 Task: Find connections with filter location Mogi-Gaucu with filter topic #SEOwith filter profile language French with filter current company Yüksel Proje with filter school Anil Neerukonda Institute Of Technology & Sciences with filter industry Religious Institutions with filter service category Financial Accounting with filter keywords title Women's Shelter Jobs
Action: Mouse moved to (649, 133)
Screenshot: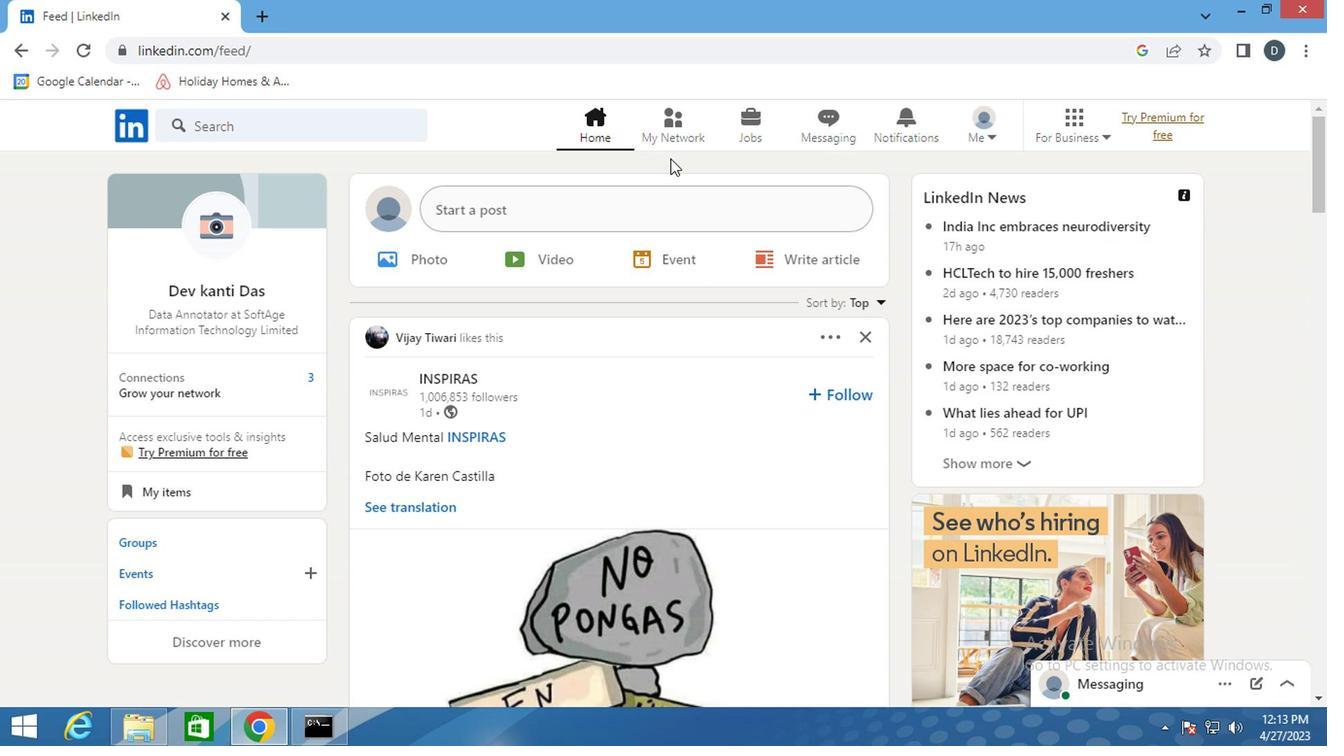 
Action: Mouse pressed left at (649, 133)
Screenshot: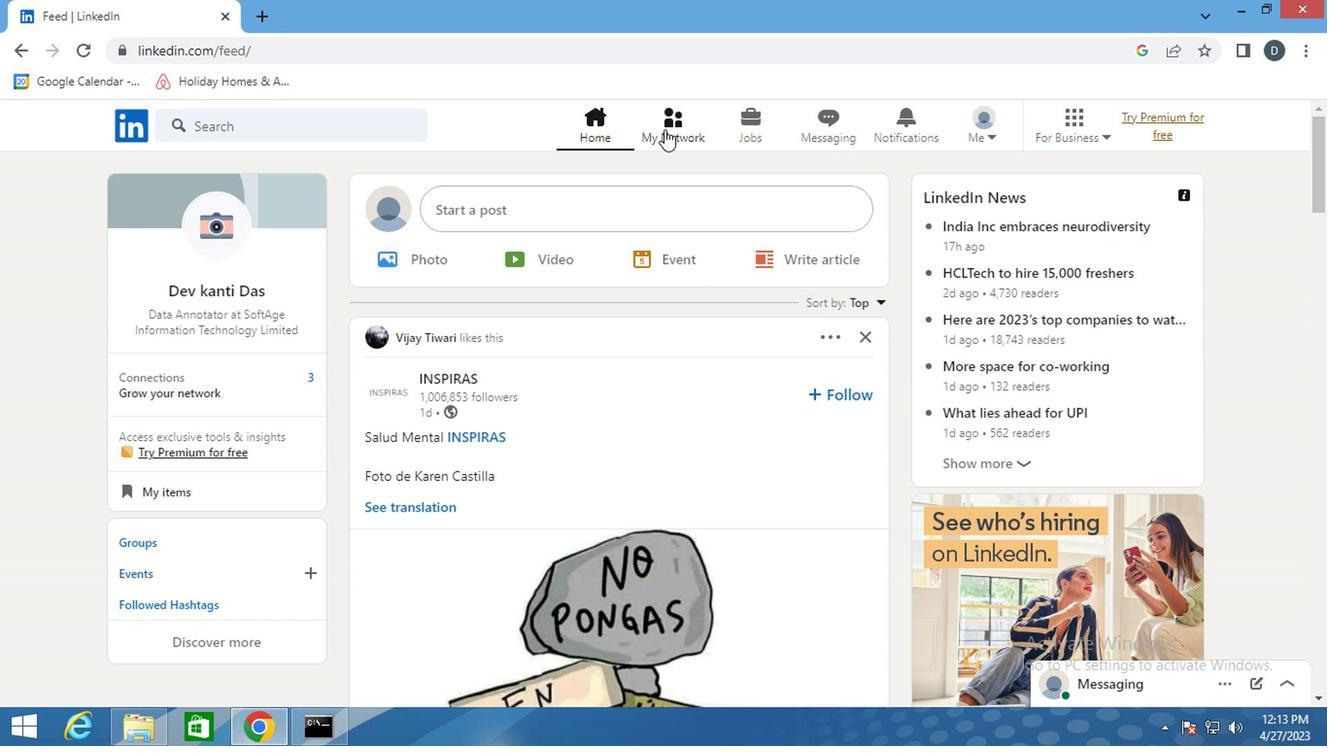 
Action: Mouse moved to (282, 244)
Screenshot: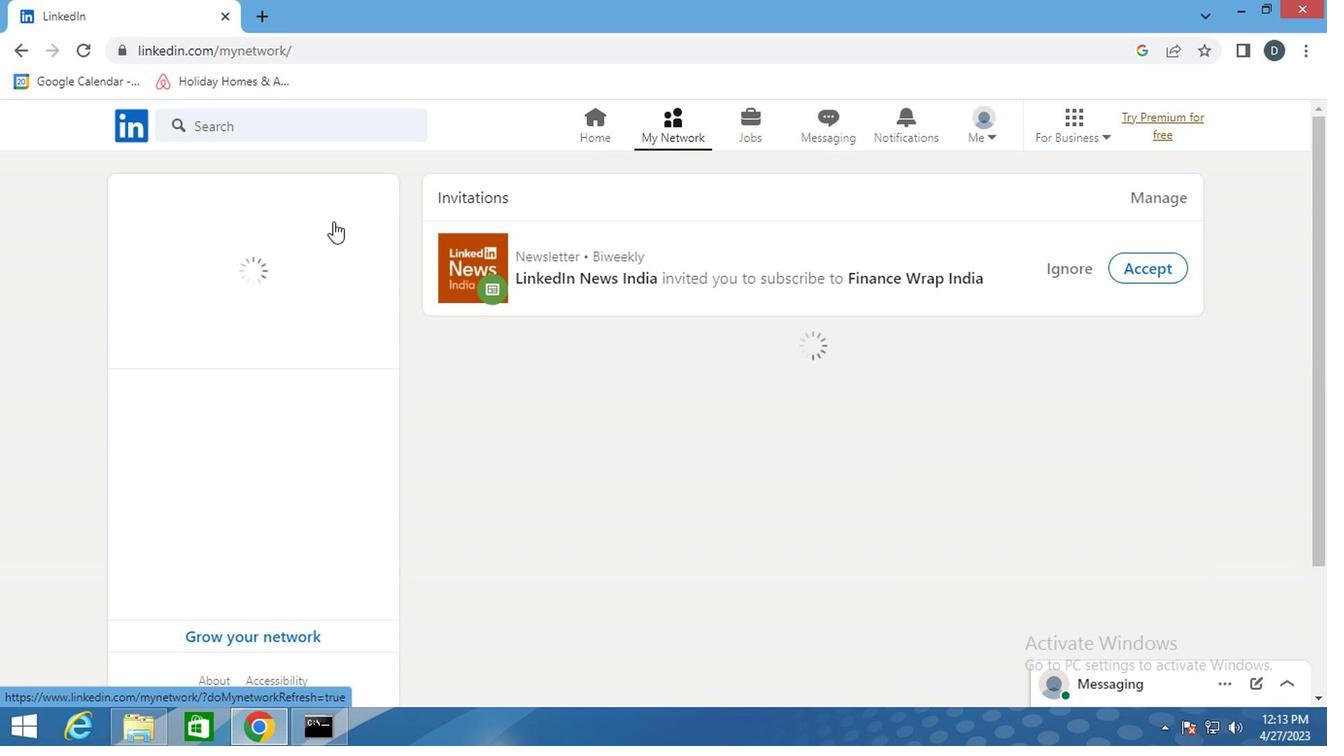
Action: Mouse pressed left at (282, 244)
Screenshot: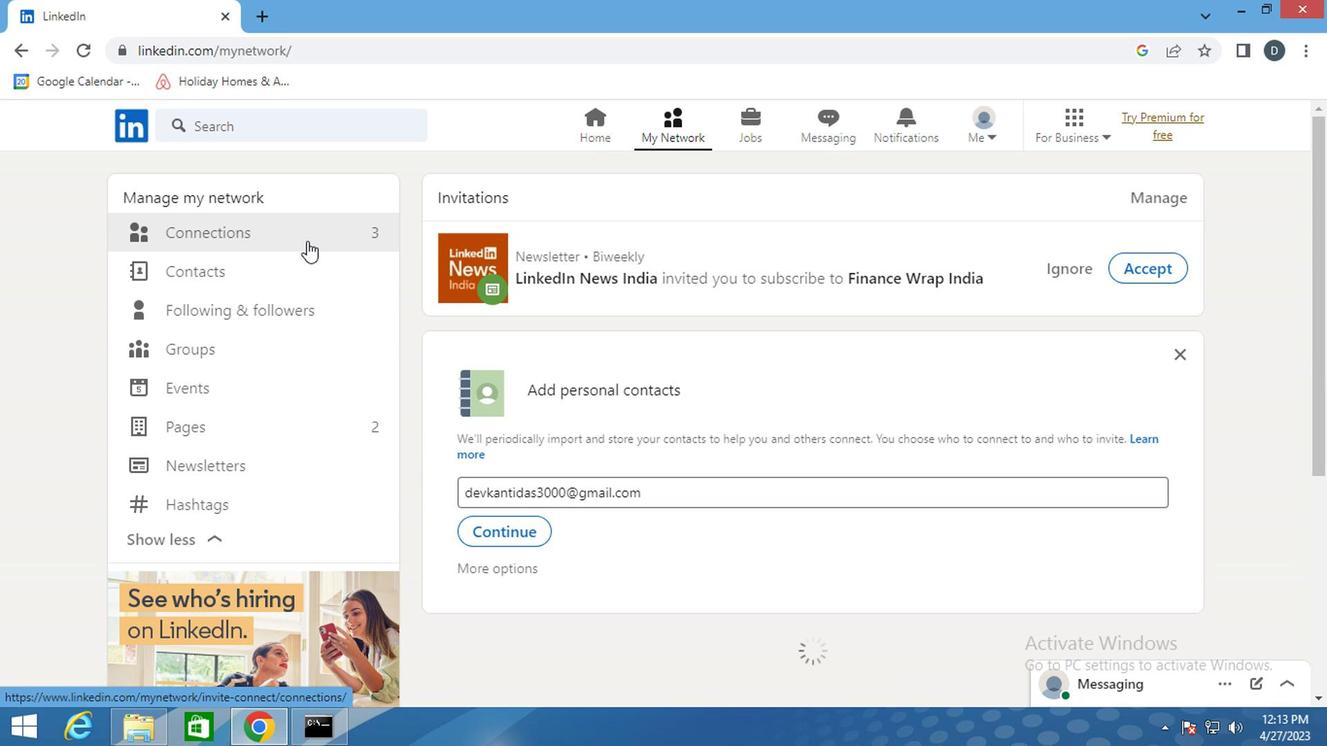 
Action: Mouse pressed left at (282, 244)
Screenshot: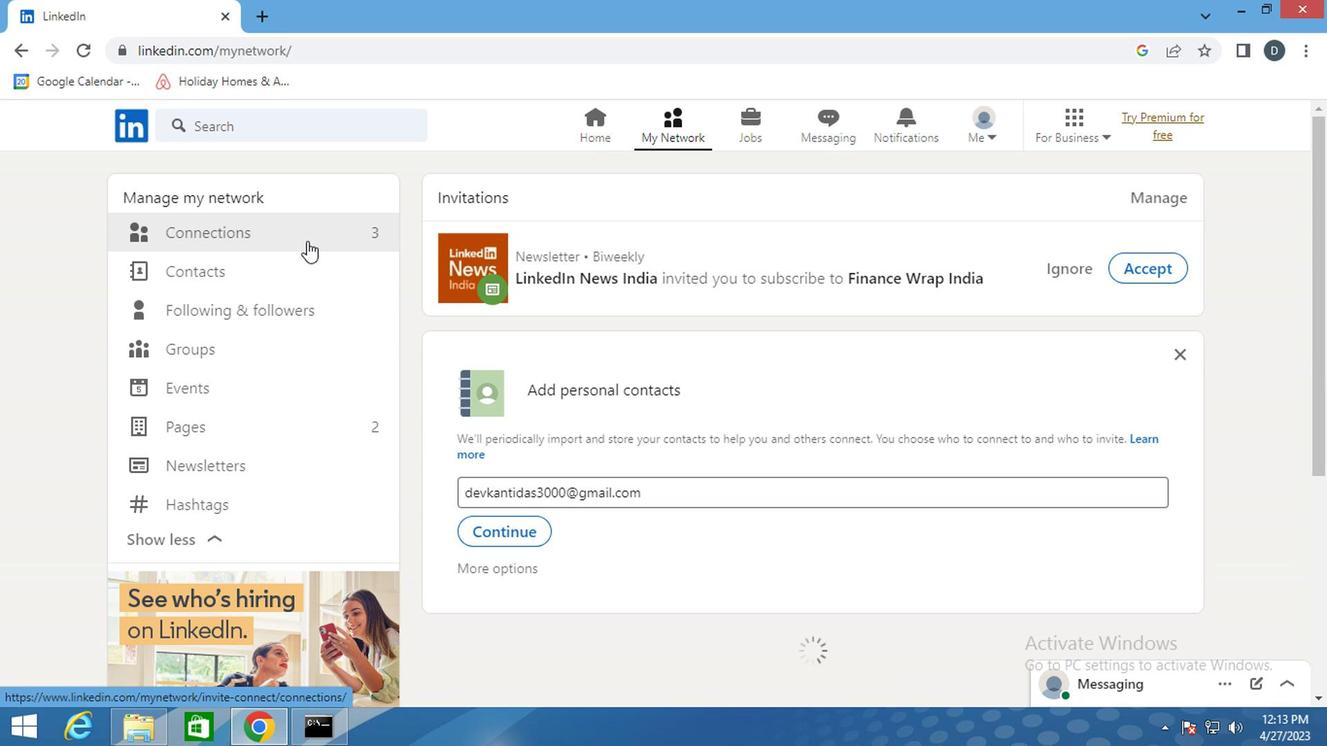 
Action: Mouse moved to (770, 240)
Screenshot: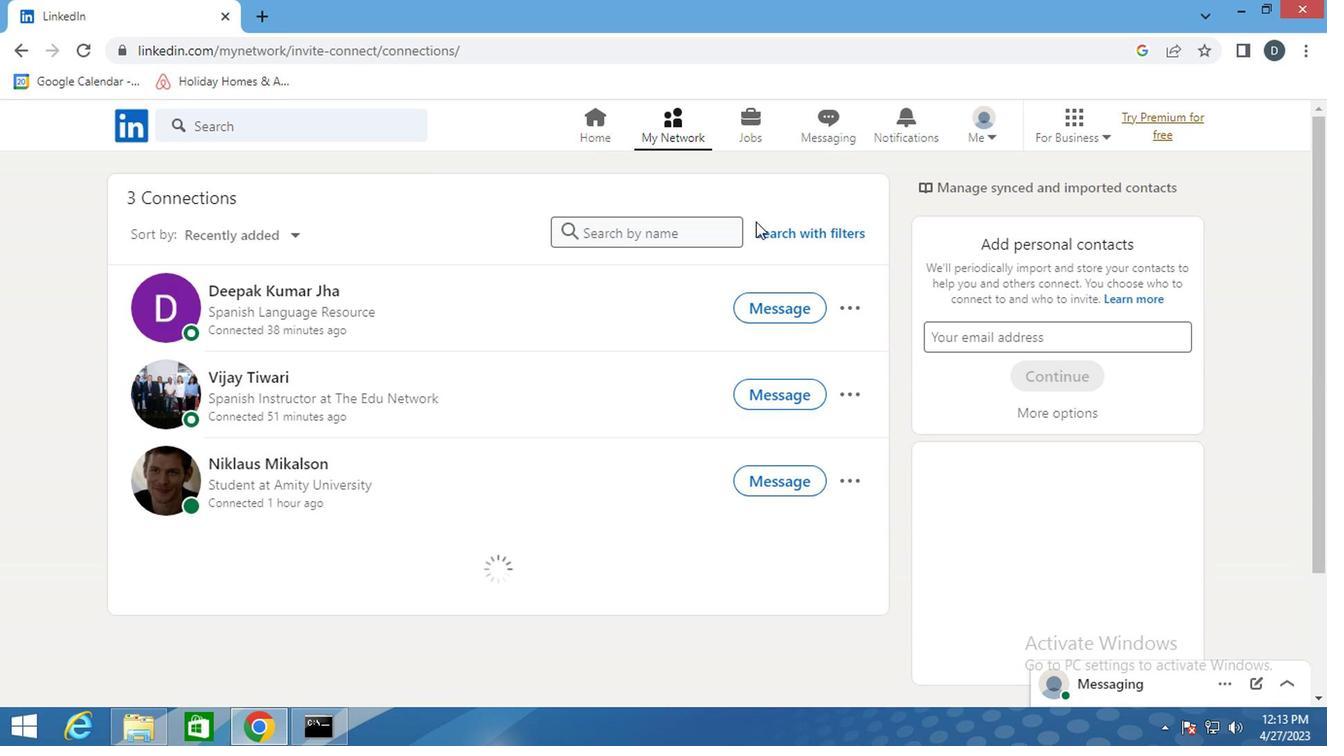 
Action: Mouse pressed left at (770, 240)
Screenshot: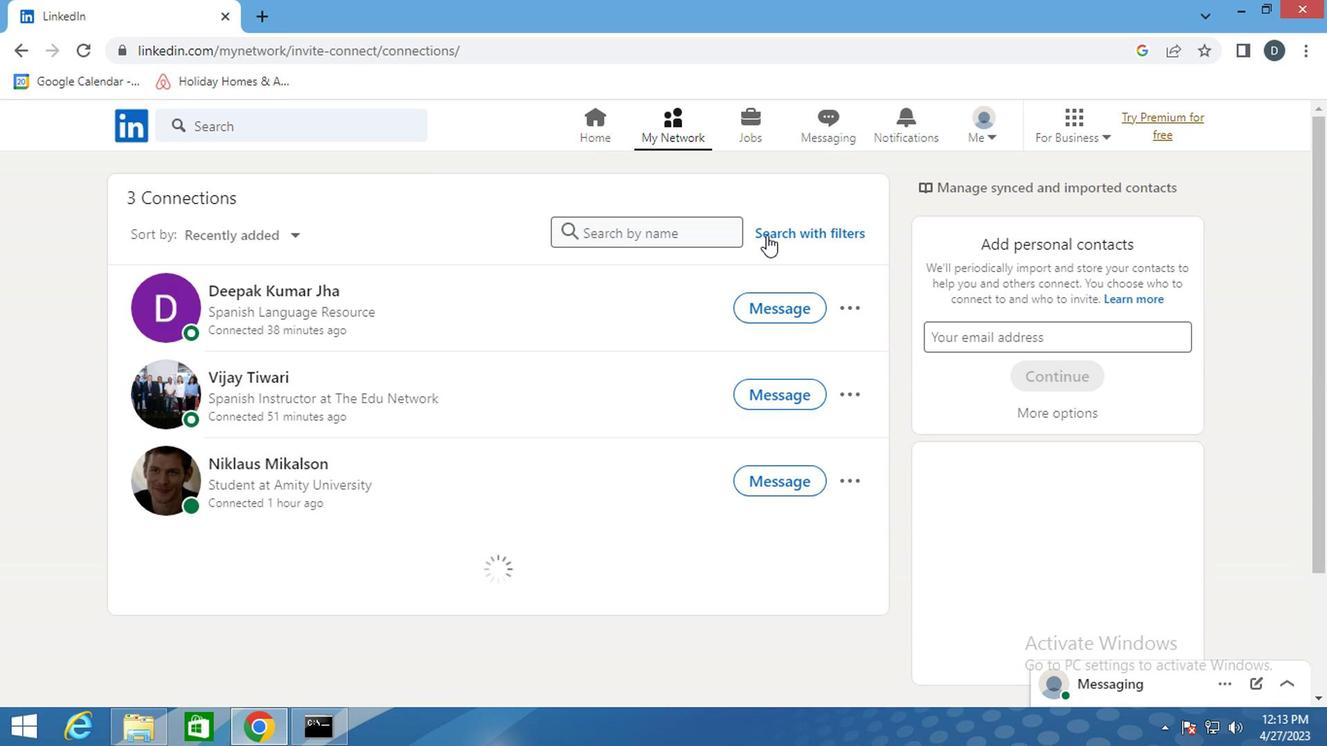
Action: Mouse moved to (714, 179)
Screenshot: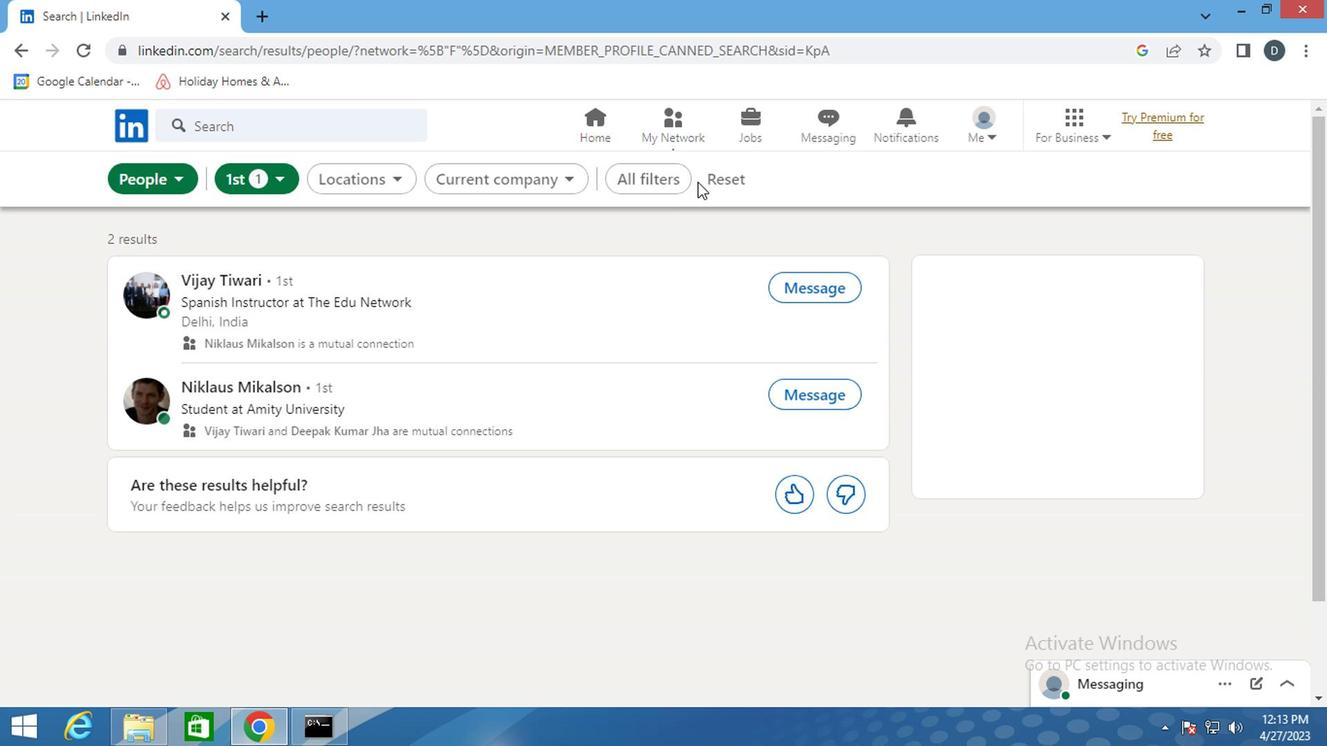 
Action: Mouse pressed left at (714, 179)
Screenshot: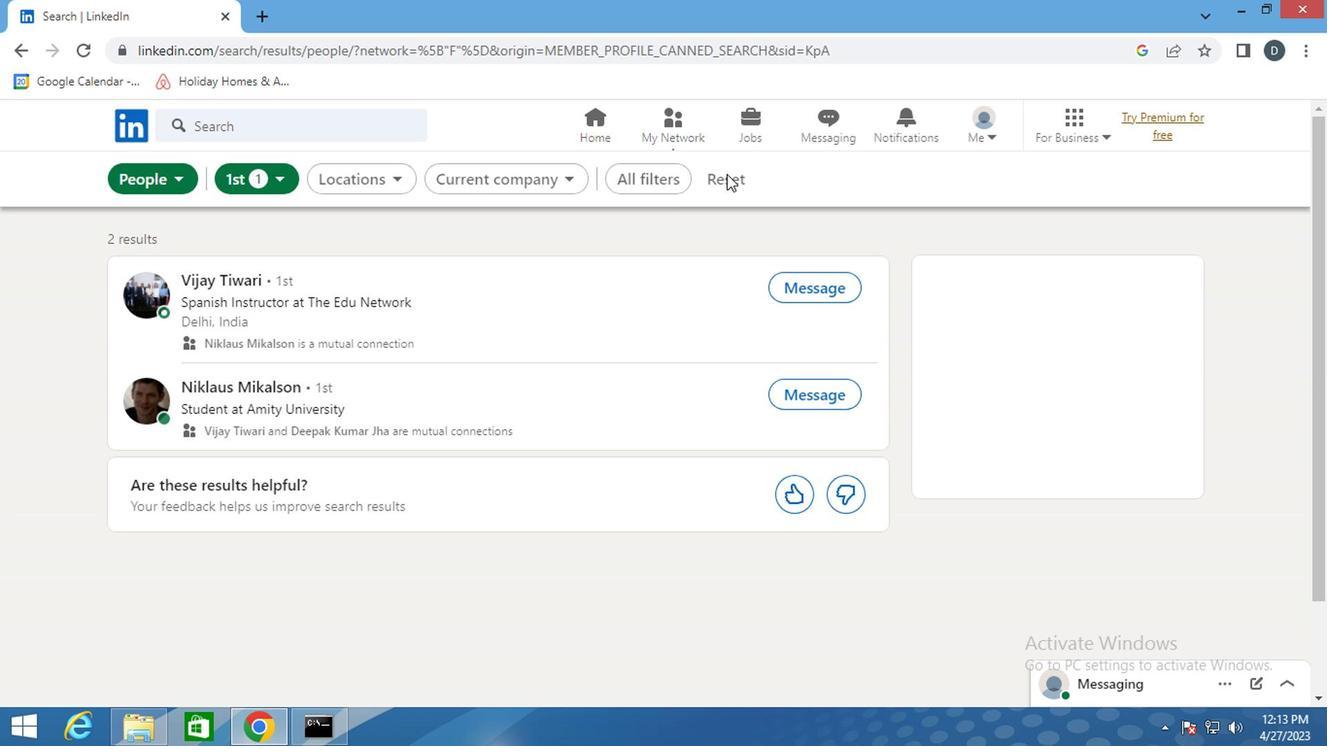 
Action: Mouse moved to (698, 187)
Screenshot: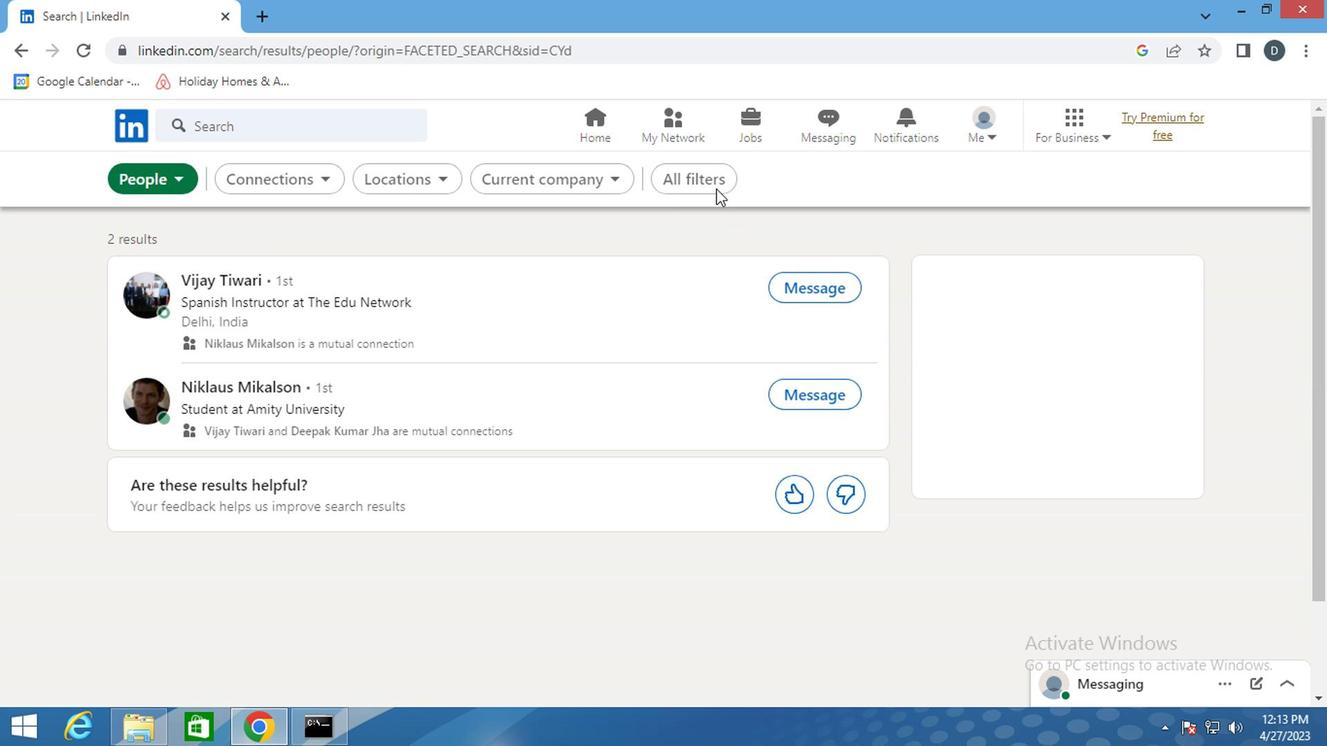 
Action: Mouse pressed left at (698, 187)
Screenshot: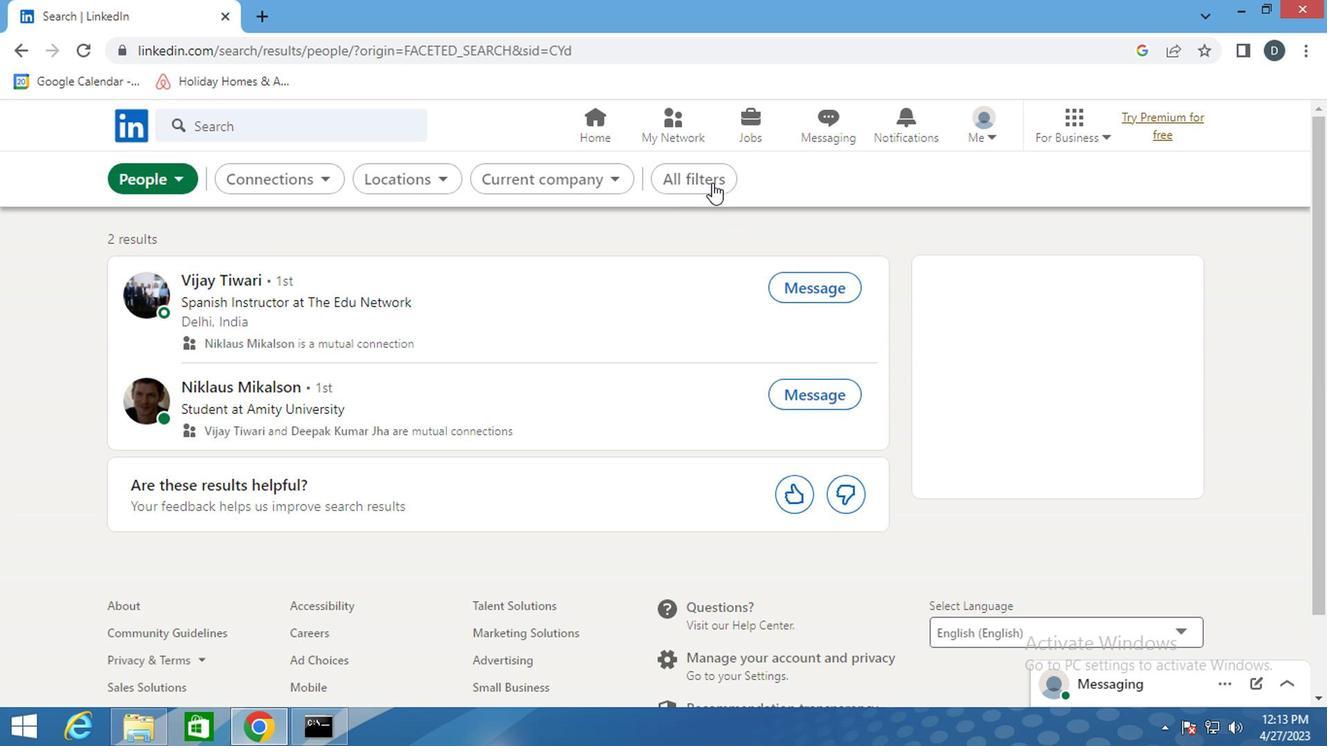 
Action: Mouse moved to (1000, 385)
Screenshot: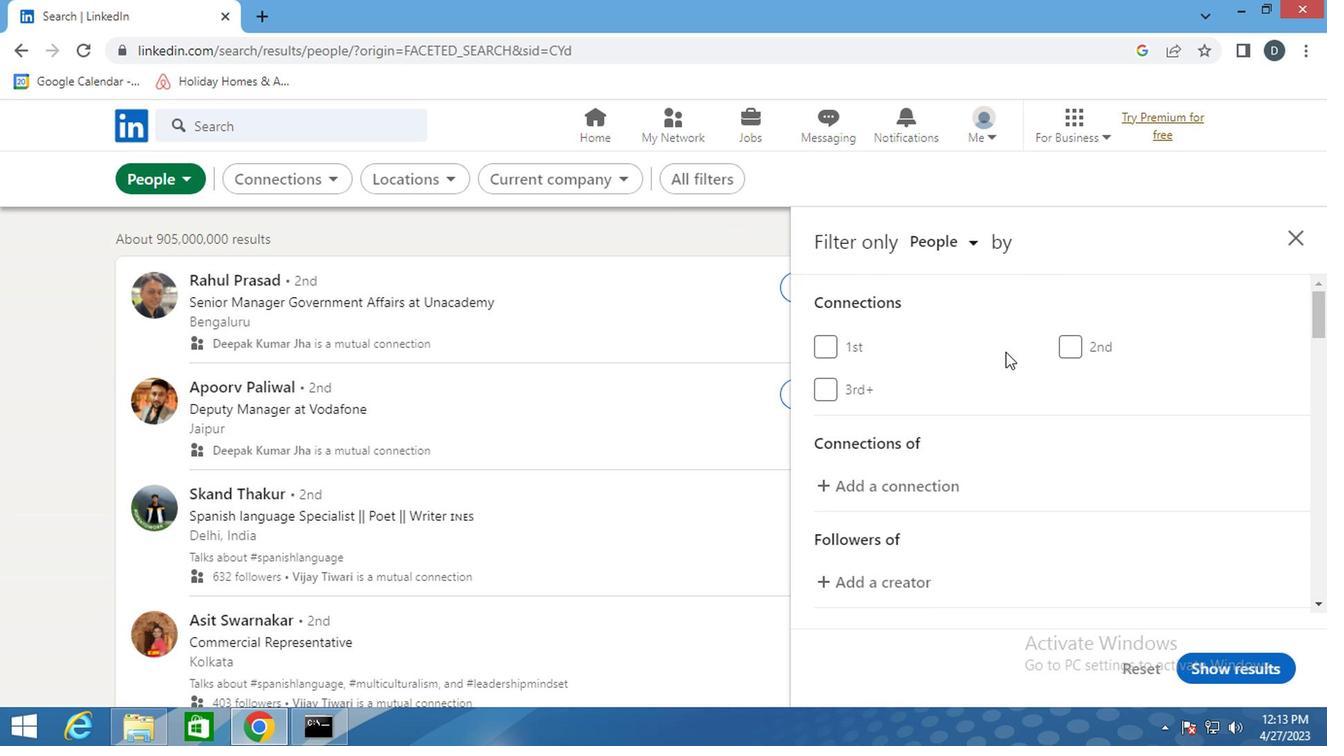 
Action: Mouse scrolled (1000, 384) with delta (0, 0)
Screenshot: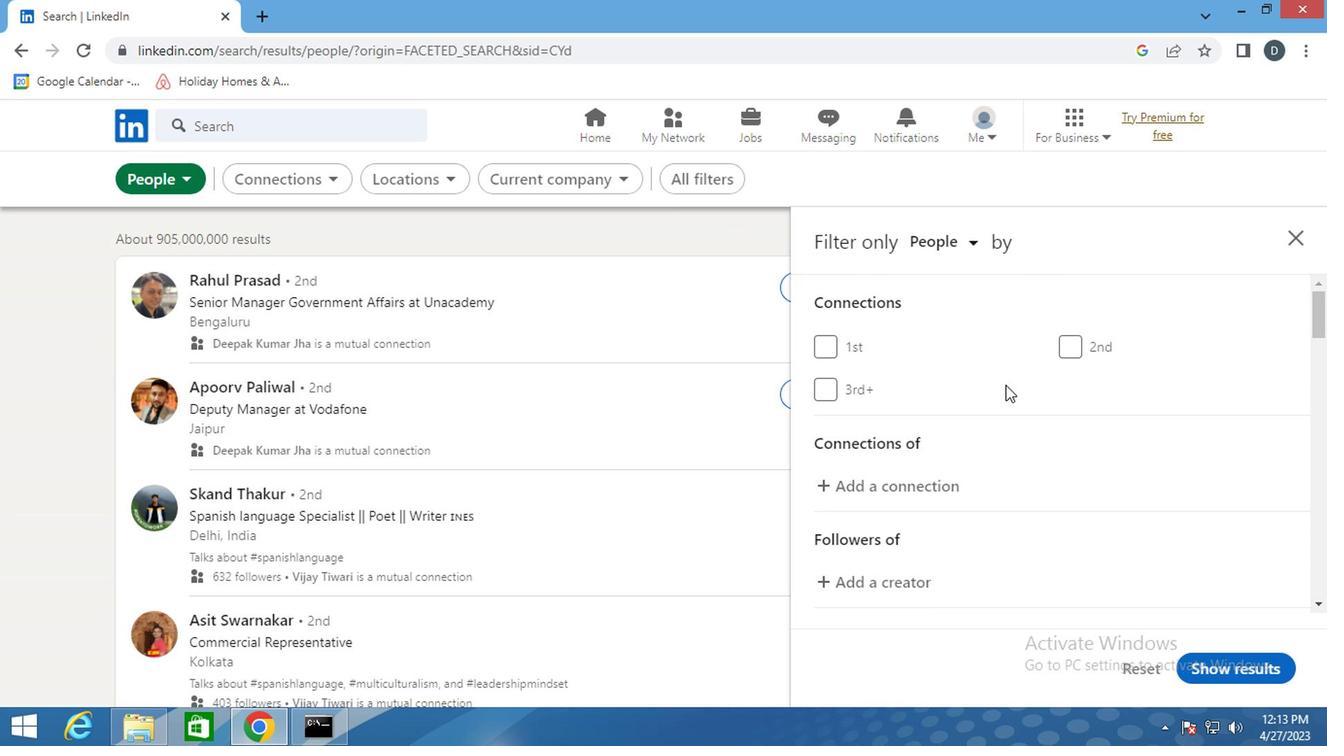 
Action: Mouse scrolled (1000, 384) with delta (0, 0)
Screenshot: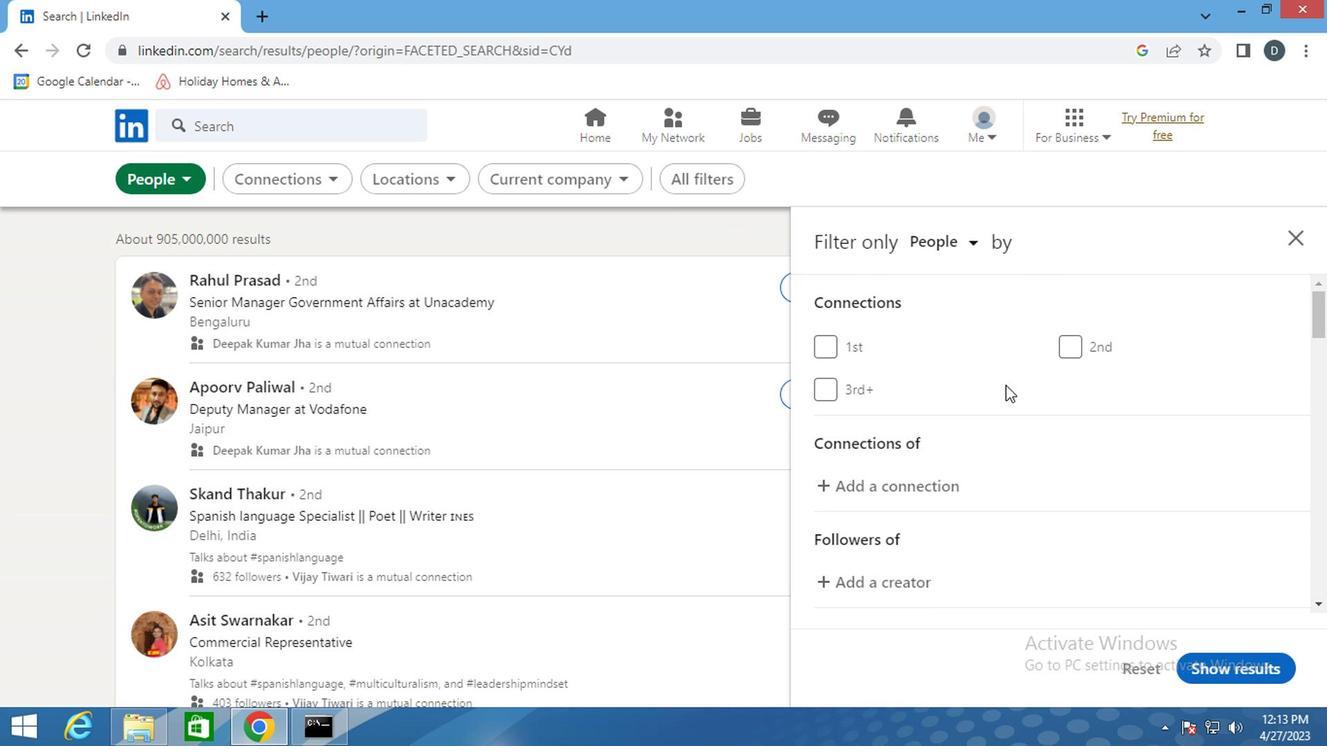 
Action: Mouse moved to (1012, 407)
Screenshot: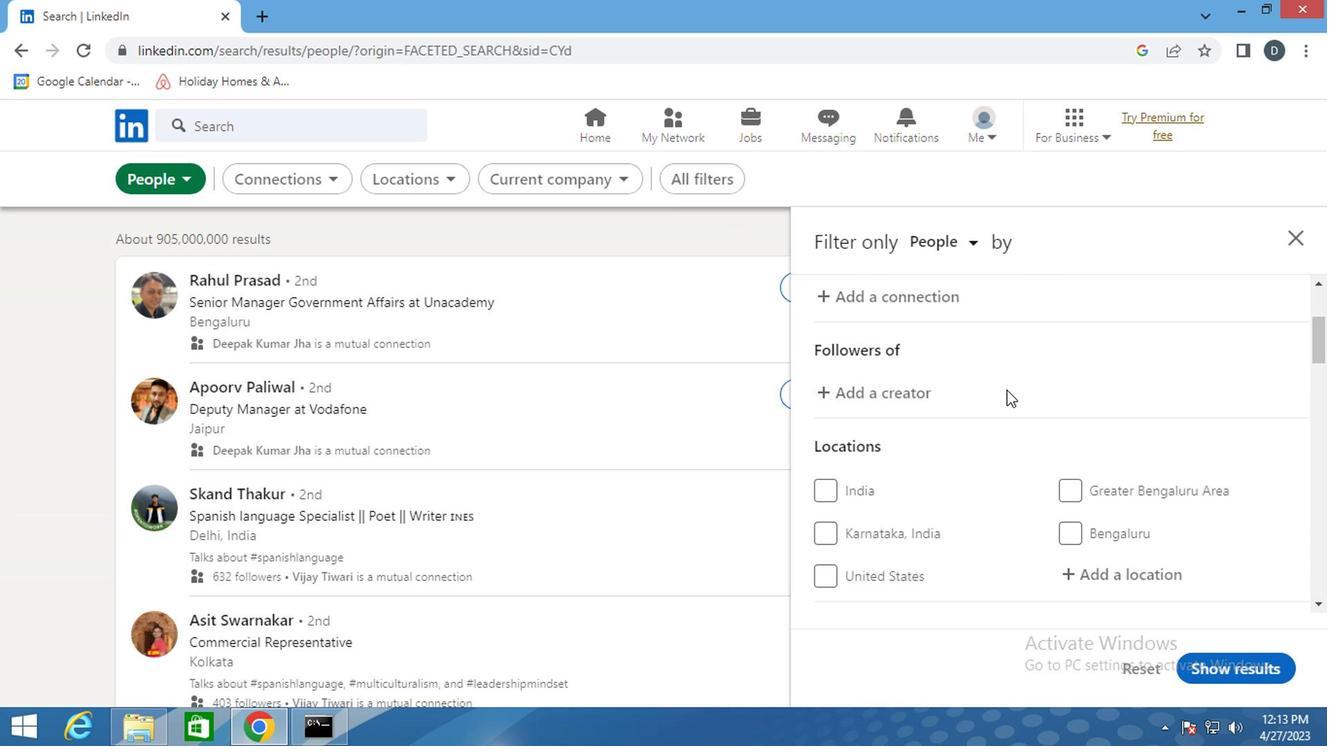 
Action: Mouse scrolled (1012, 407) with delta (0, 0)
Screenshot: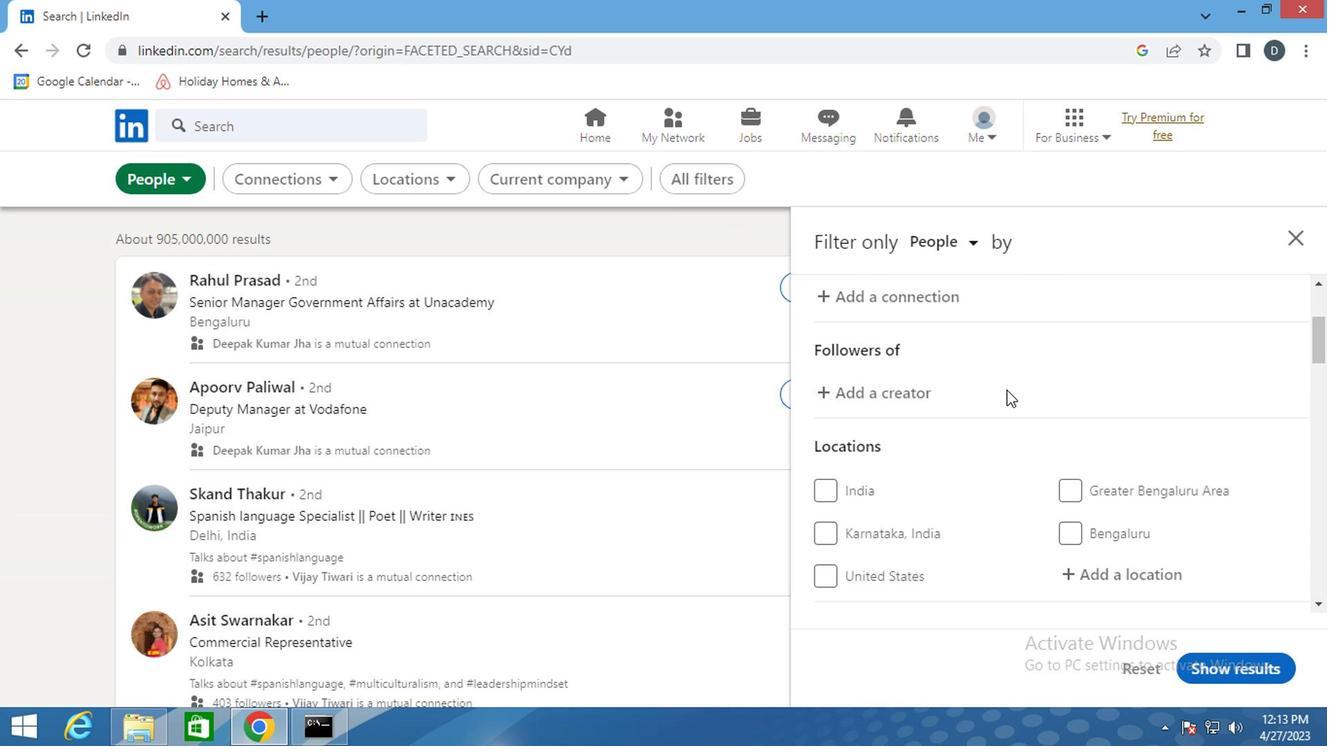 
Action: Mouse moved to (1099, 461)
Screenshot: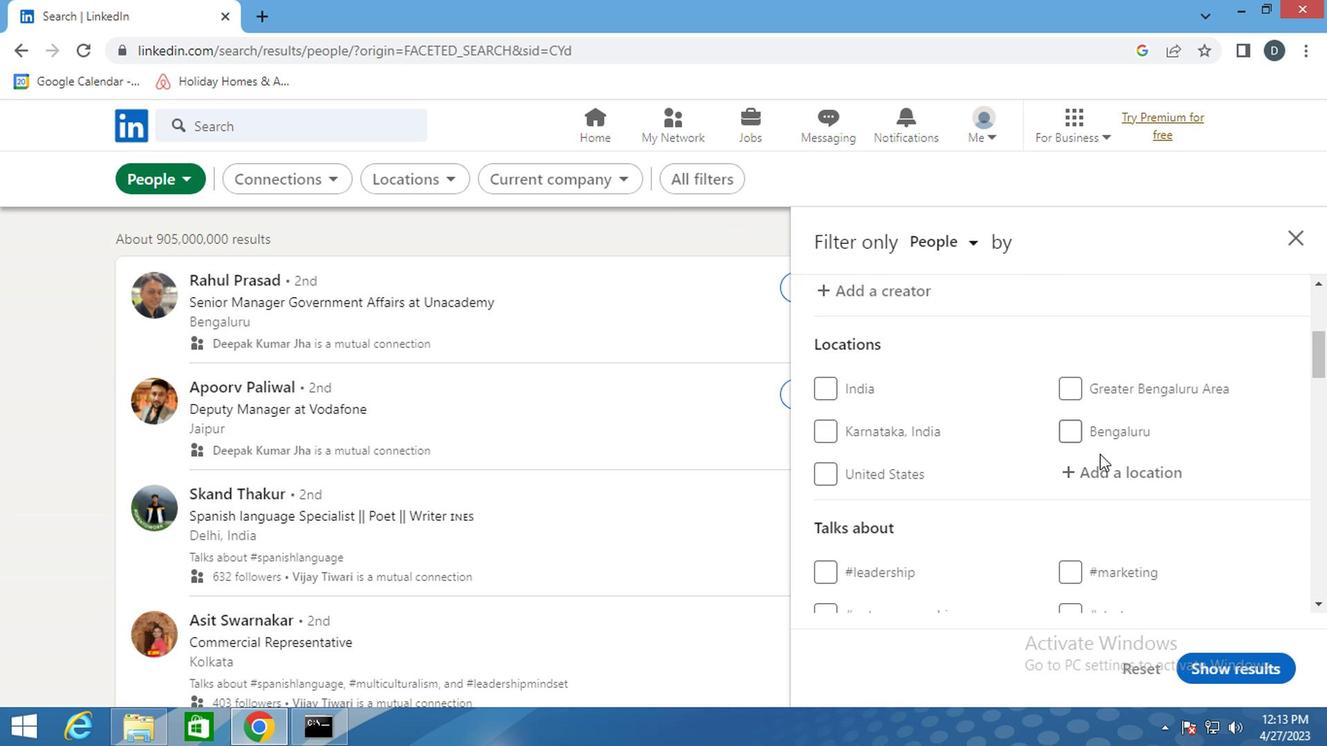 
Action: Mouse pressed left at (1099, 461)
Screenshot: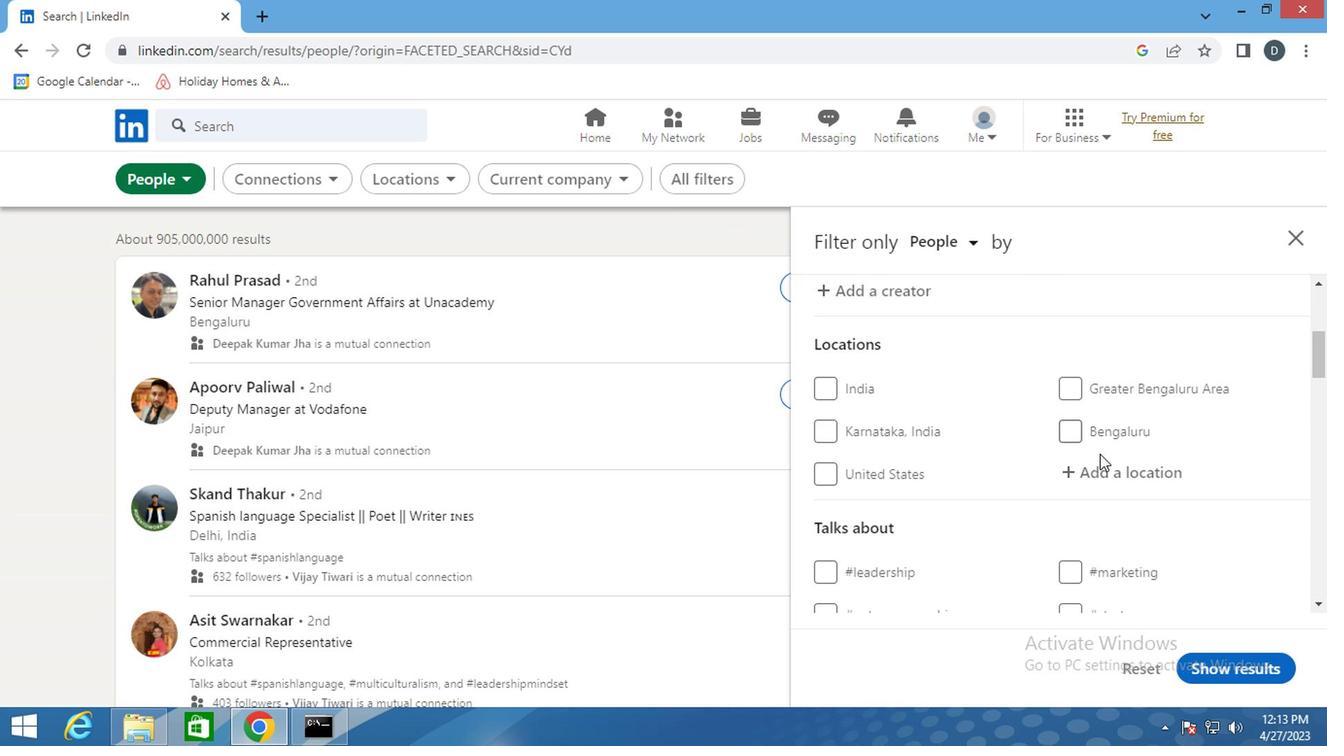 
Action: Mouse moved to (1099, 461)
Screenshot: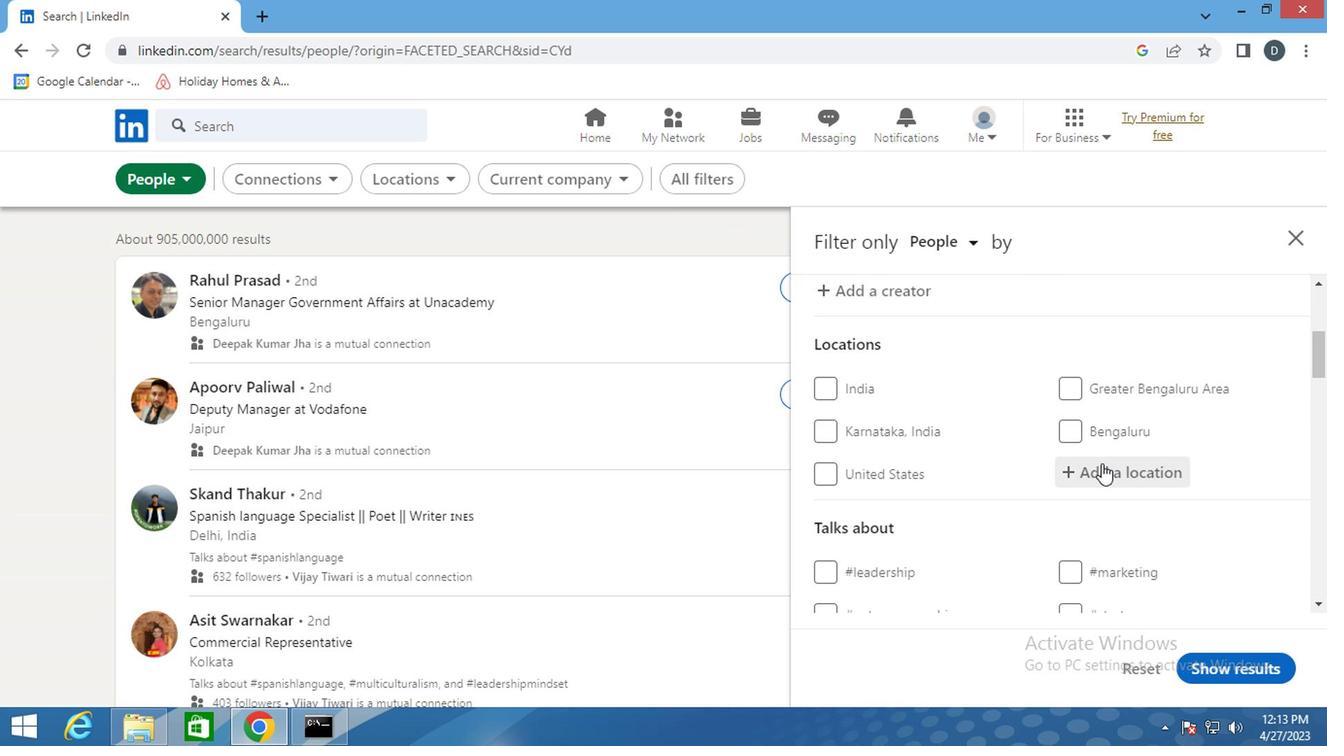 
Action: Key pressed <Key.shift_r>Mogi<Key.space><Key.shift>GA
Screenshot: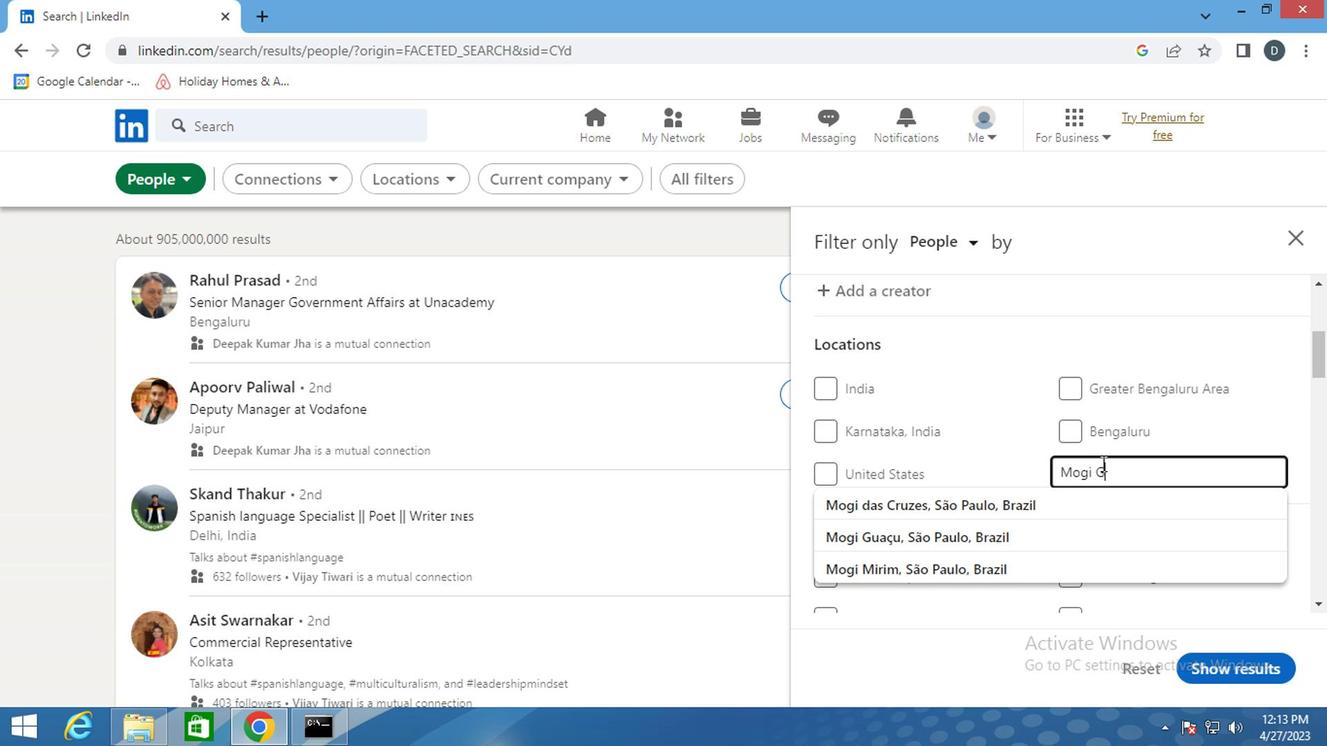 
Action: Mouse moved to (1079, 465)
Screenshot: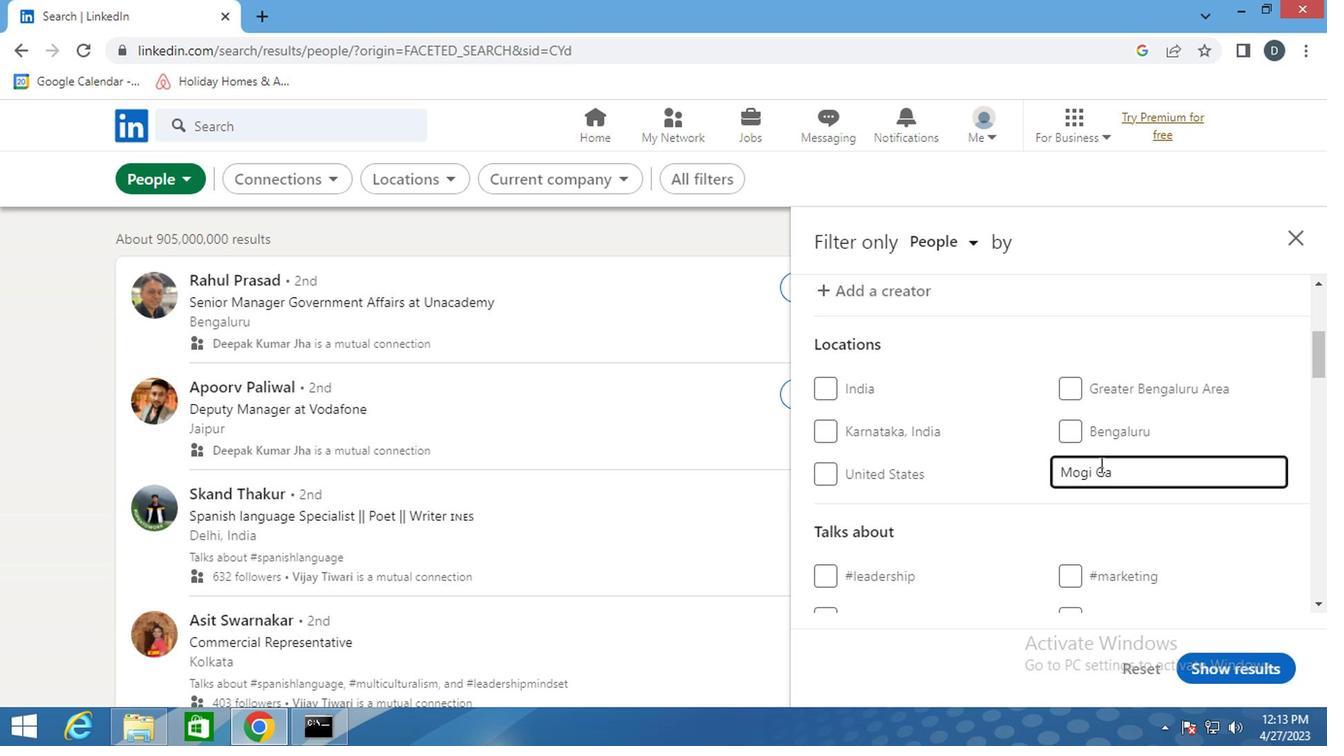 
Action: Key pressed UCU
Screenshot: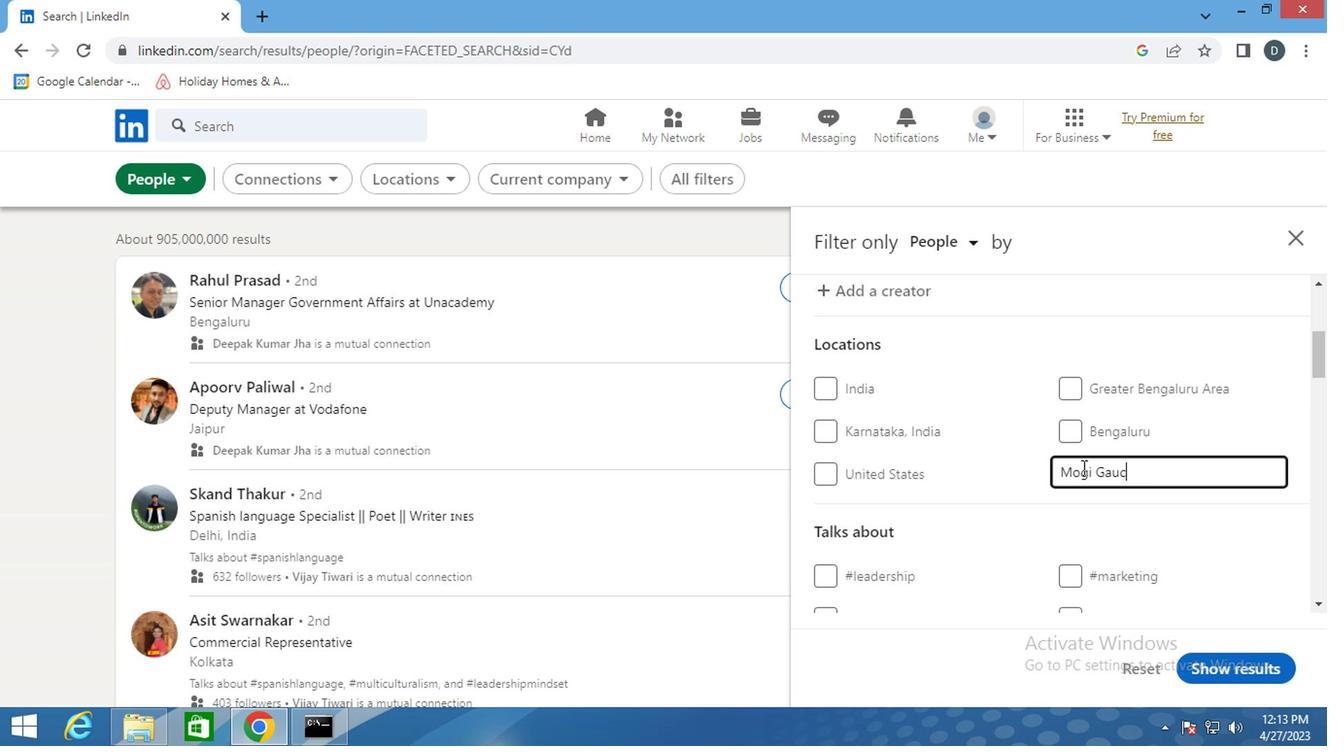 
Action: Mouse moved to (1079, 466)
Screenshot: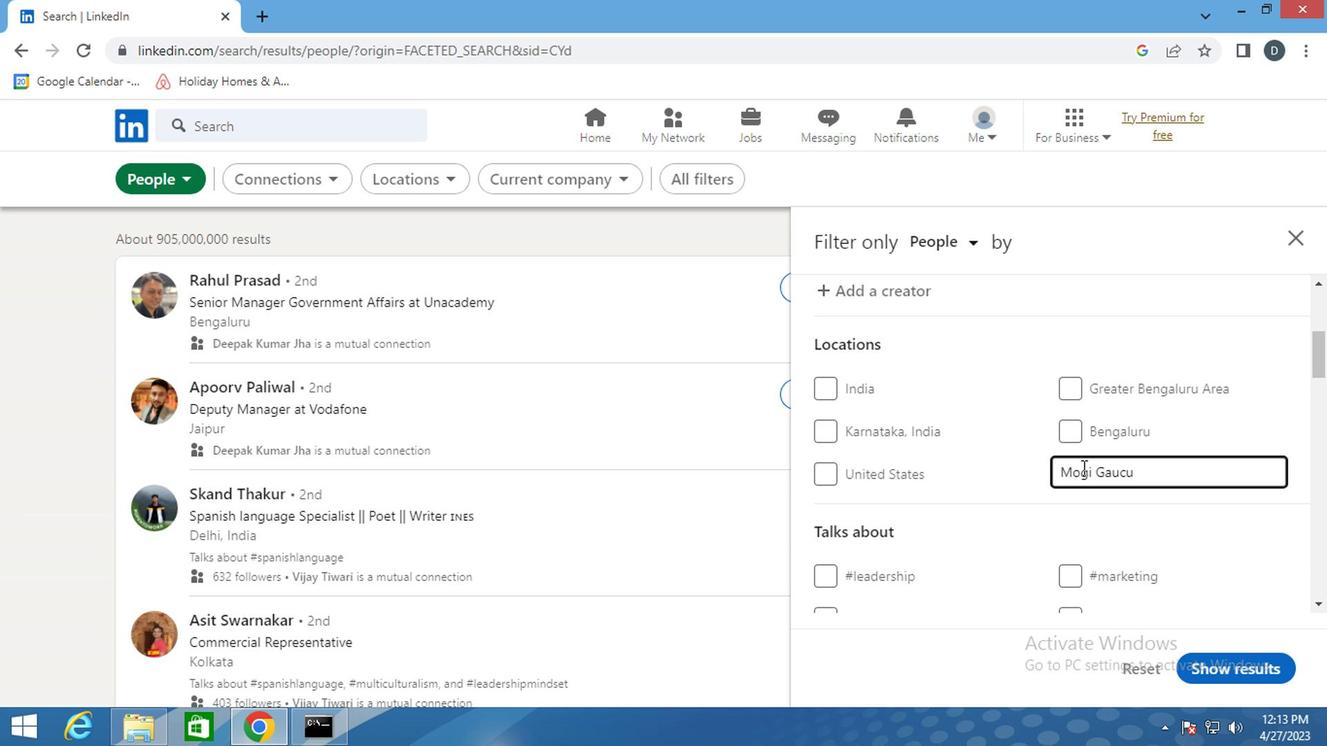 
Action: Key pressed <Key.left><Key.left><Key.left><Key.left><Key.left><Key.left><Key.right><Key.backspace>-
Screenshot: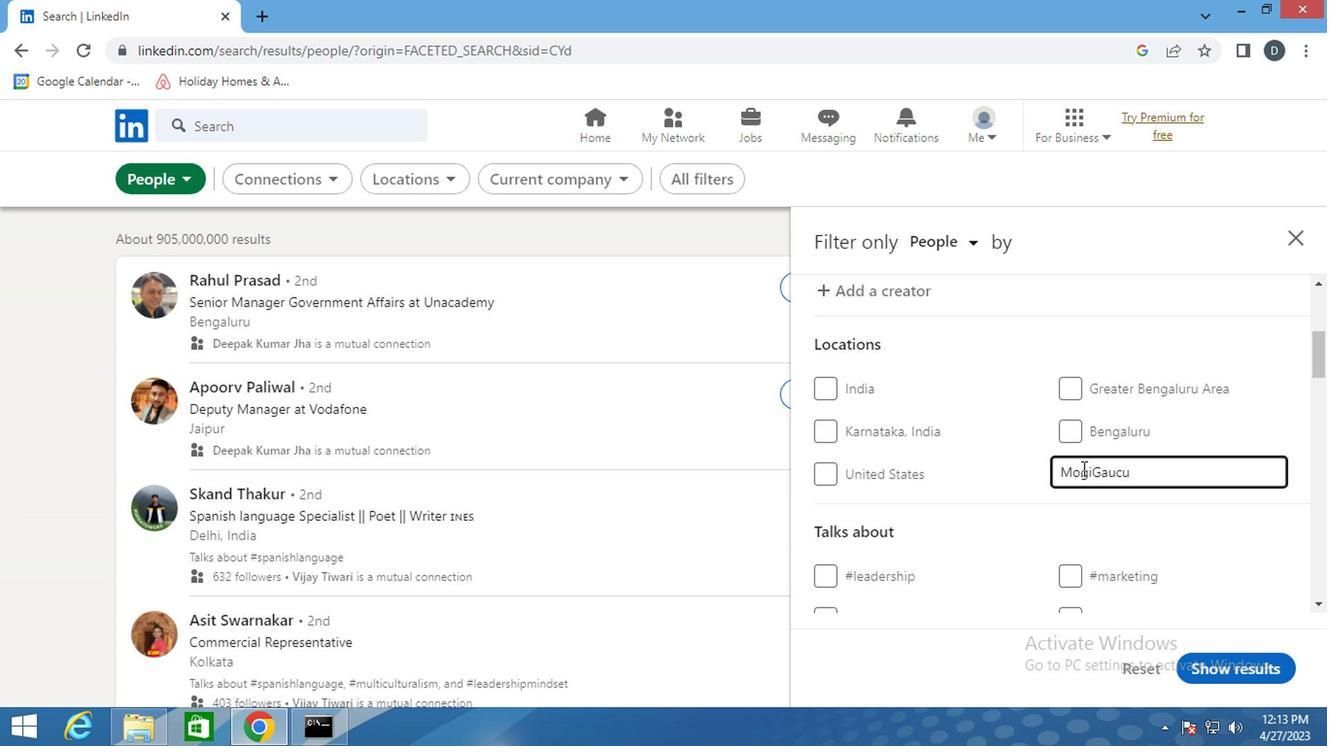 
Action: Mouse moved to (1079, 528)
Screenshot: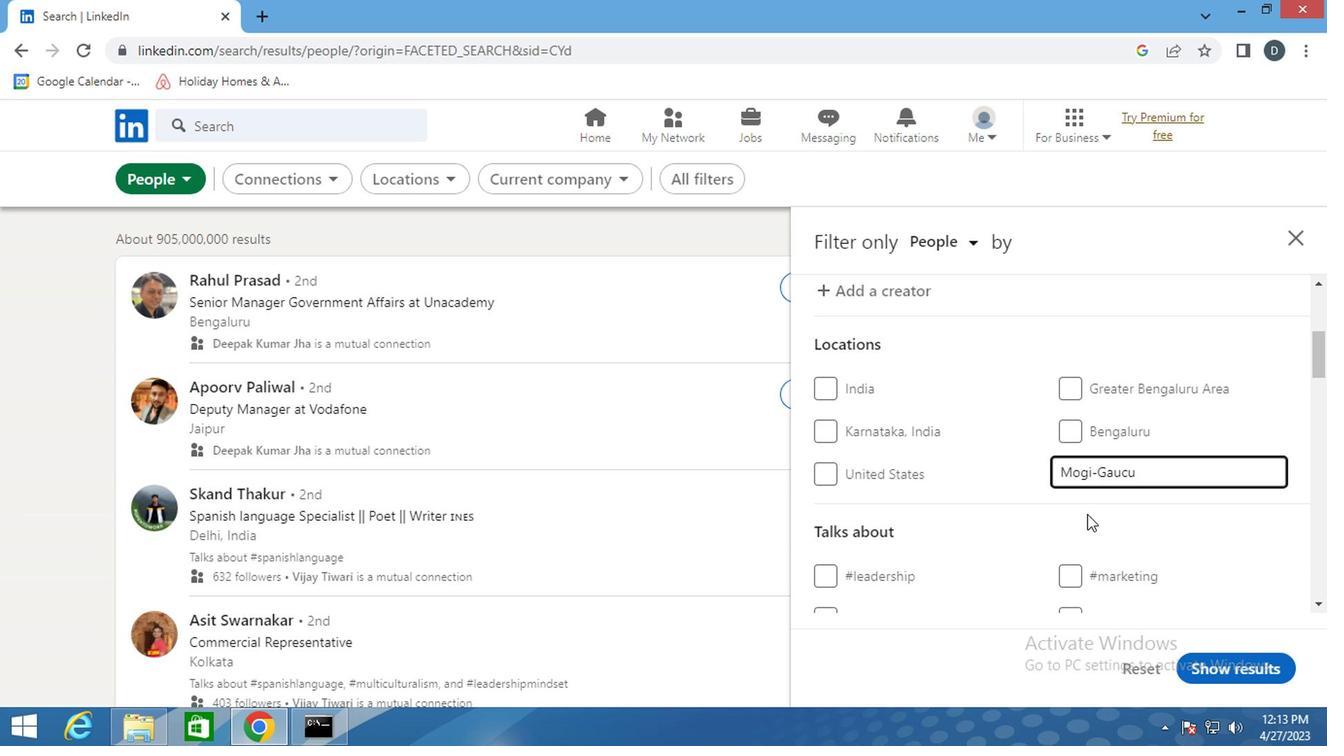 
Action: Mouse scrolled (1079, 527) with delta (0, -1)
Screenshot: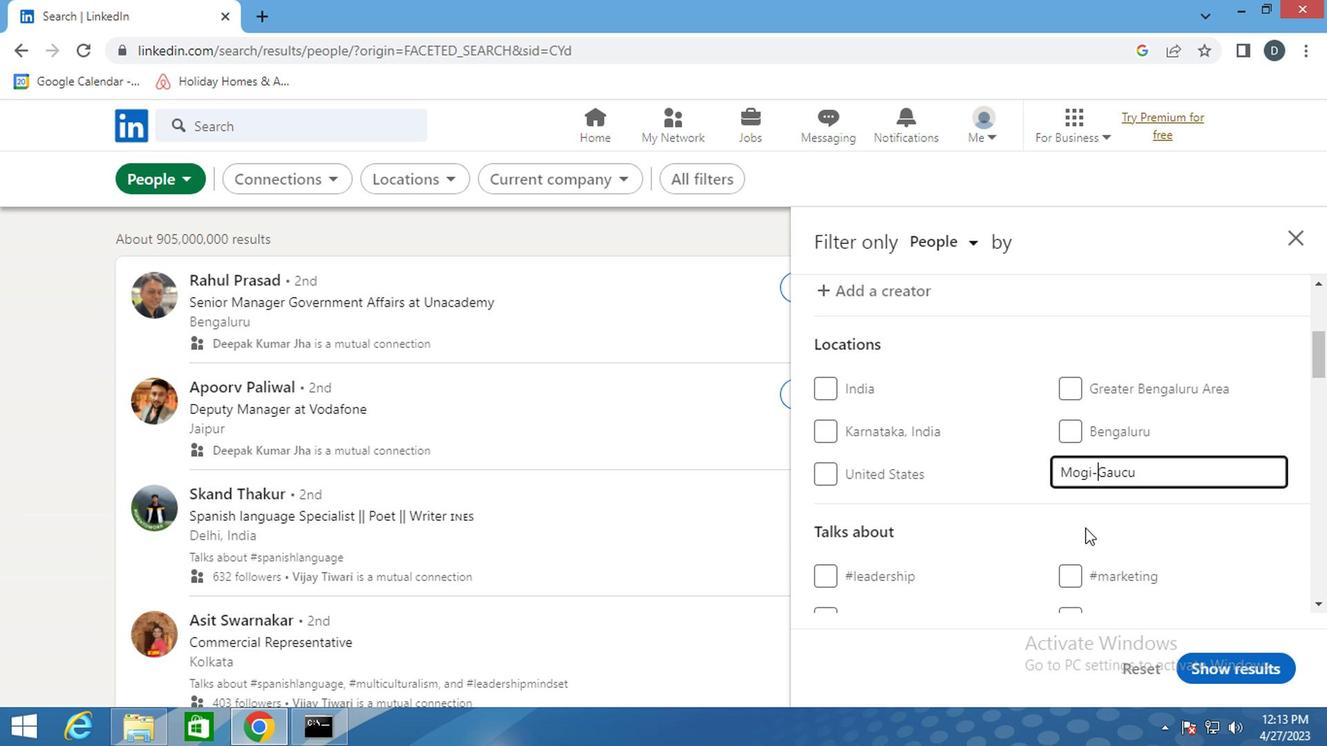 
Action: Mouse moved to (1090, 563)
Screenshot: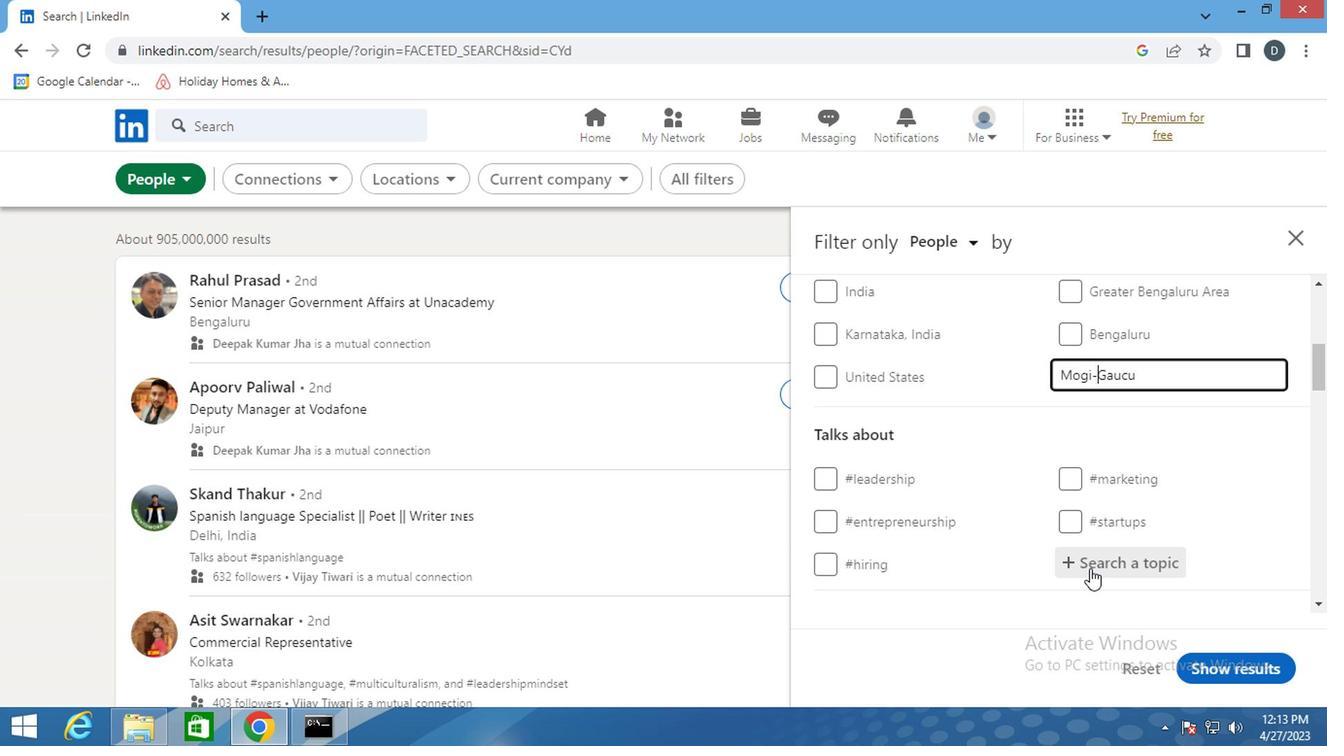 
Action: Mouse pressed left at (1090, 563)
Screenshot: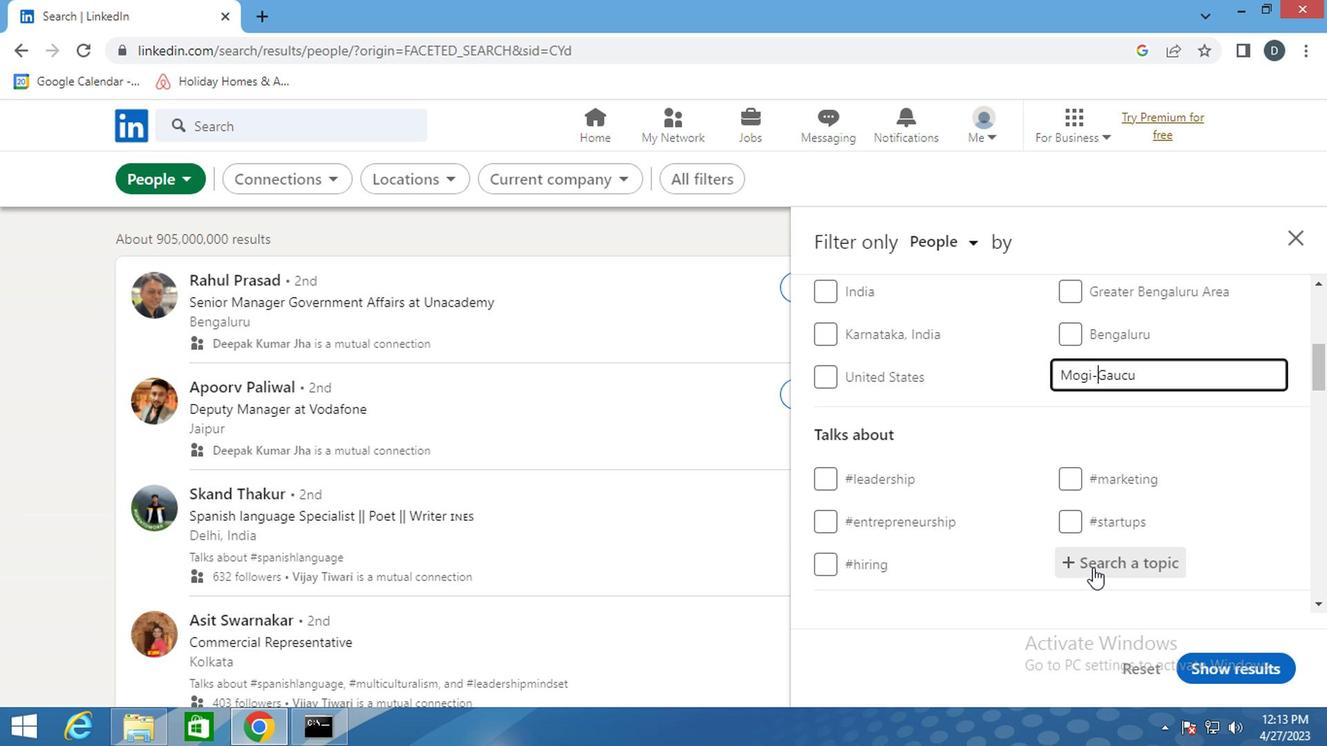 
Action: Mouse moved to (1080, 519)
Screenshot: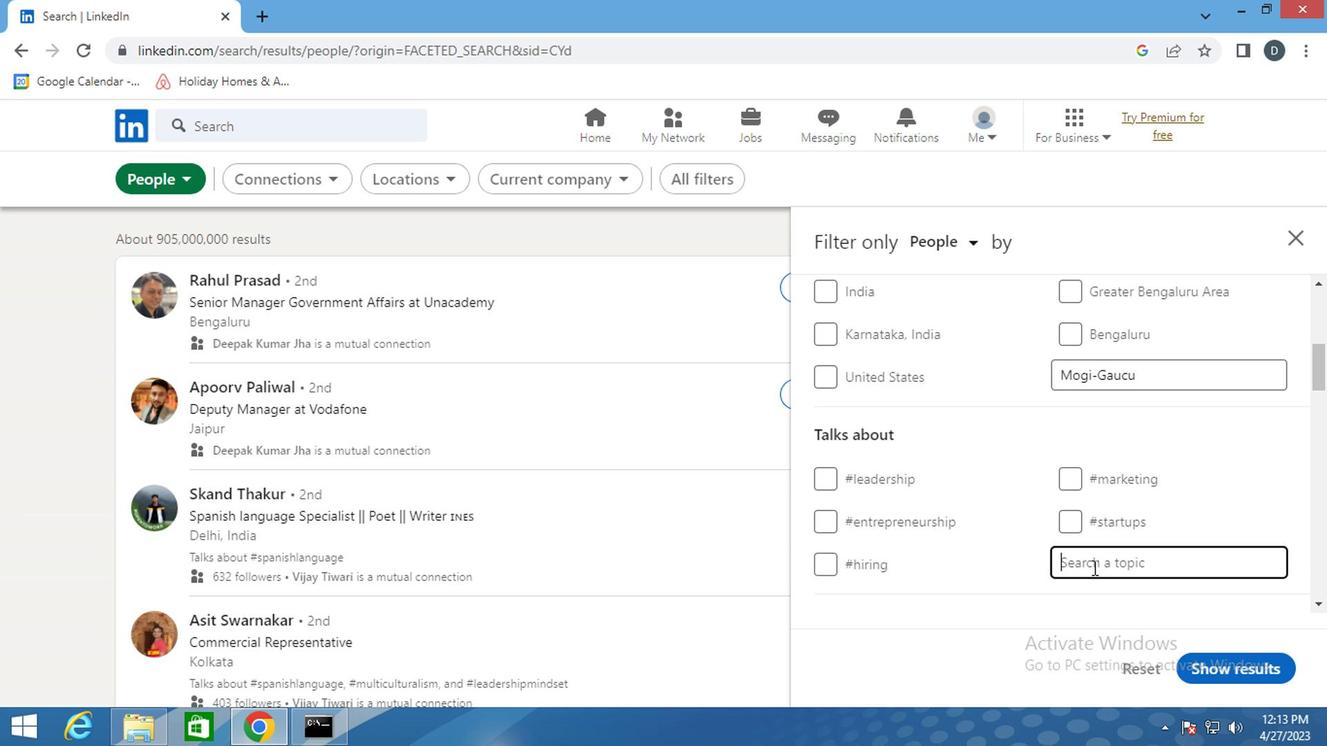 
Action: Key pressed <Key.shift><Key.shift><Key.shift>#<Key.shift>SEO
Screenshot: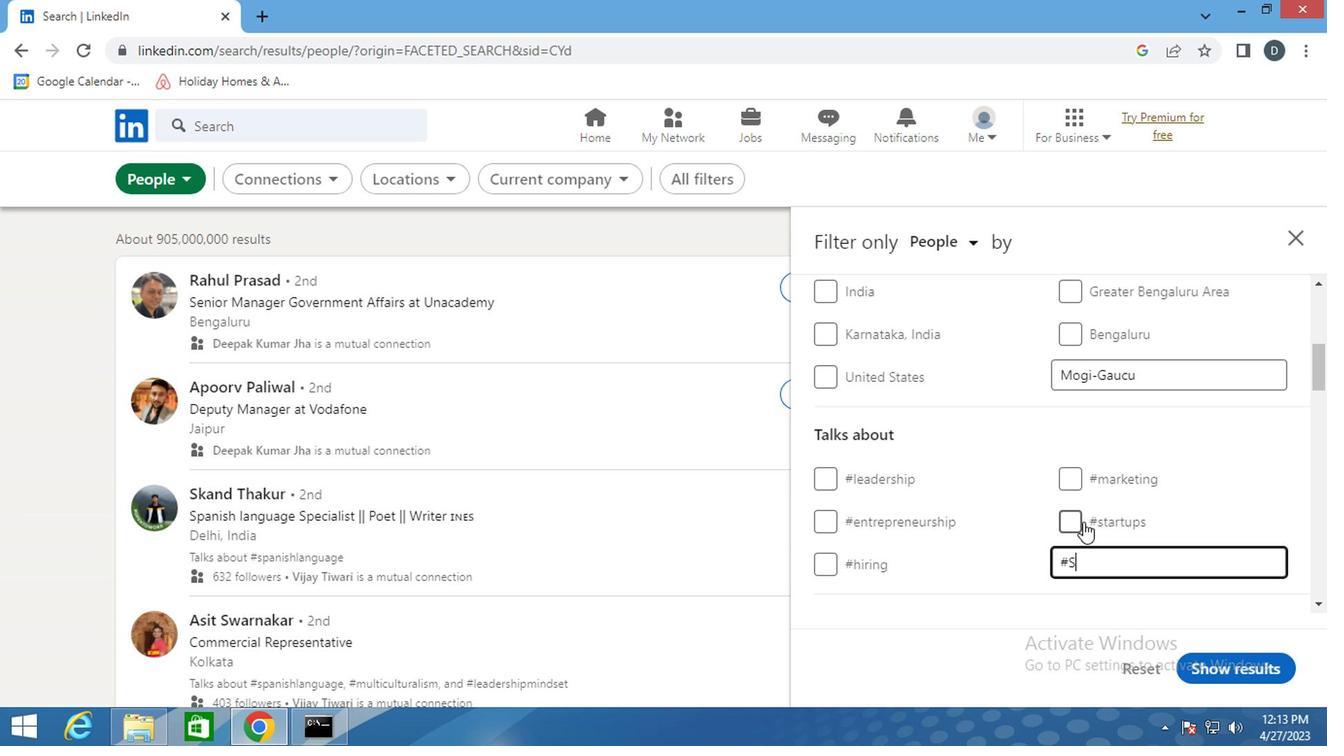 
Action: Mouse moved to (1000, 526)
Screenshot: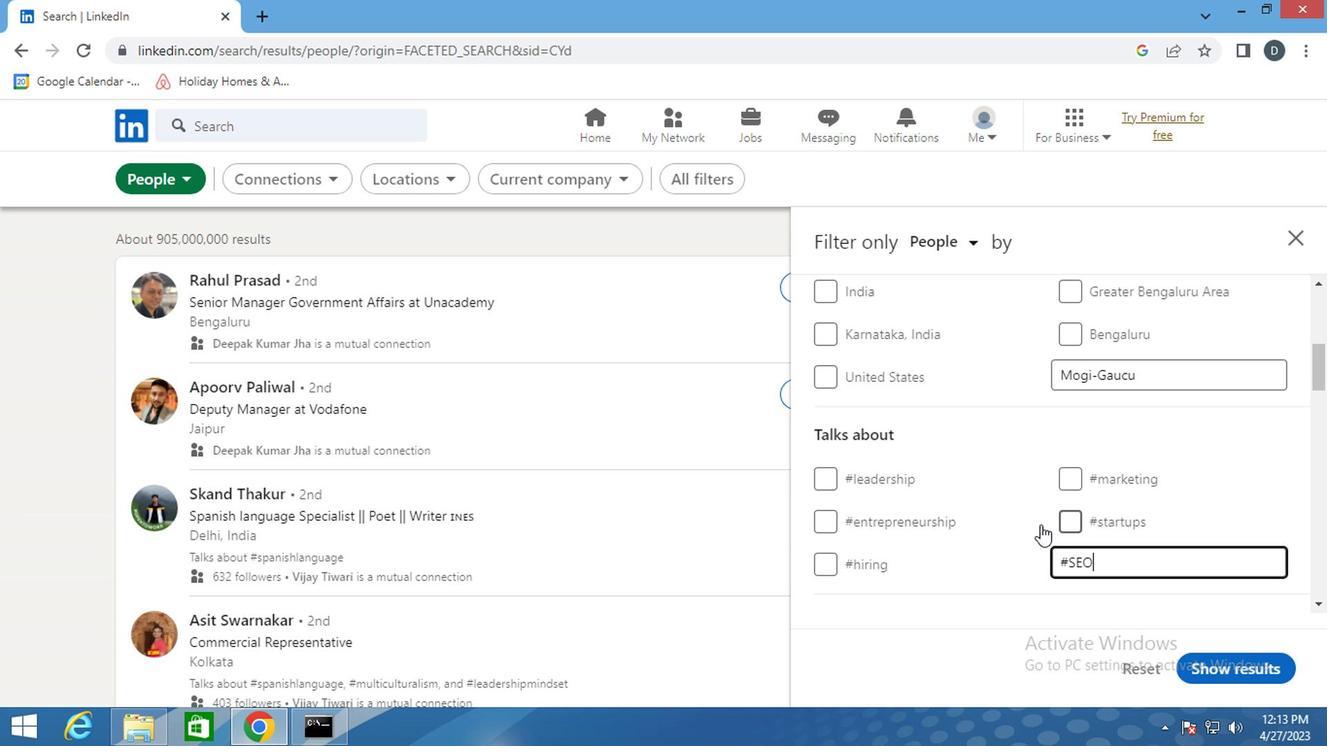 
Action: Mouse scrolled (1000, 526) with delta (0, 0)
Screenshot: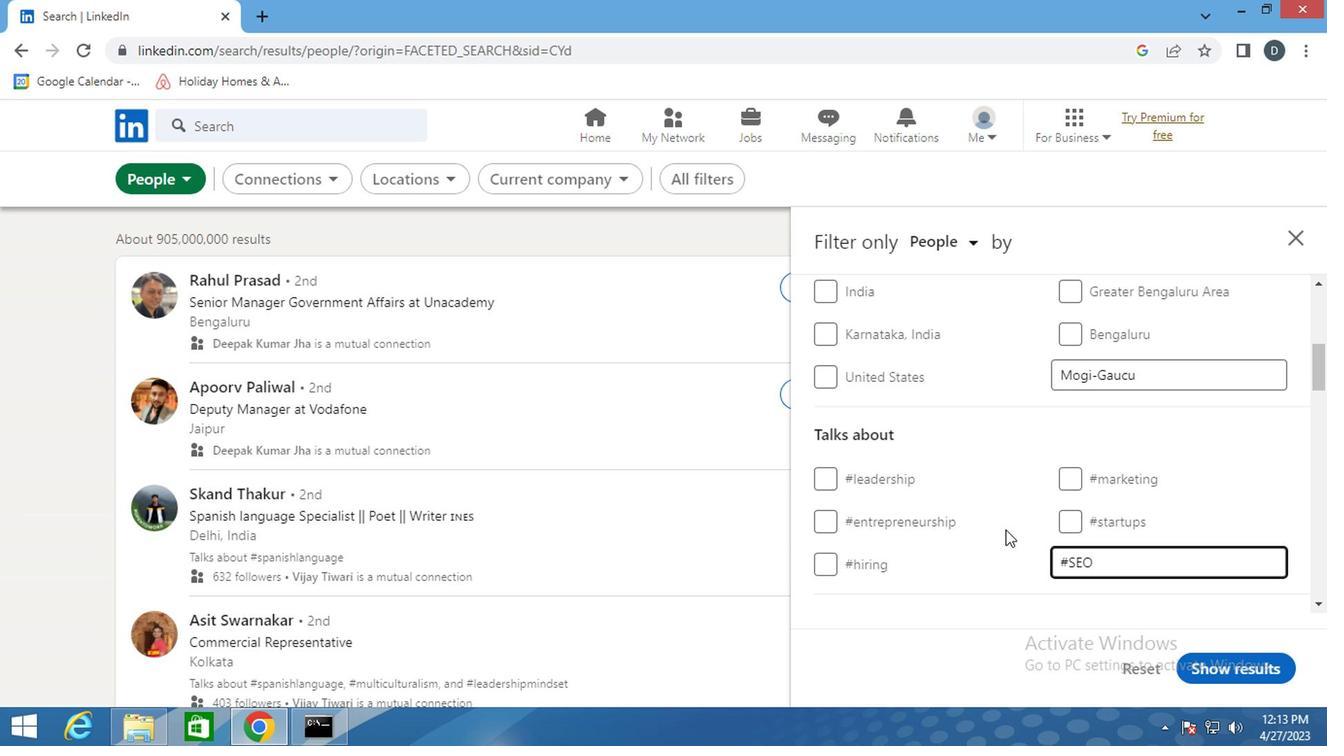 
Action: Mouse scrolled (1000, 526) with delta (0, 0)
Screenshot: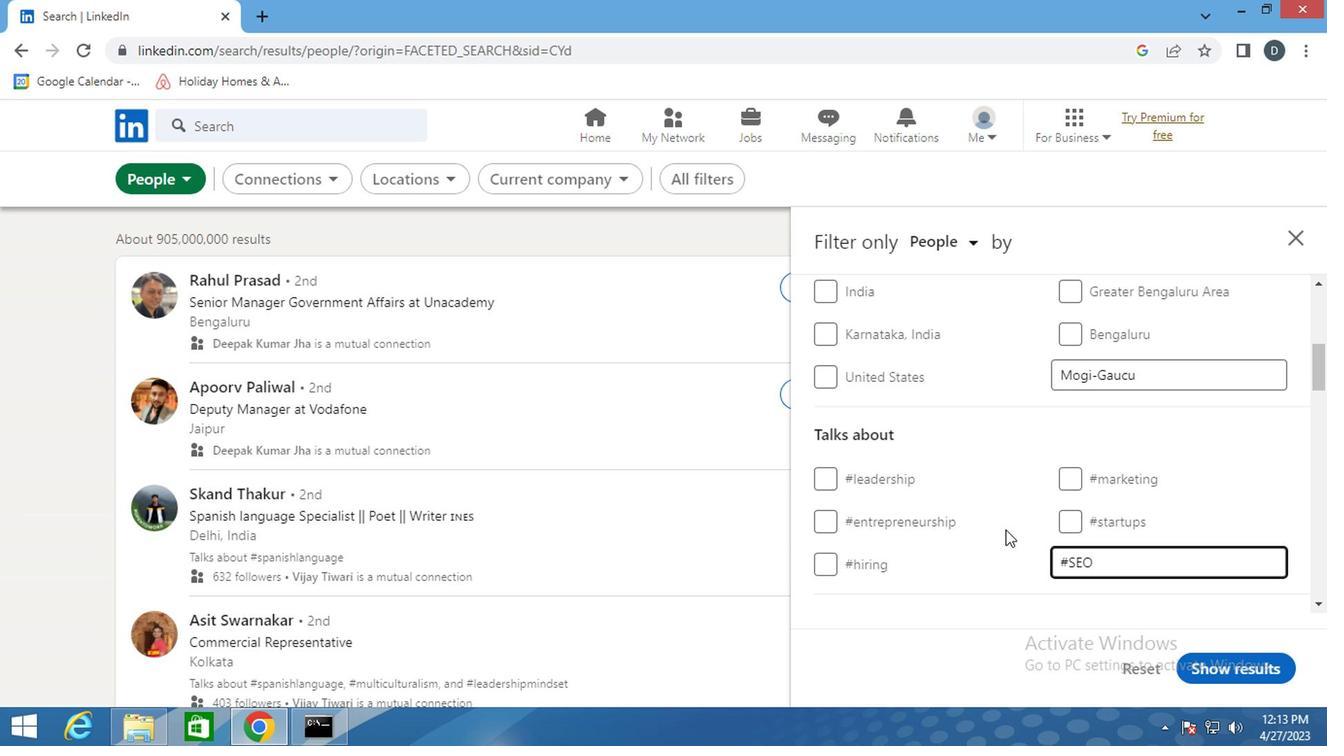 
Action: Mouse moved to (1055, 472)
Screenshot: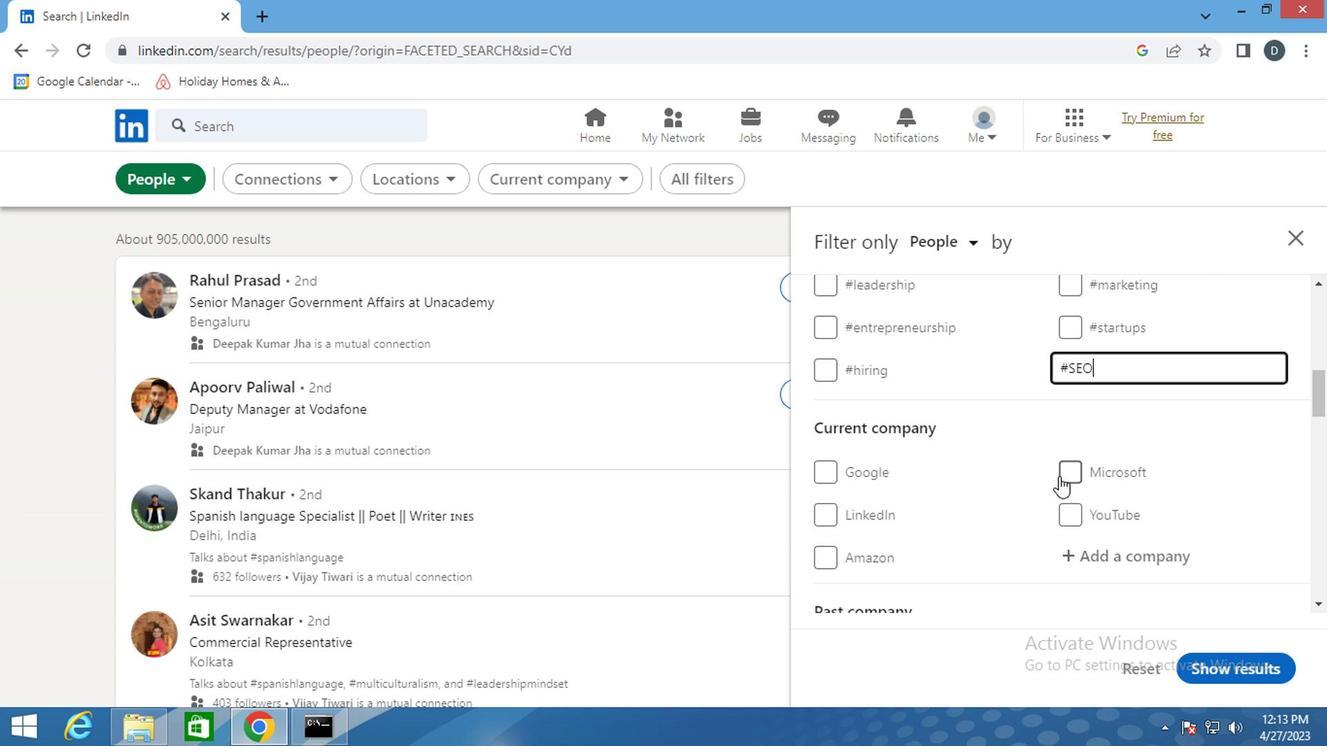 
Action: Mouse scrolled (1055, 471) with delta (0, -1)
Screenshot: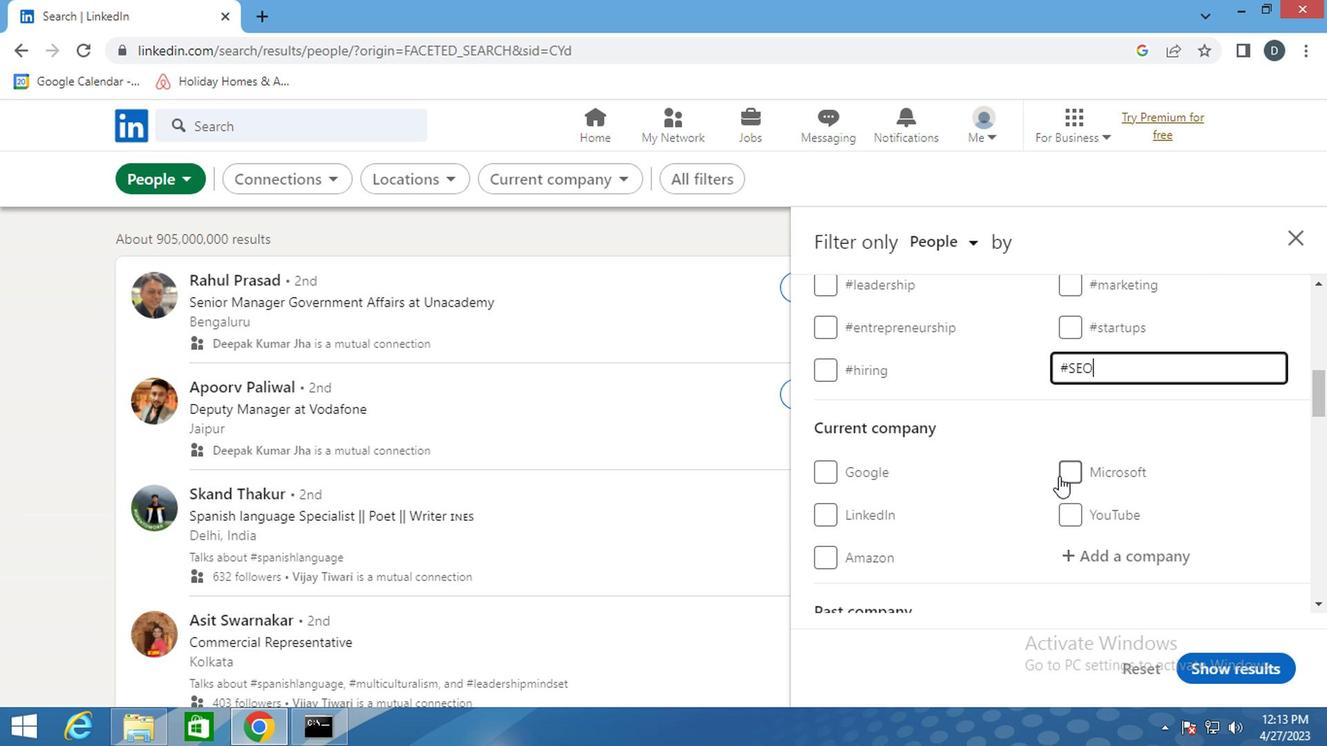 
Action: Mouse moved to (1120, 475)
Screenshot: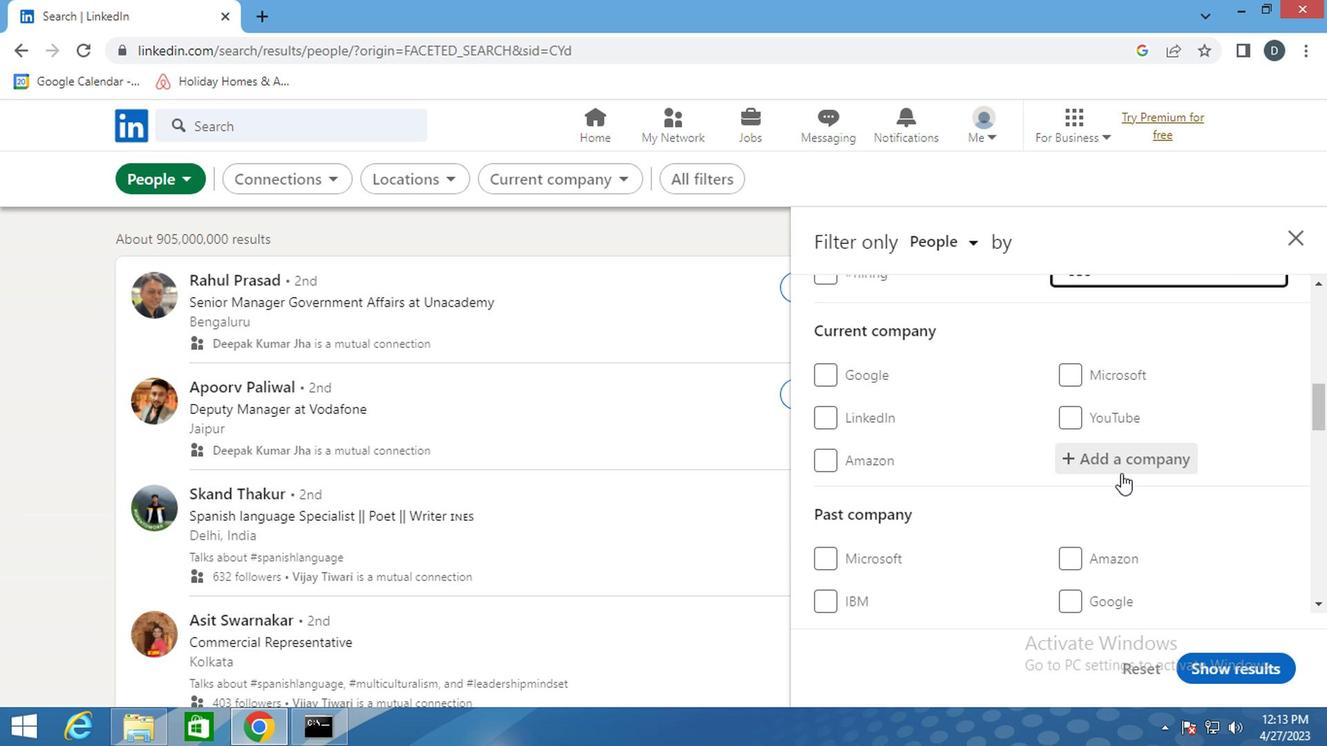 
Action: Mouse scrolled (1120, 474) with delta (0, -1)
Screenshot: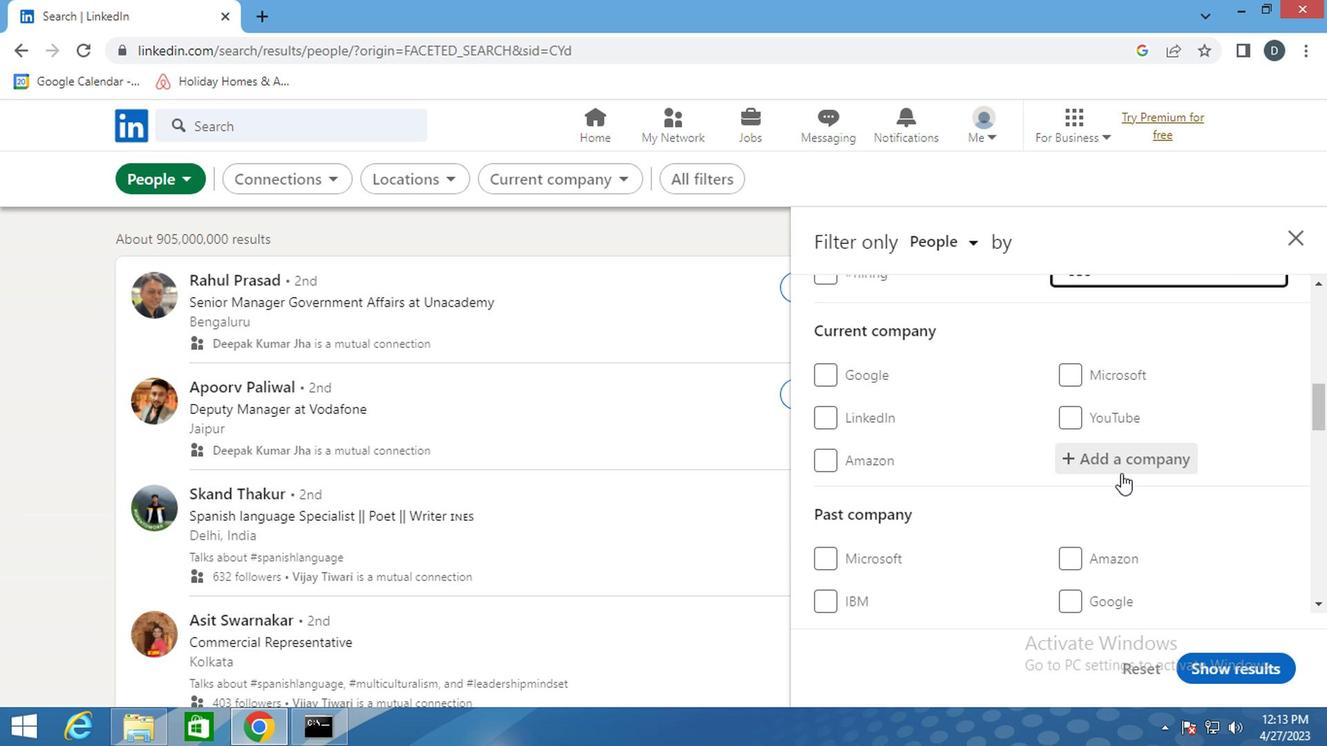 
Action: Mouse moved to (1120, 477)
Screenshot: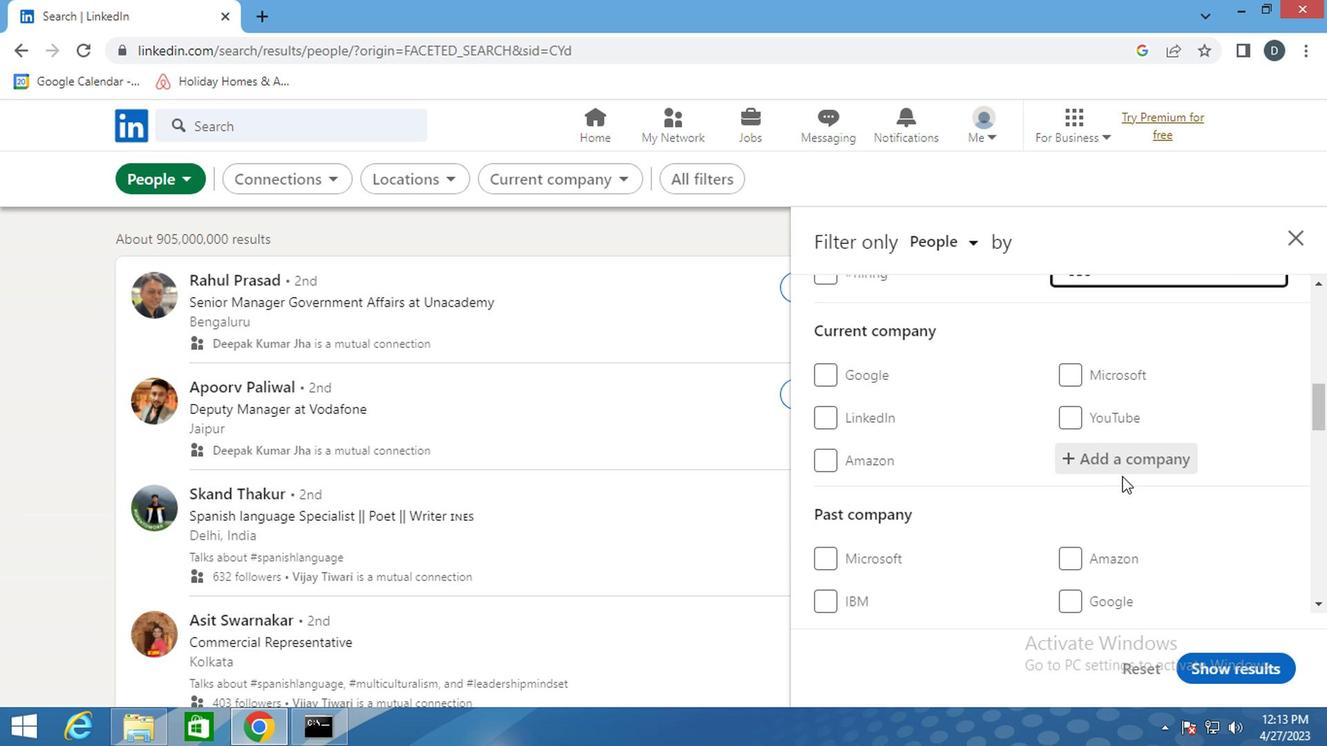 
Action: Mouse scrolled (1120, 476) with delta (0, 0)
Screenshot: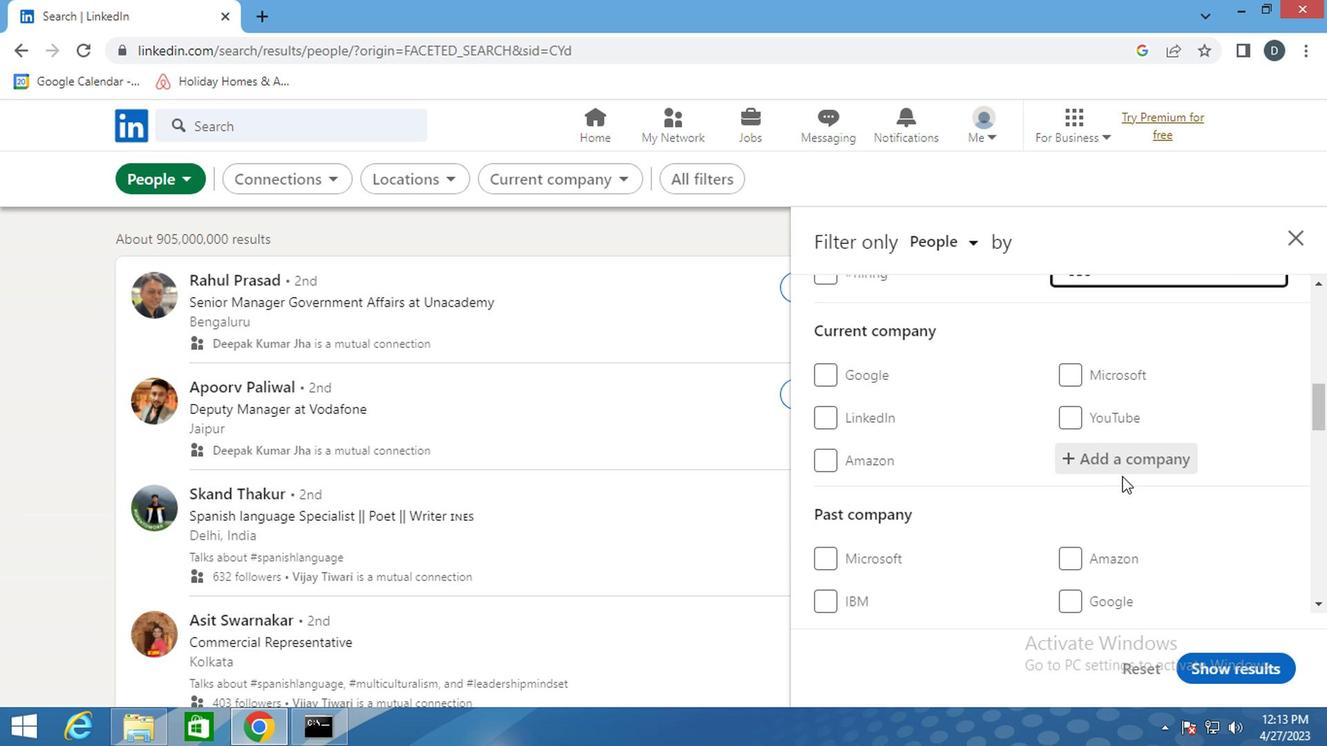 
Action: Mouse scrolled (1120, 476) with delta (0, 0)
Screenshot: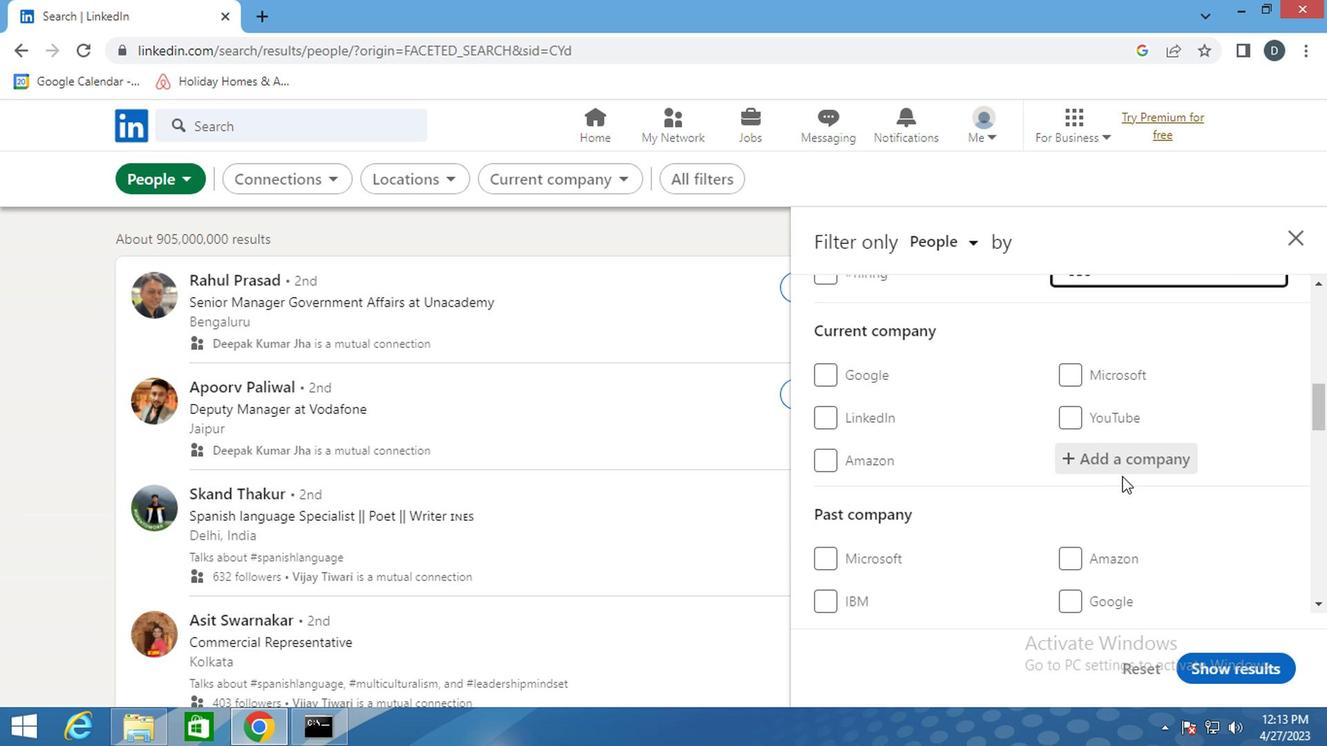 
Action: Mouse moved to (1120, 477)
Screenshot: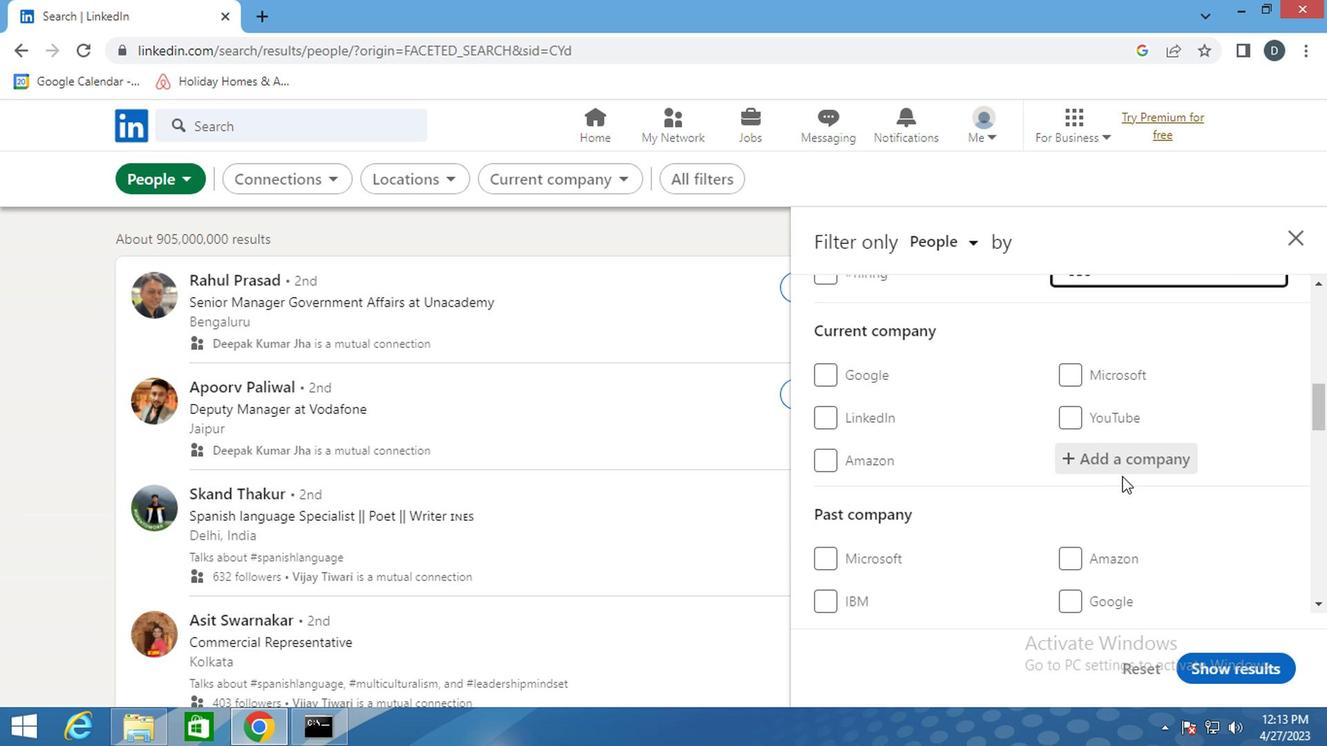 
Action: Mouse scrolled (1120, 476) with delta (0, 0)
Screenshot: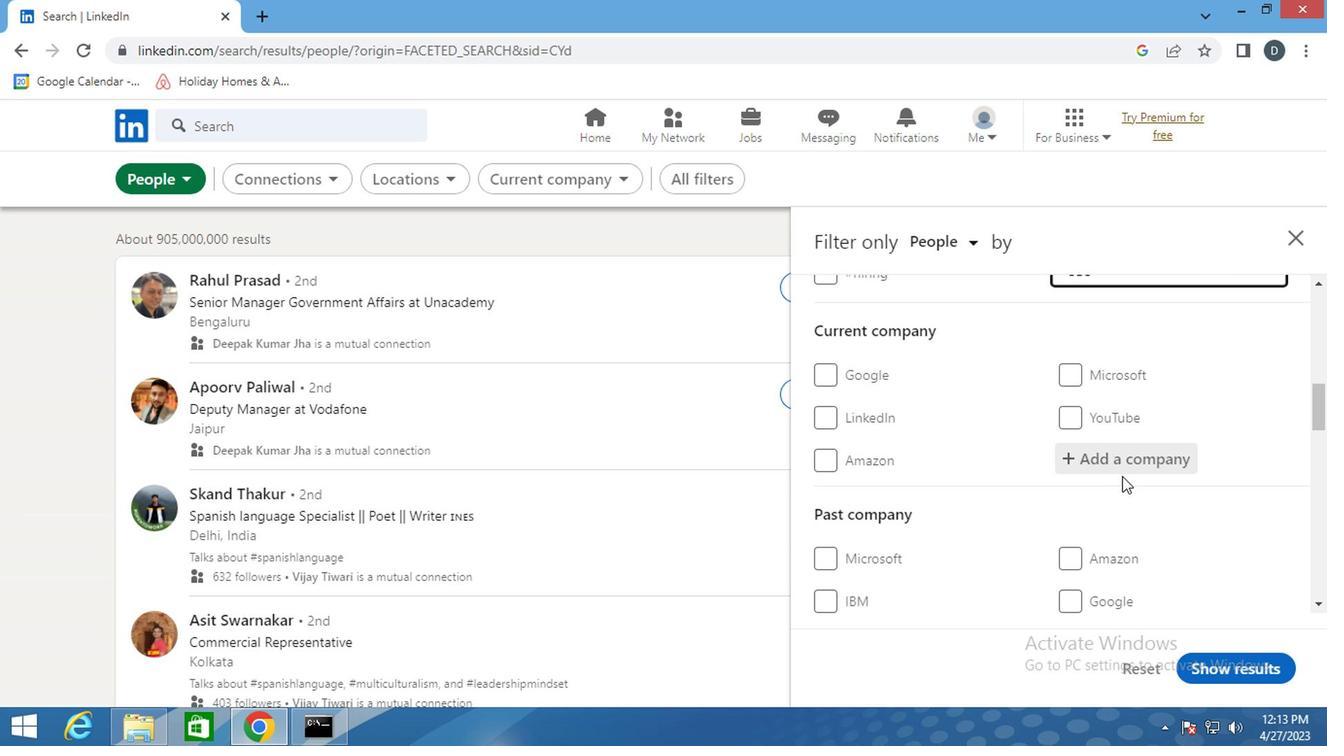 
Action: Mouse scrolled (1120, 476) with delta (0, 0)
Screenshot: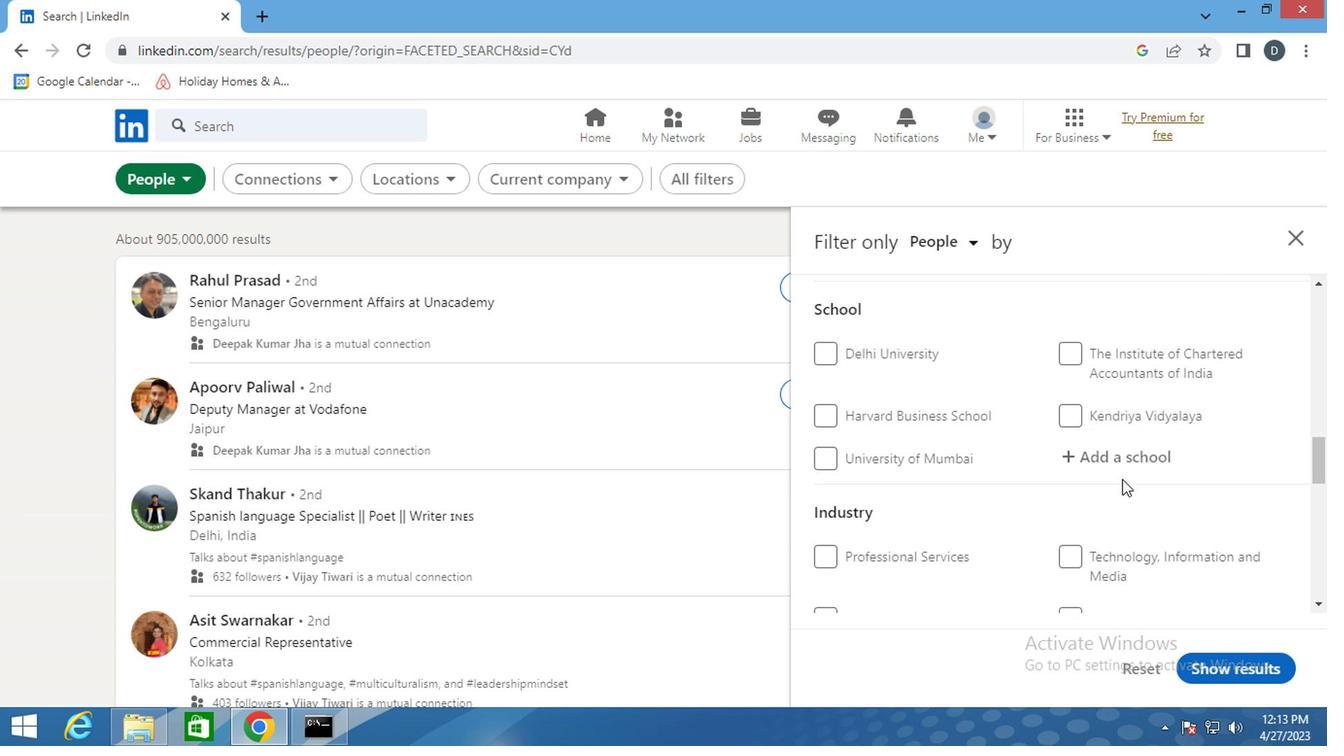
Action: Mouse scrolled (1120, 476) with delta (0, 0)
Screenshot: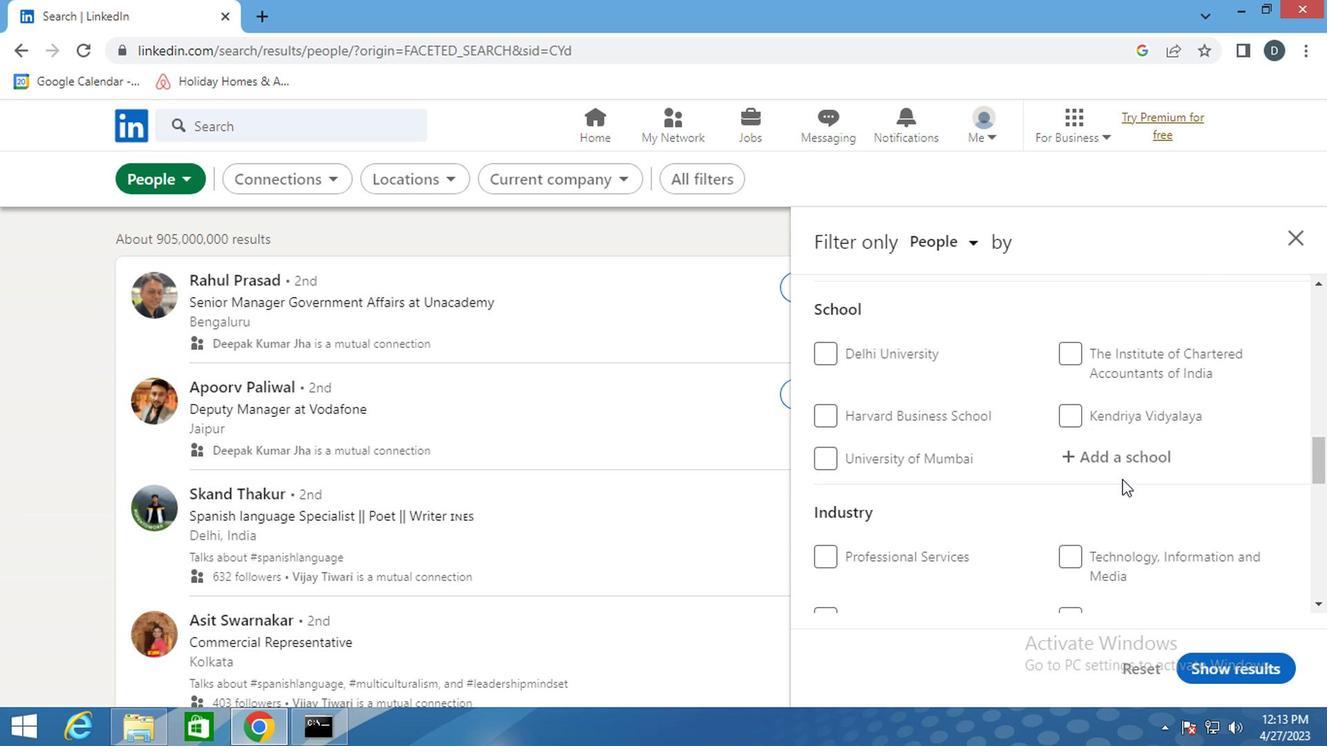 
Action: Mouse scrolled (1120, 476) with delta (0, 0)
Screenshot: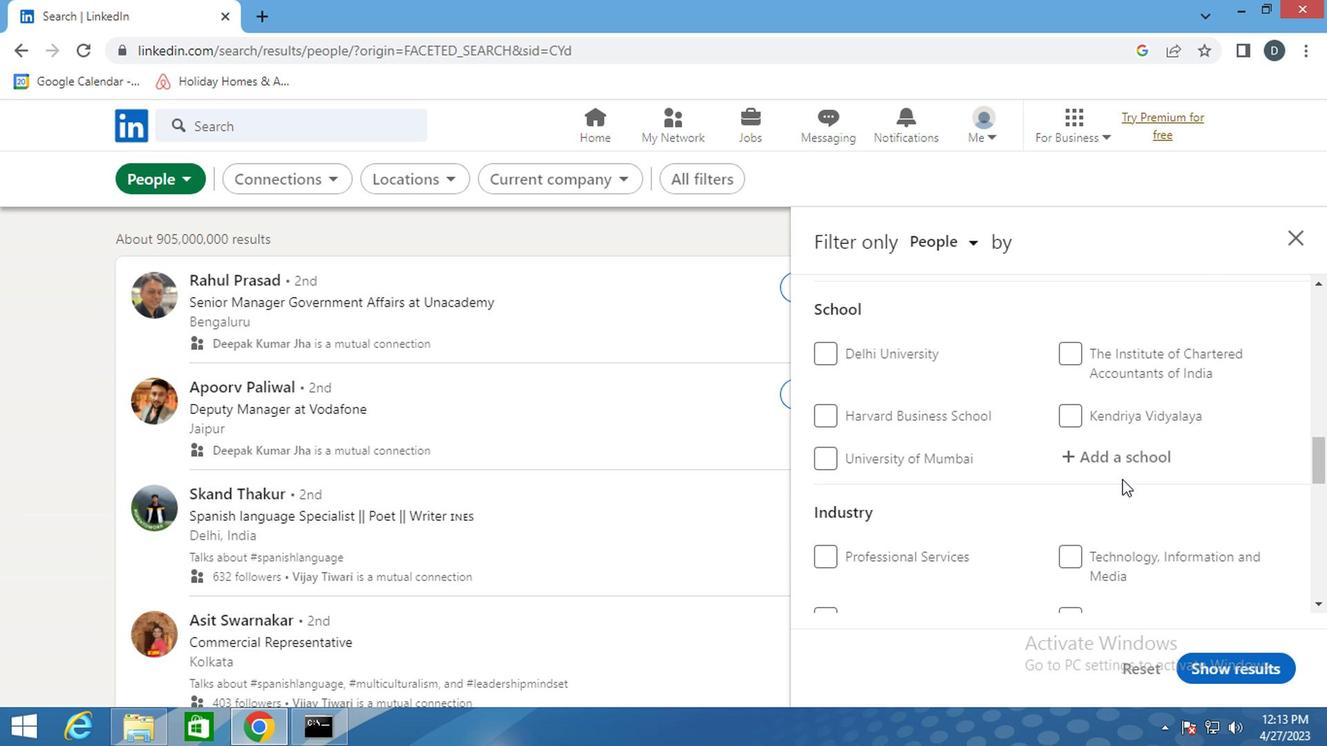 
Action: Mouse scrolled (1120, 476) with delta (0, 0)
Screenshot: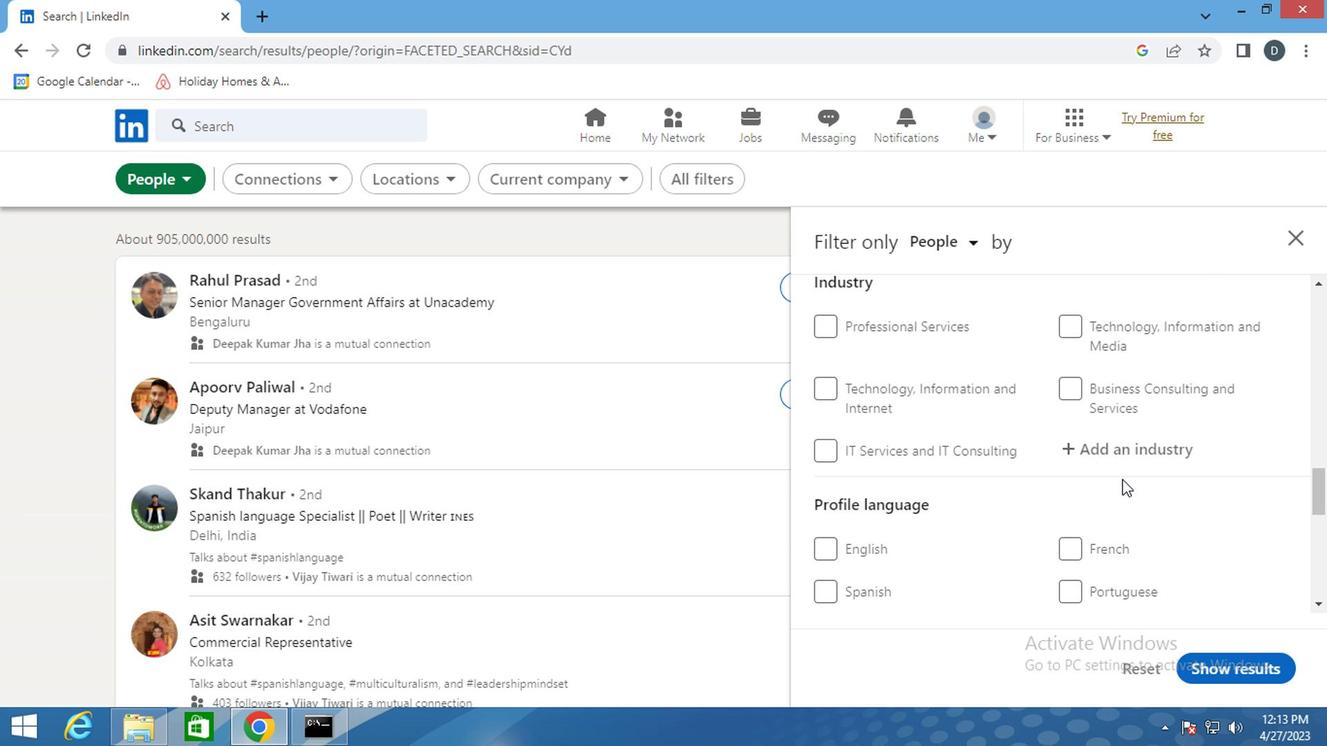 
Action: Mouse moved to (1091, 391)
Screenshot: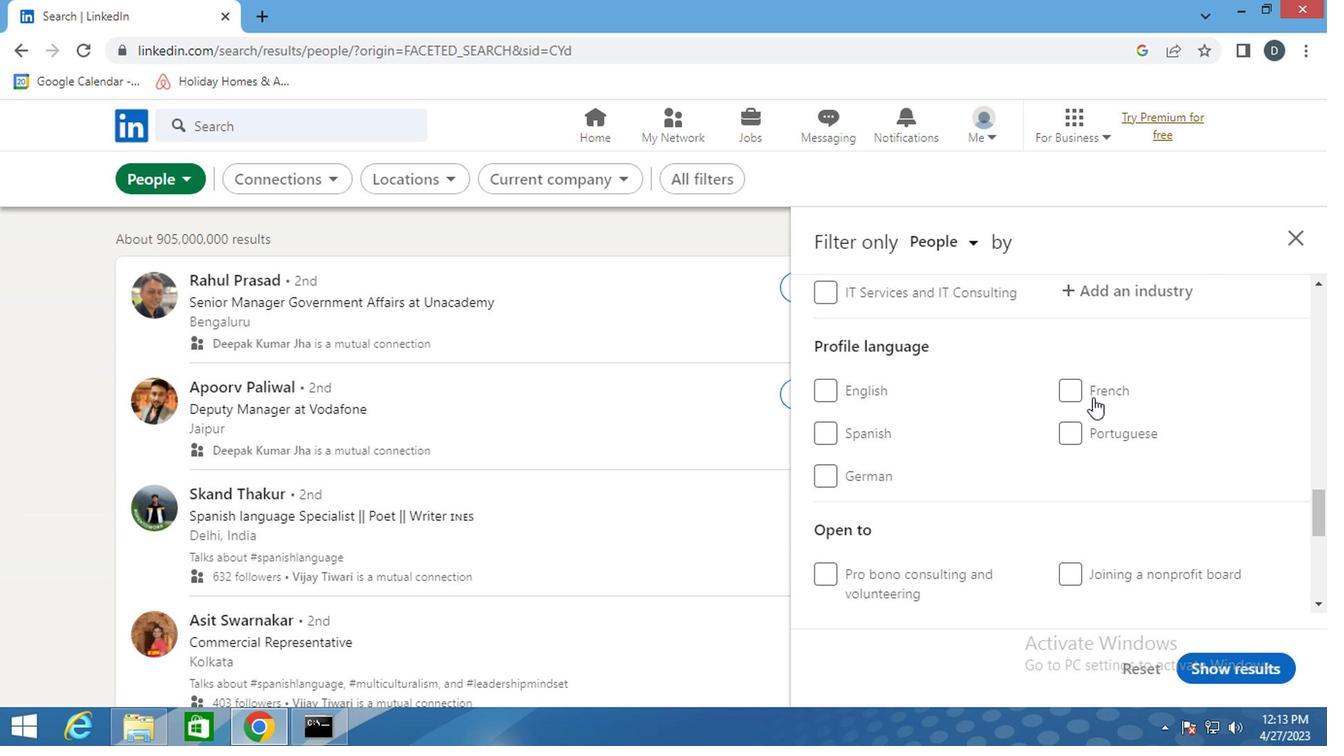 
Action: Mouse pressed left at (1091, 391)
Screenshot: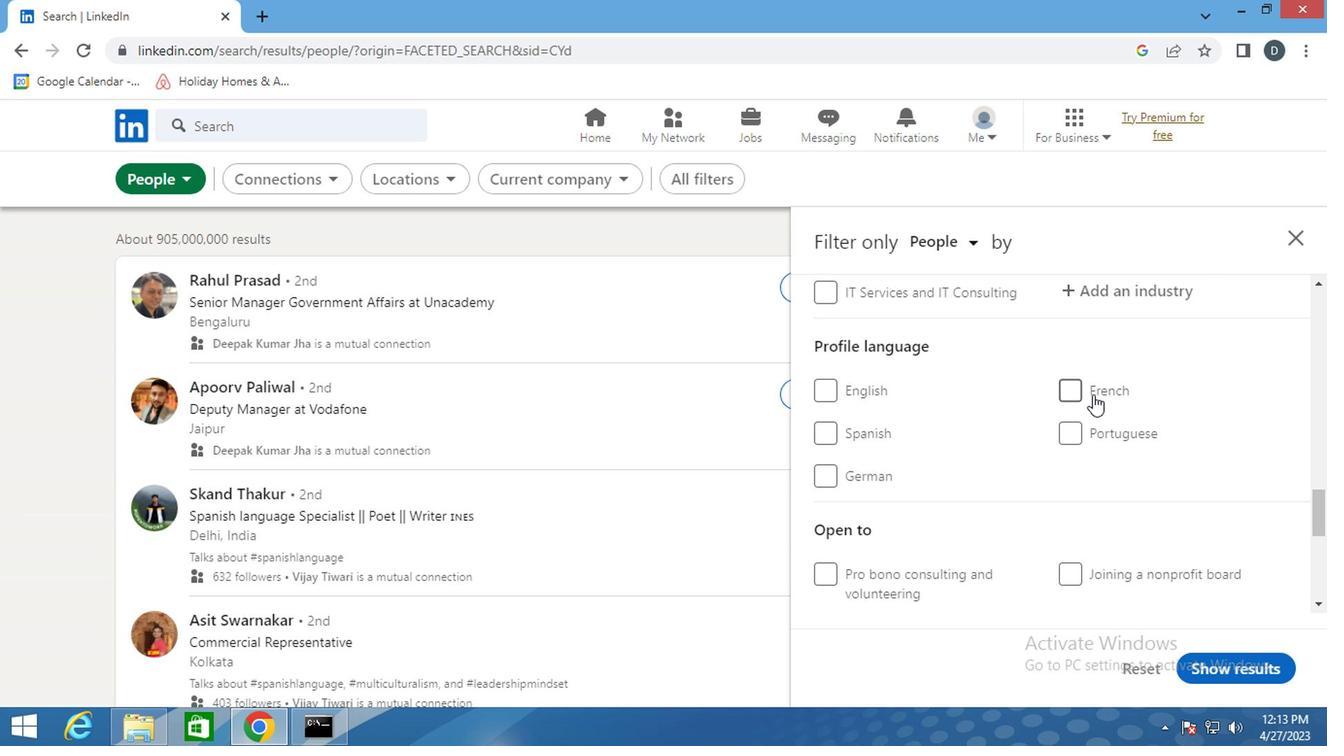 
Action: Mouse moved to (1057, 519)
Screenshot: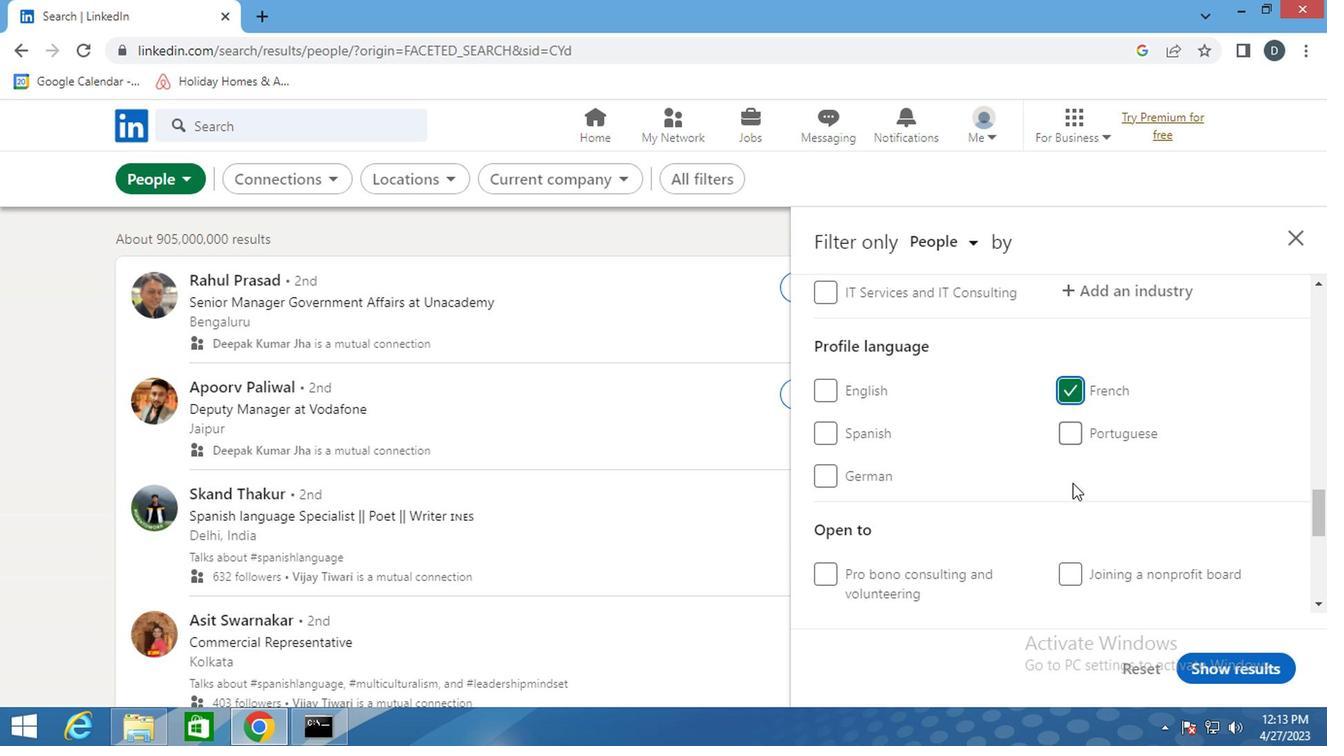 
Action: Mouse scrolled (1057, 519) with delta (0, 0)
Screenshot: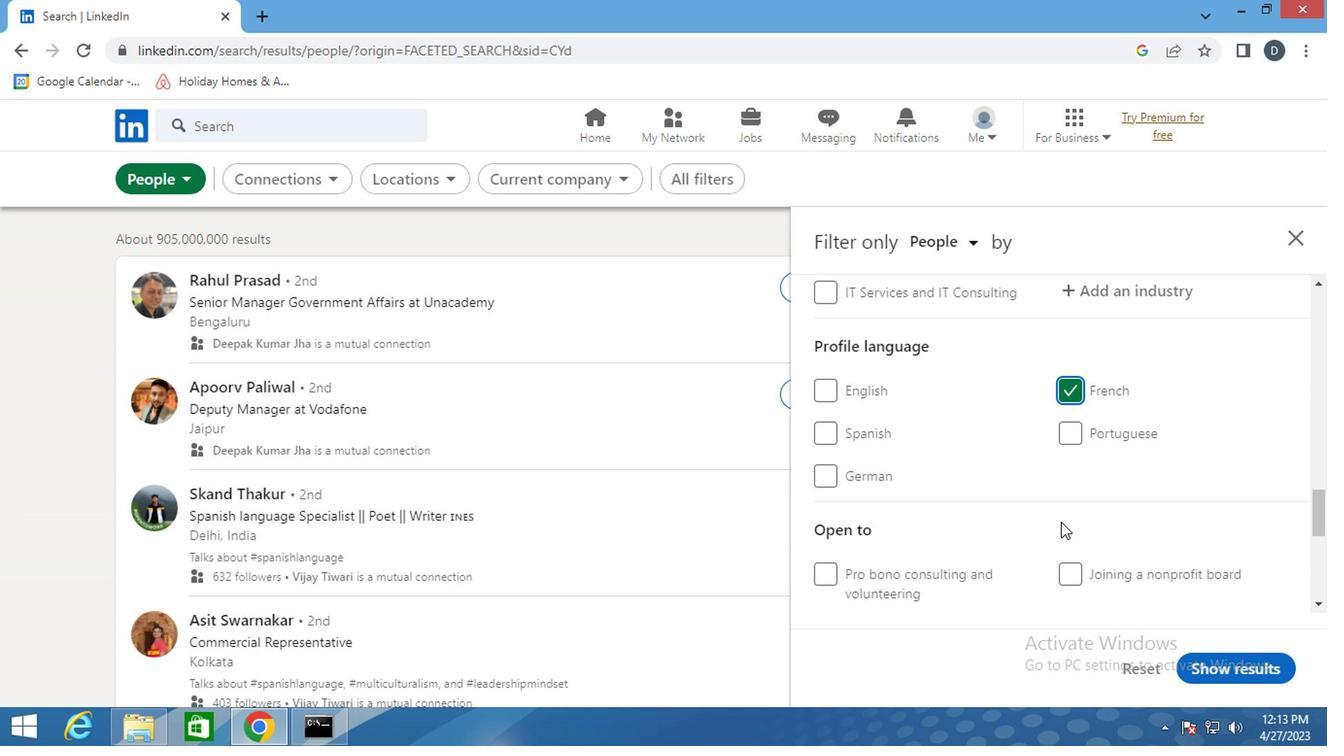 
Action: Mouse scrolled (1057, 519) with delta (0, 0)
Screenshot: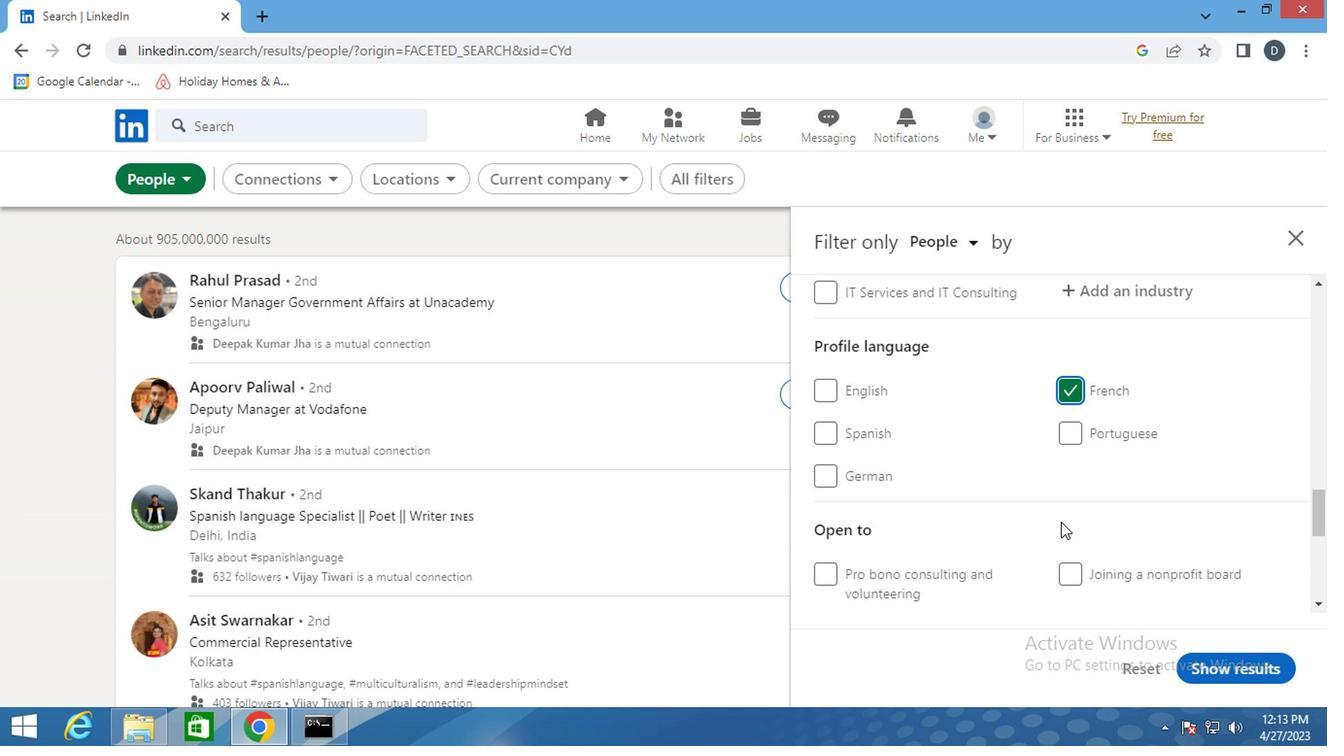 
Action: Mouse scrolled (1057, 519) with delta (0, 0)
Screenshot: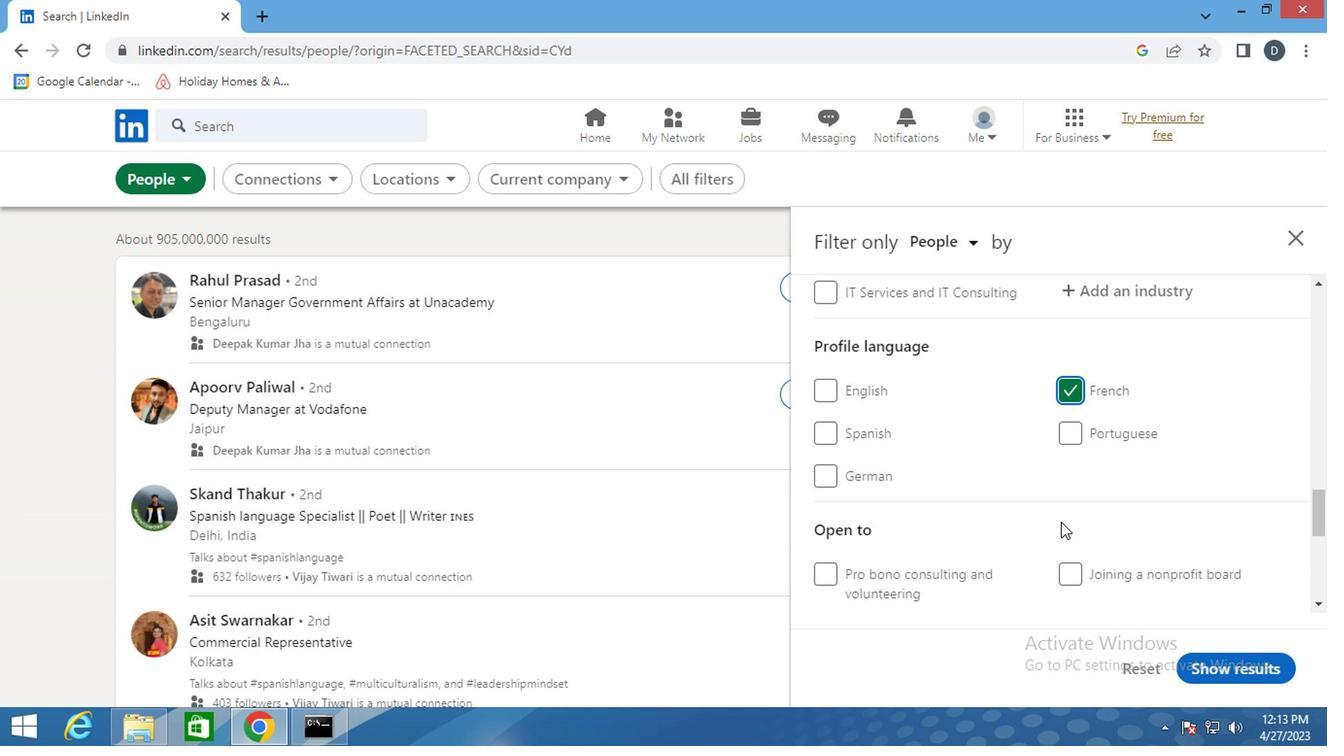 
Action: Mouse scrolled (1057, 519) with delta (0, 0)
Screenshot: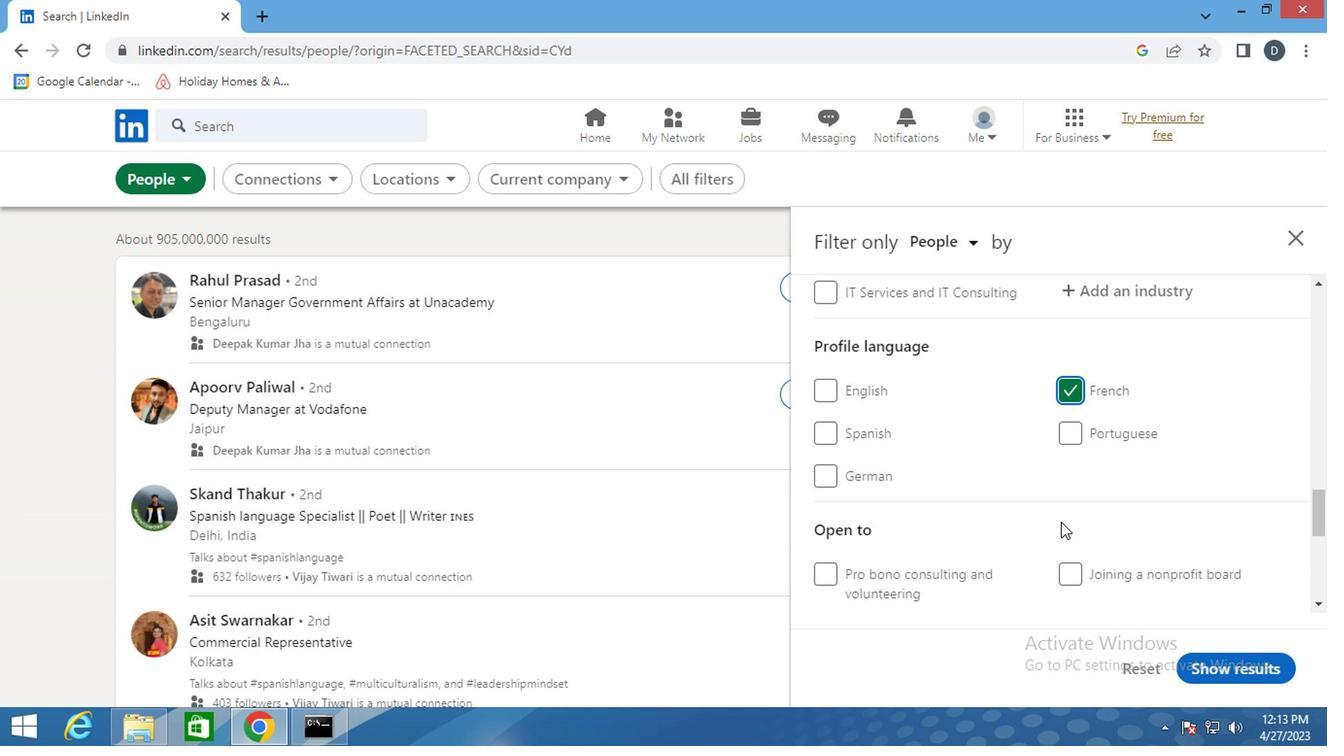 
Action: Mouse moved to (1057, 518)
Screenshot: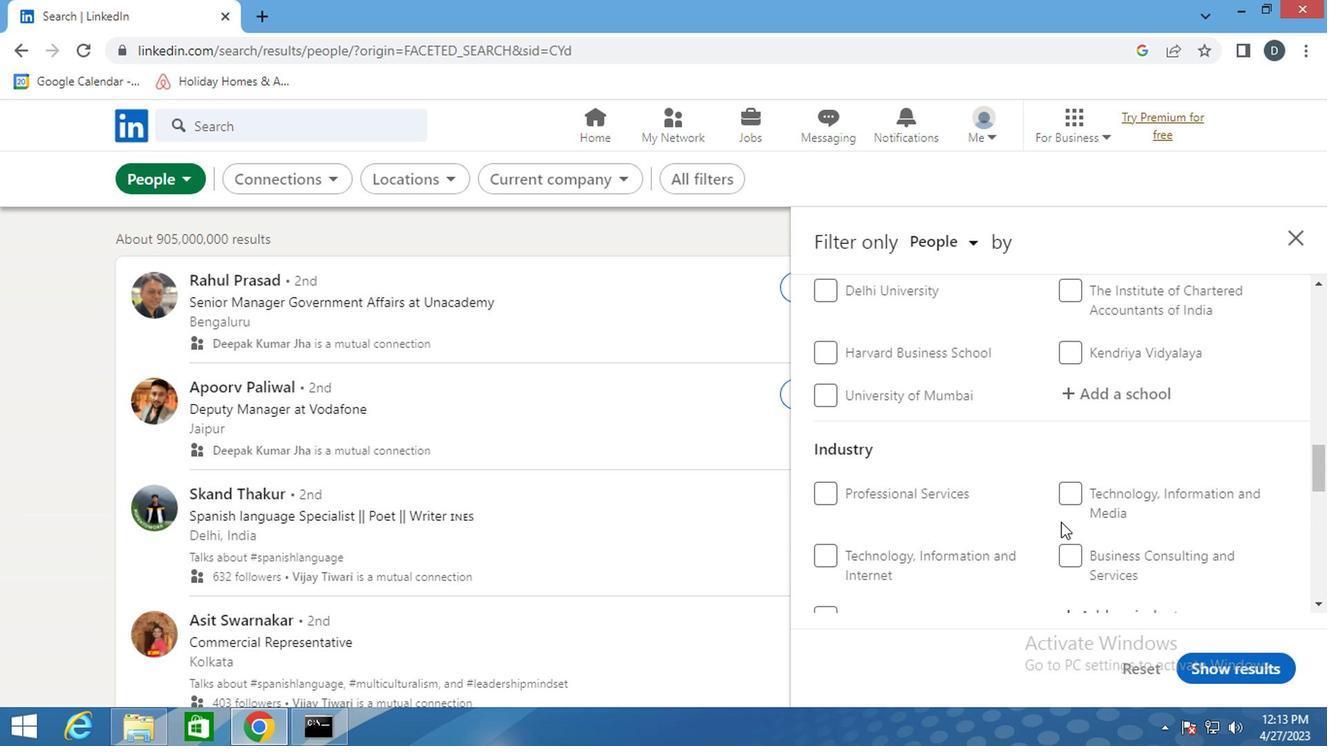 
Action: Mouse scrolled (1057, 519) with delta (0, 0)
Screenshot: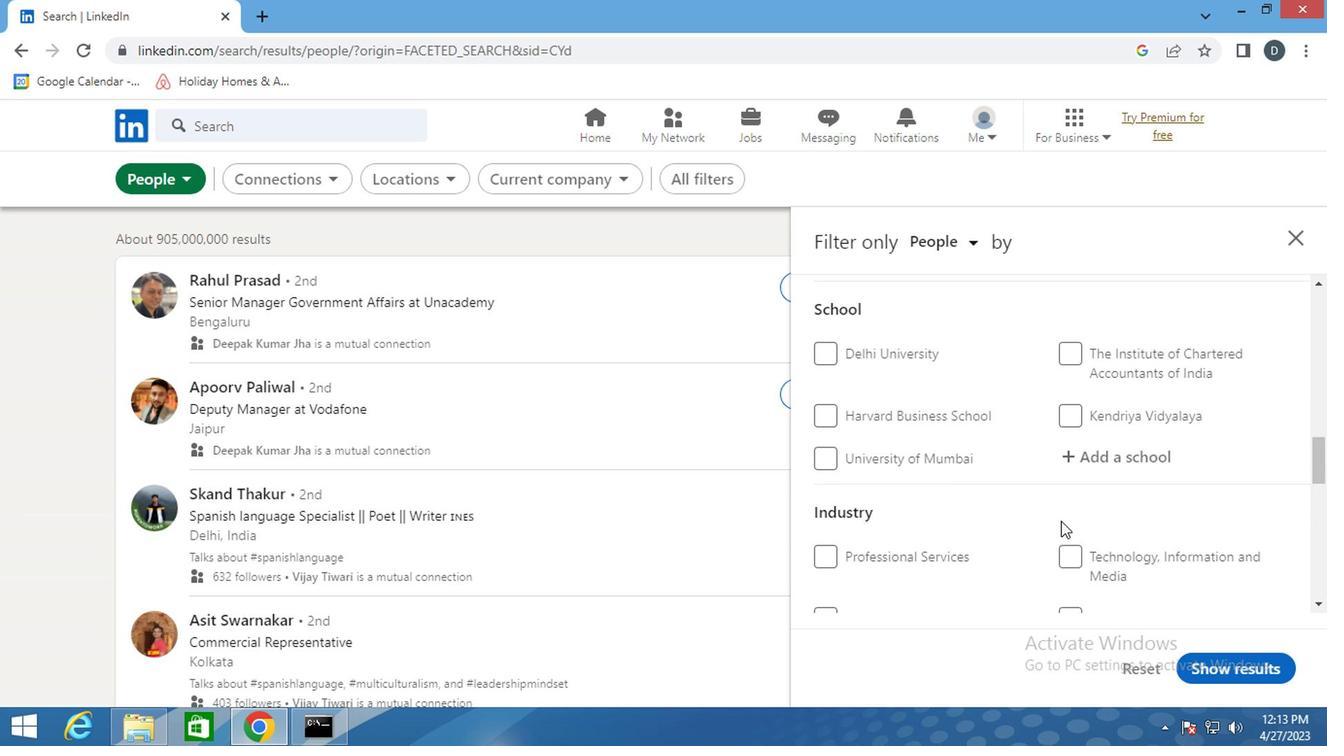 
Action: Mouse scrolled (1057, 519) with delta (0, 0)
Screenshot: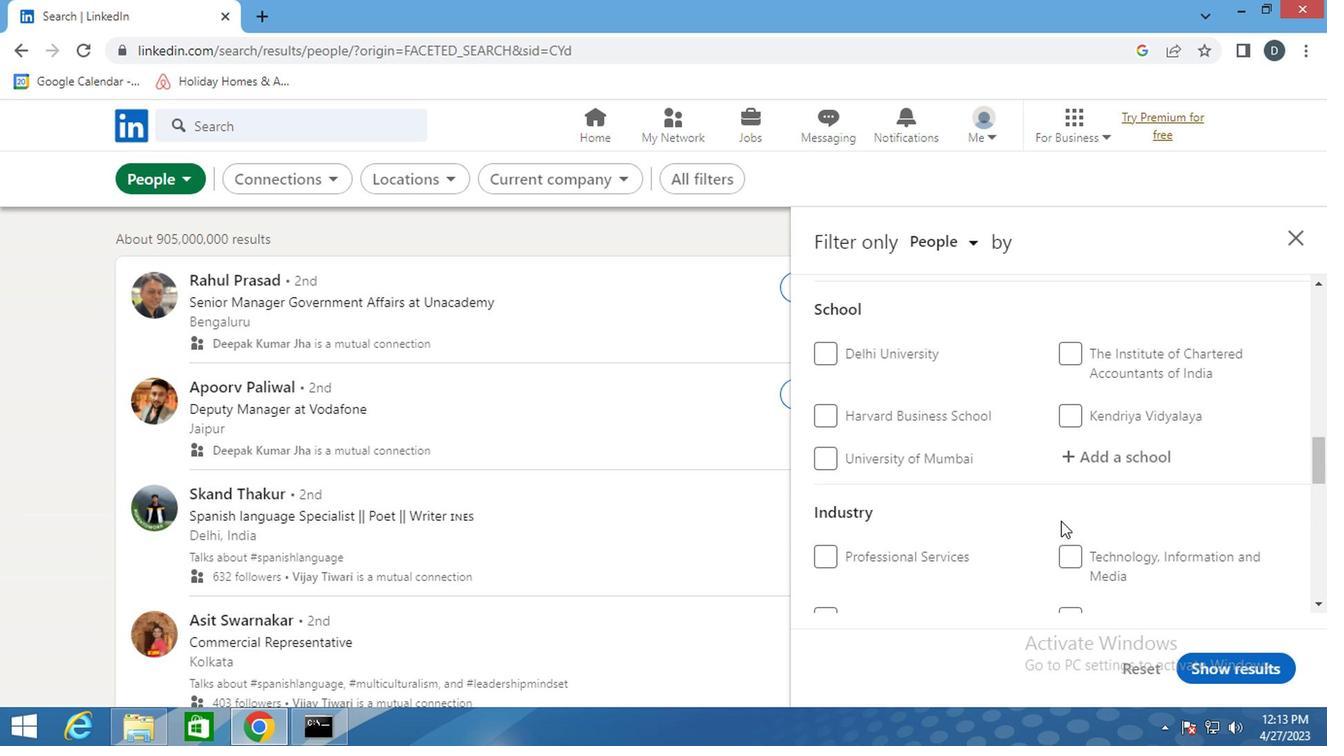 
Action: Mouse moved to (1057, 515)
Screenshot: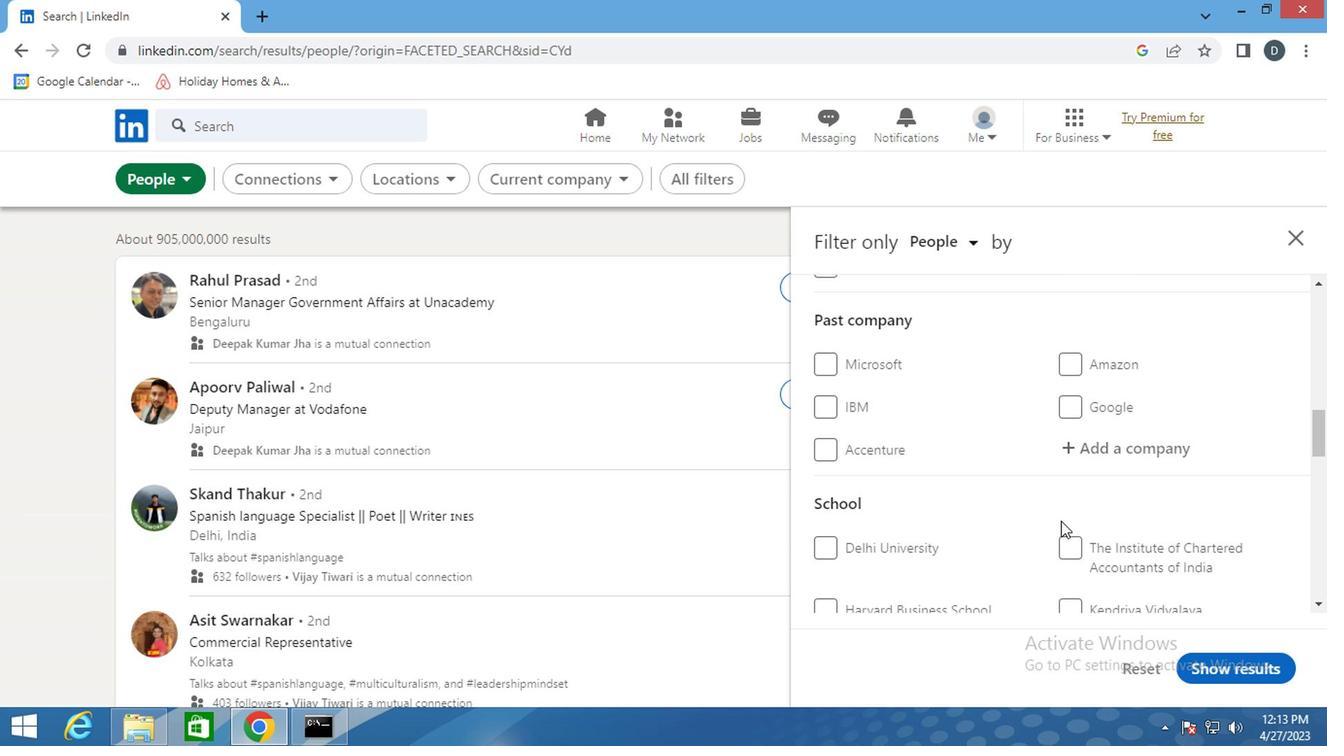 
Action: Mouse scrolled (1057, 516) with delta (0, 1)
Screenshot: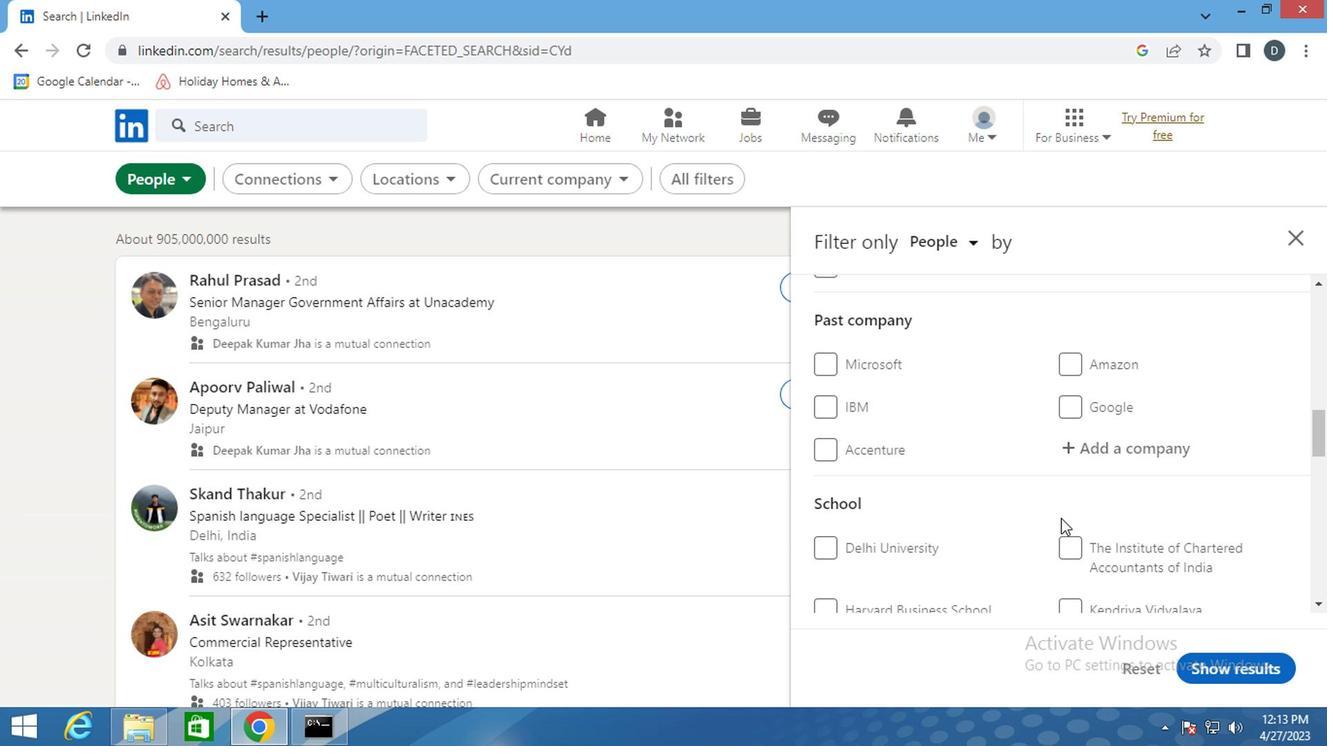 
Action: Mouse scrolled (1057, 516) with delta (0, 1)
Screenshot: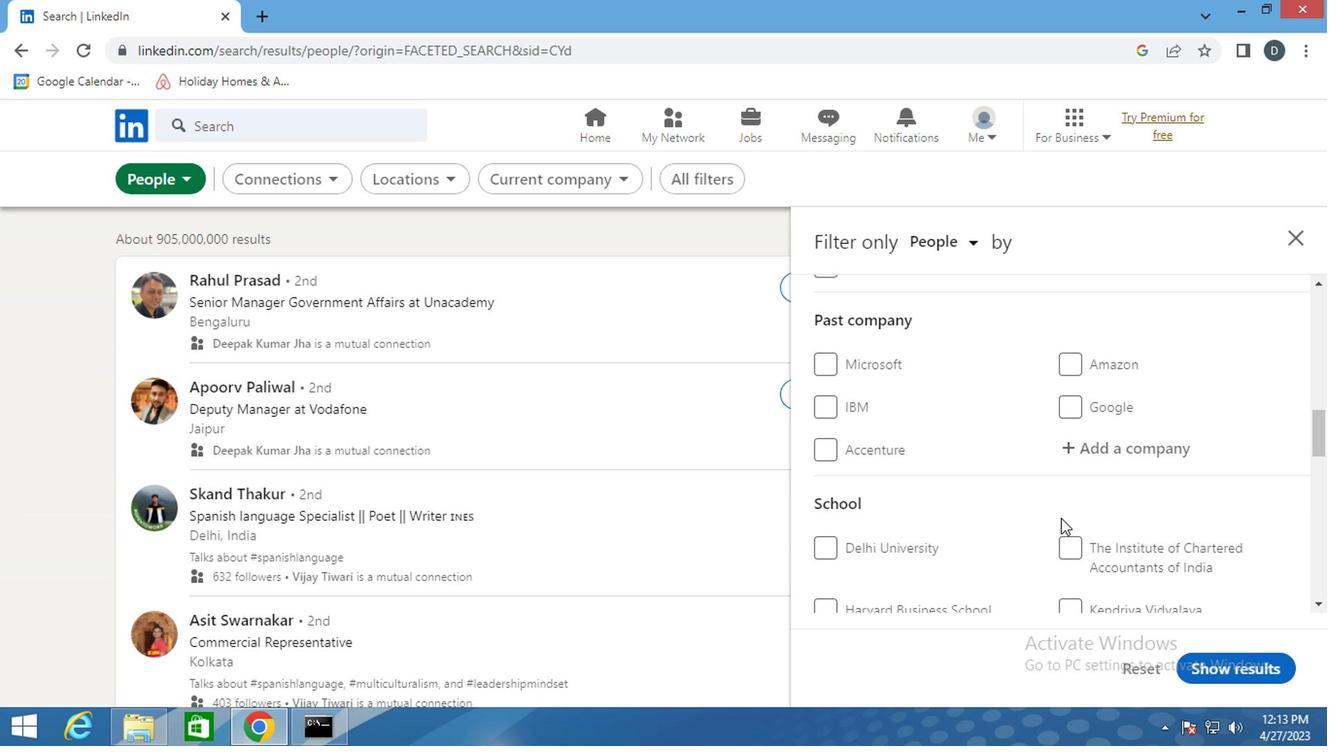 
Action: Mouse moved to (1115, 461)
Screenshot: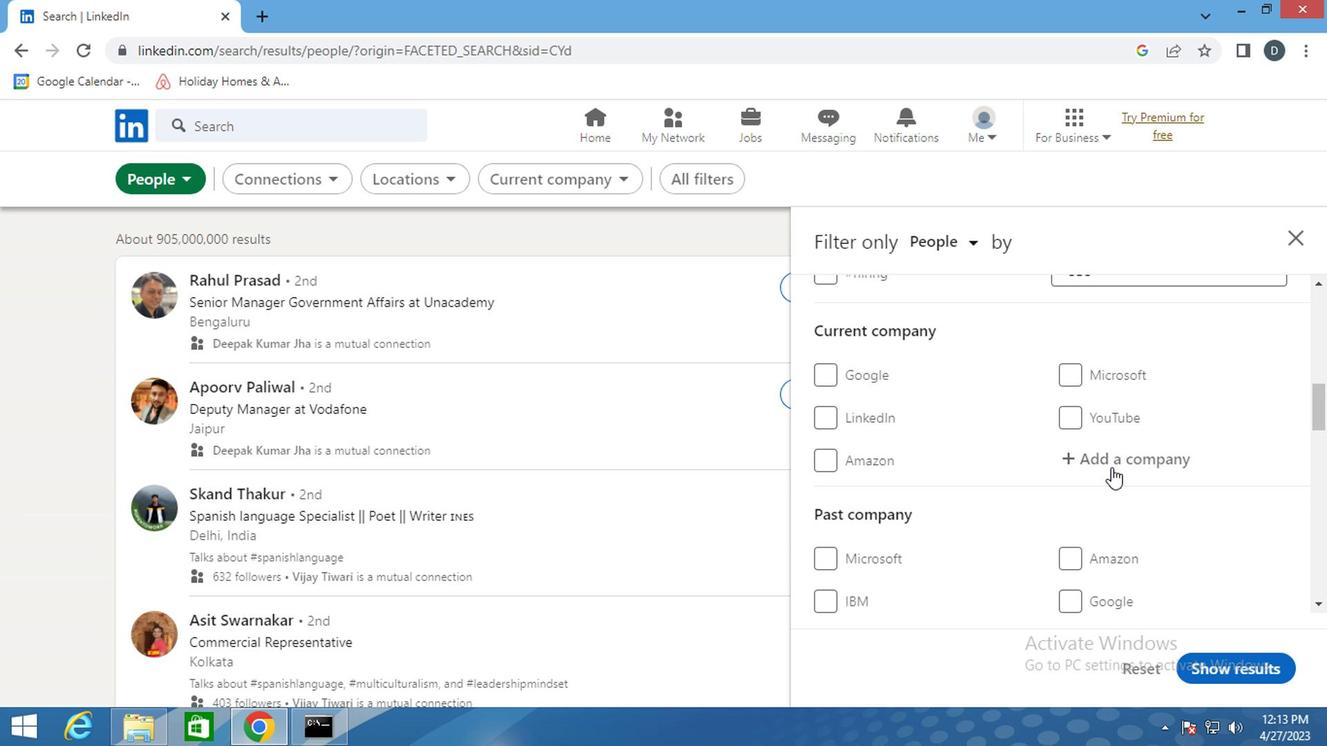 
Action: Mouse pressed left at (1115, 461)
Screenshot: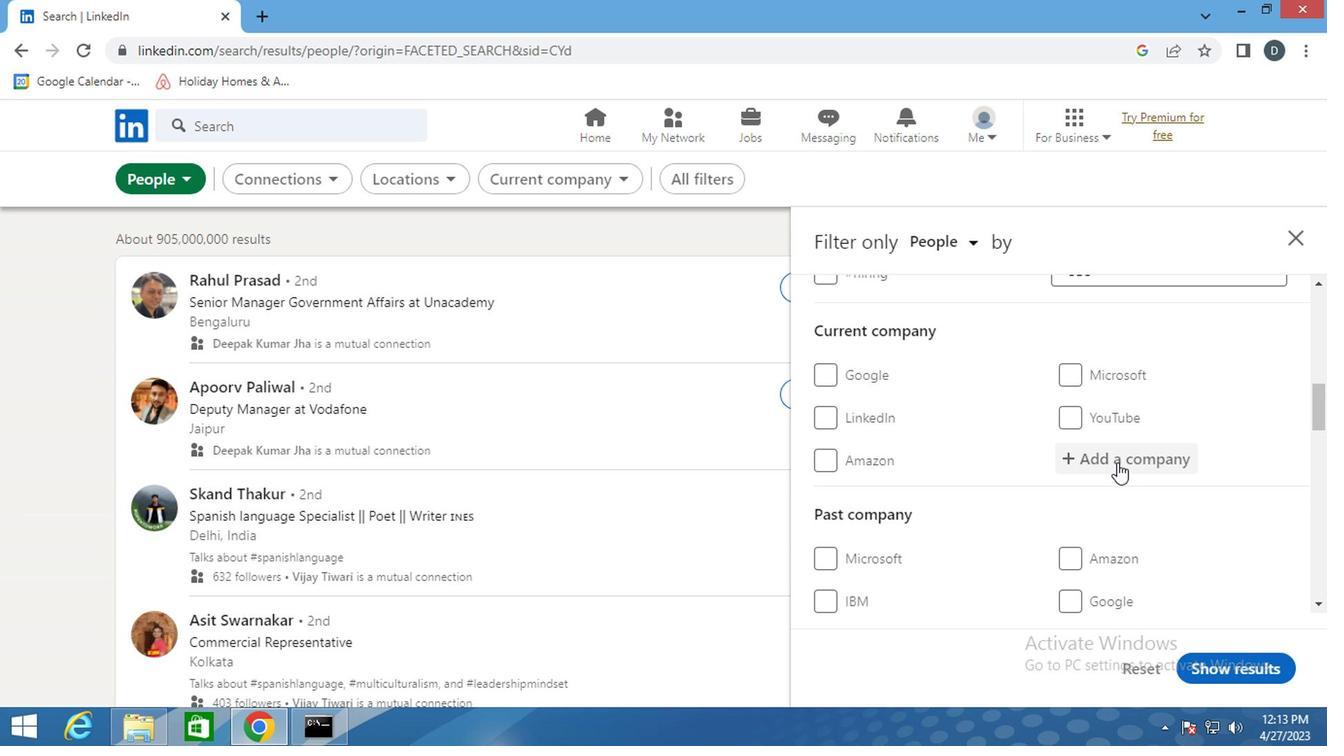 
Action: Key pressed <Key.shift><Key.shift><Key.shift><Key.shift>YUKSEL
Screenshot: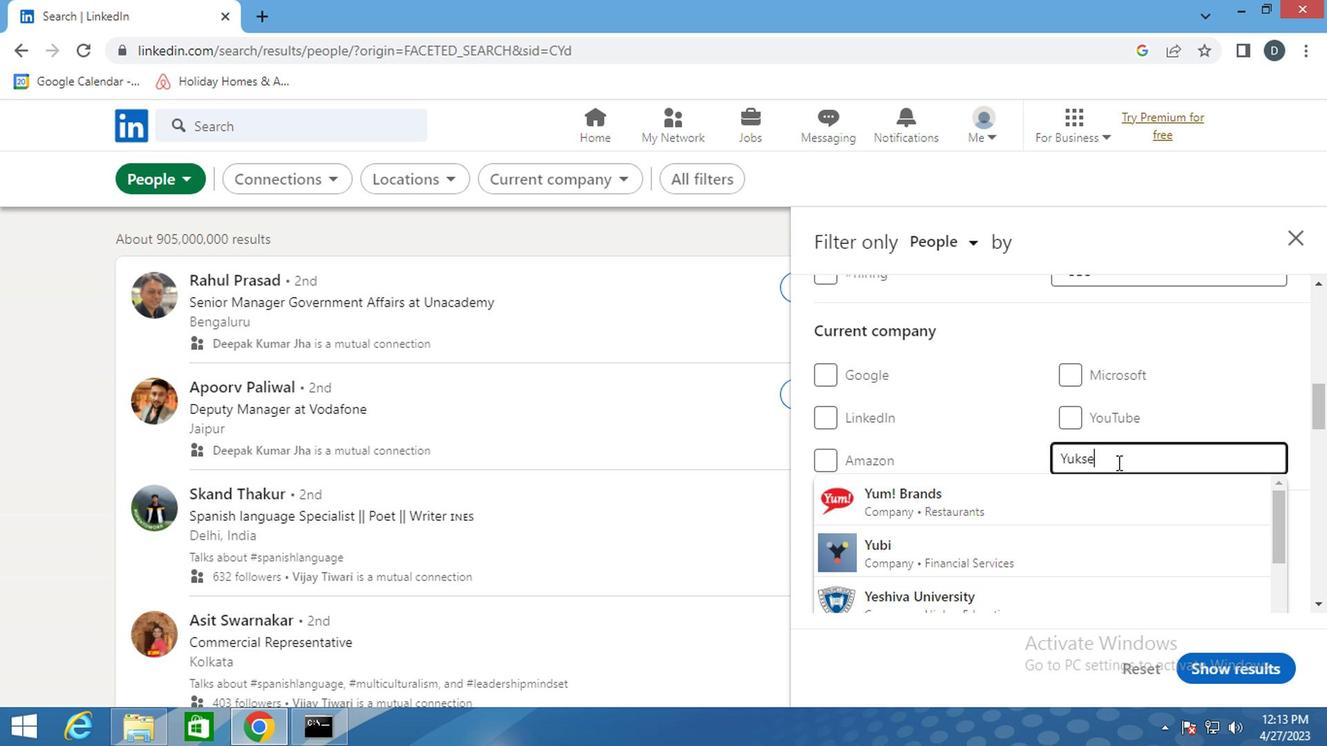 
Action: Mouse moved to (1114, 494)
Screenshot: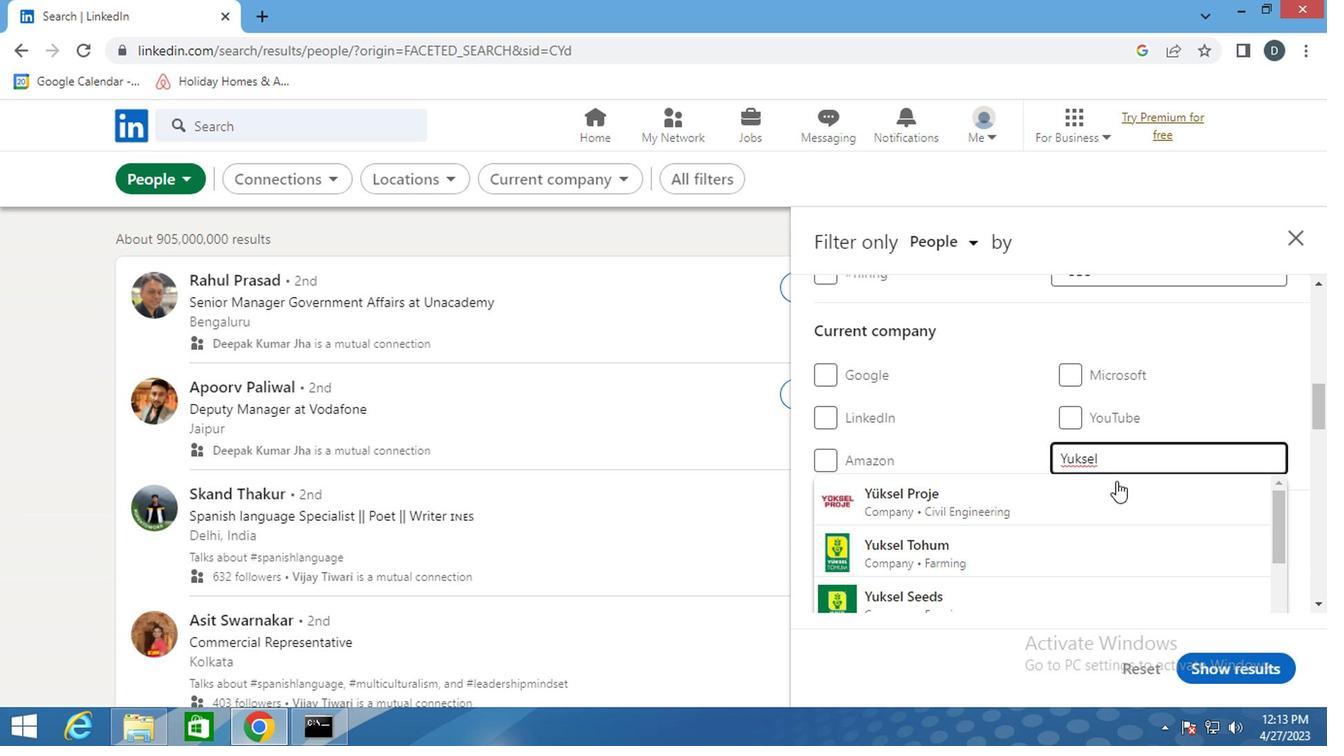 
Action: Mouse pressed left at (1114, 494)
Screenshot: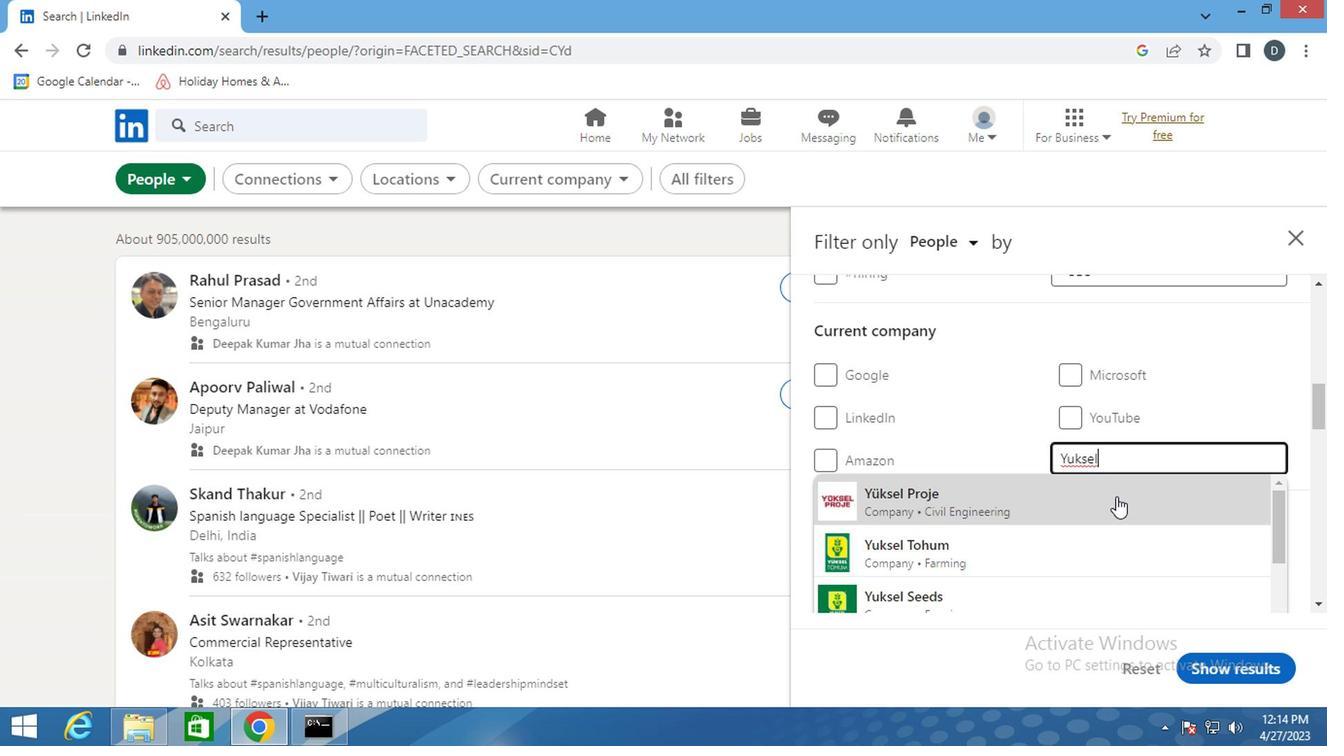 
Action: Mouse scrolled (1114, 493) with delta (0, 0)
Screenshot: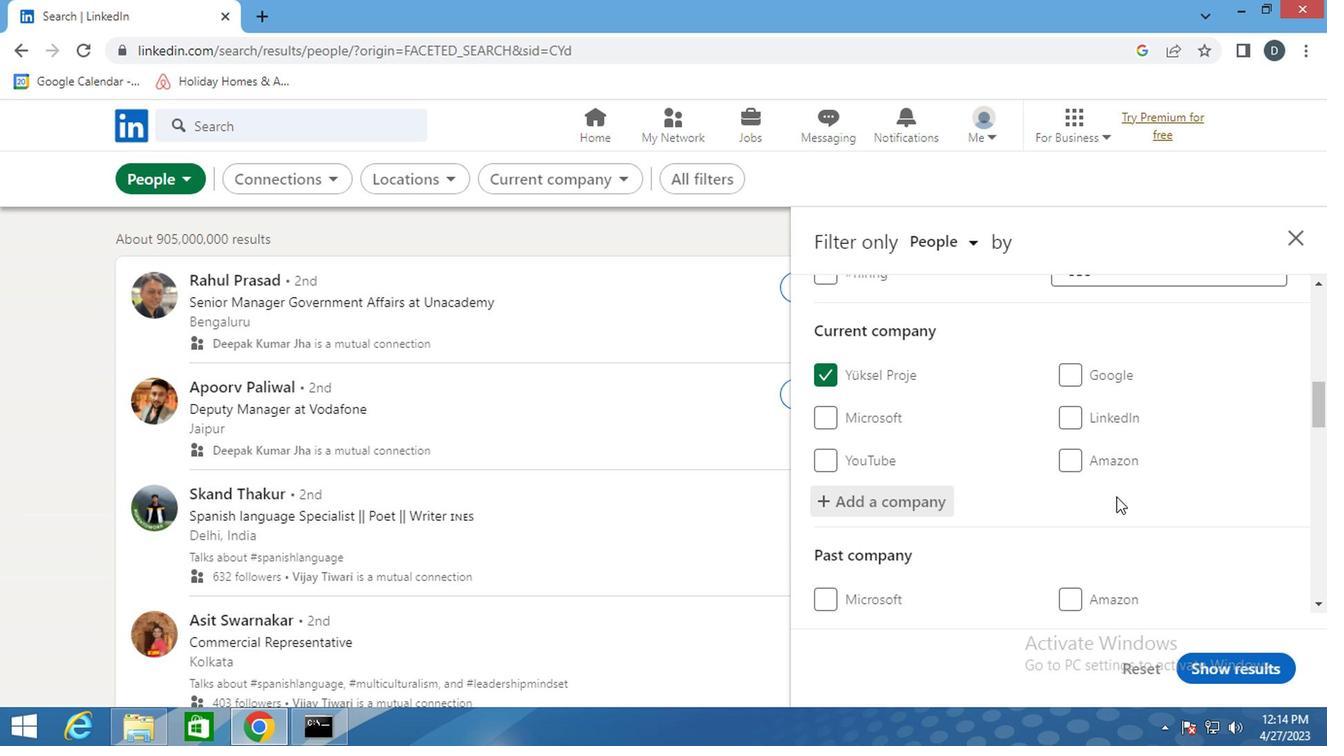 
Action: Mouse scrolled (1114, 493) with delta (0, 0)
Screenshot: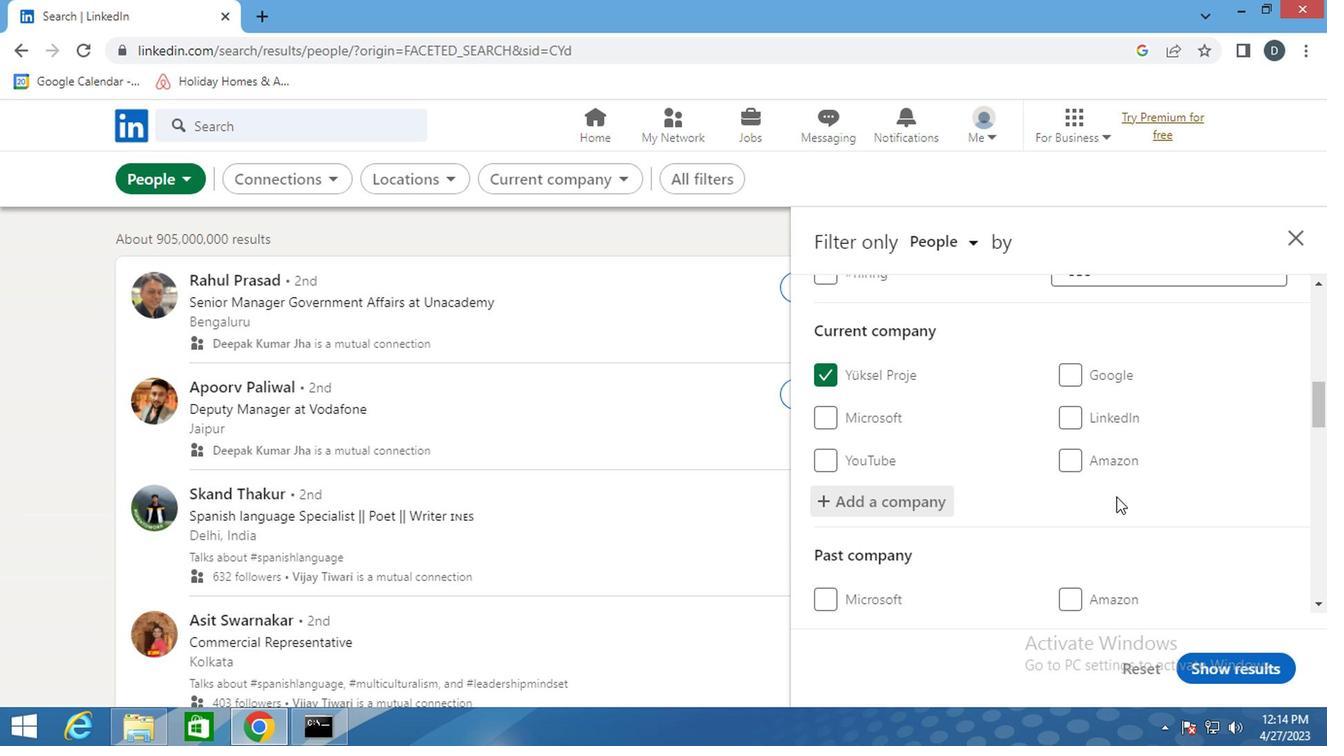 
Action: Mouse scrolled (1114, 493) with delta (0, 0)
Screenshot: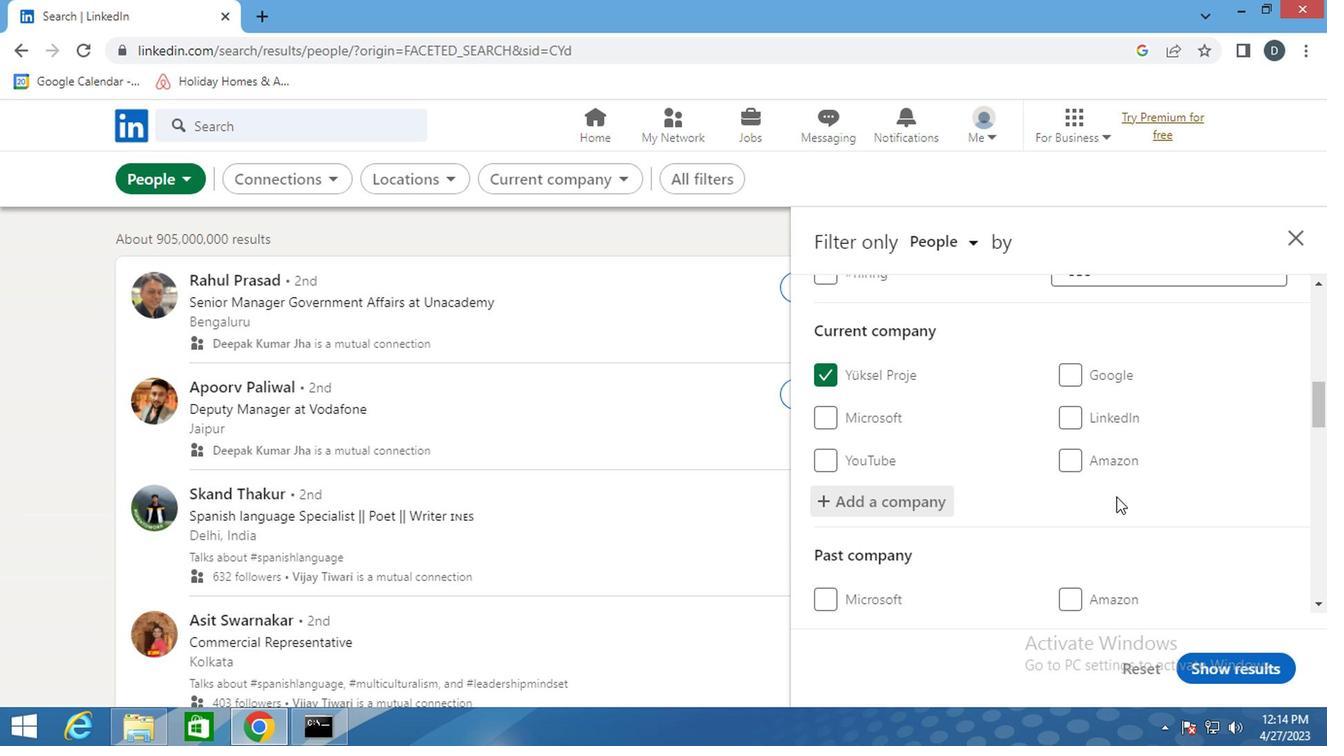 
Action: Mouse moved to (1117, 488)
Screenshot: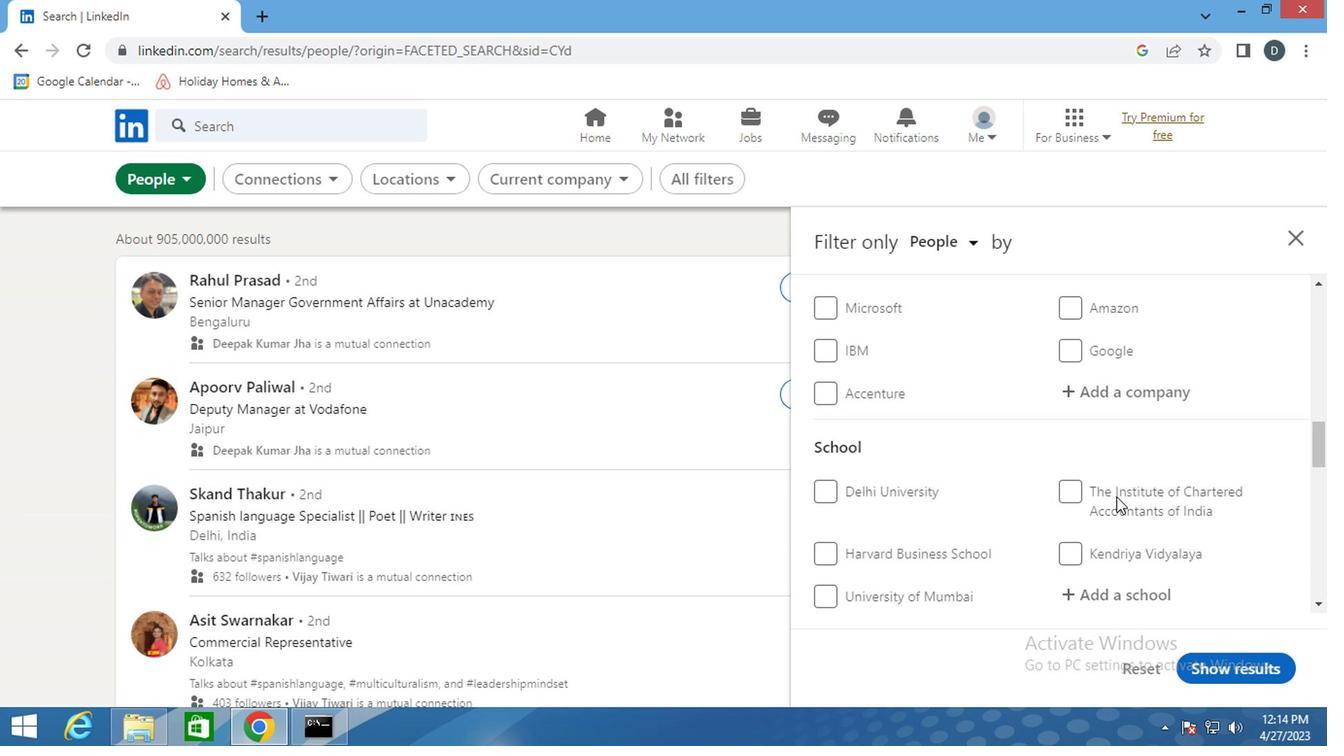 
Action: Mouse scrolled (1117, 488) with delta (0, 0)
Screenshot: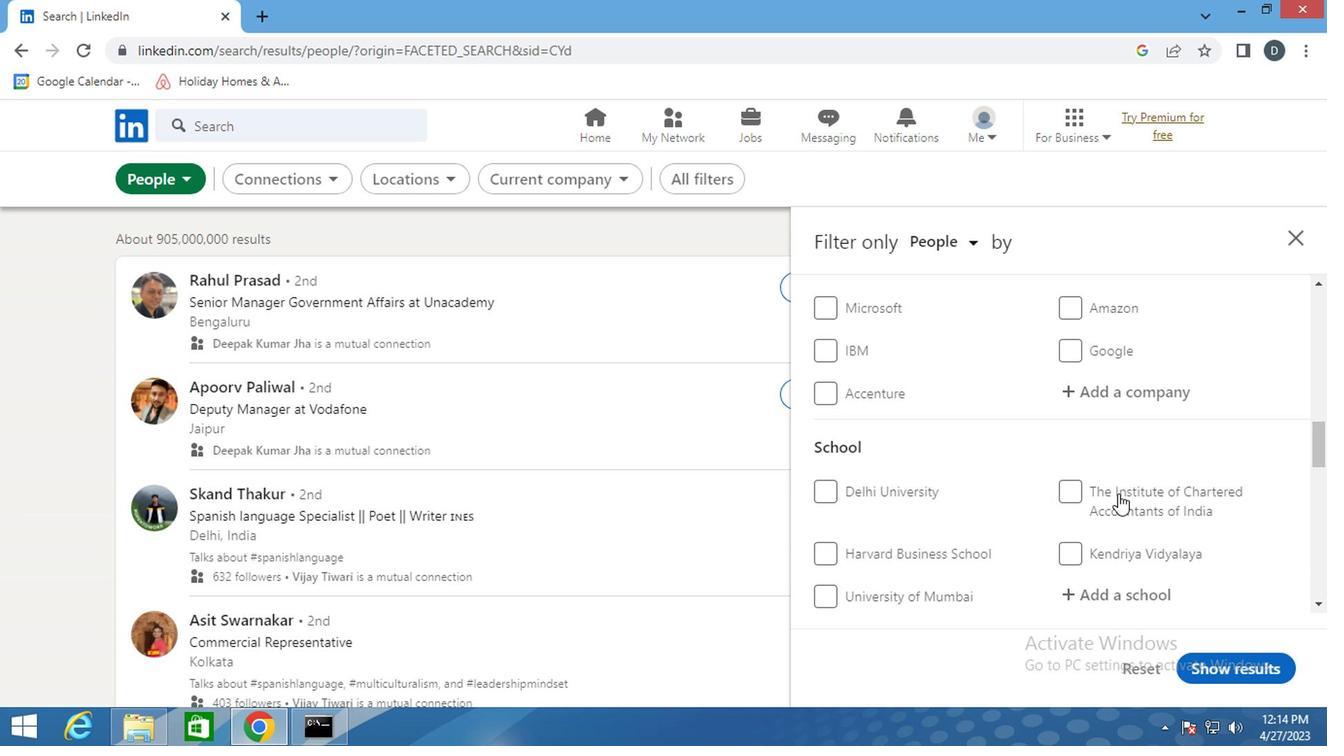 
Action: Mouse scrolled (1117, 488) with delta (0, 0)
Screenshot: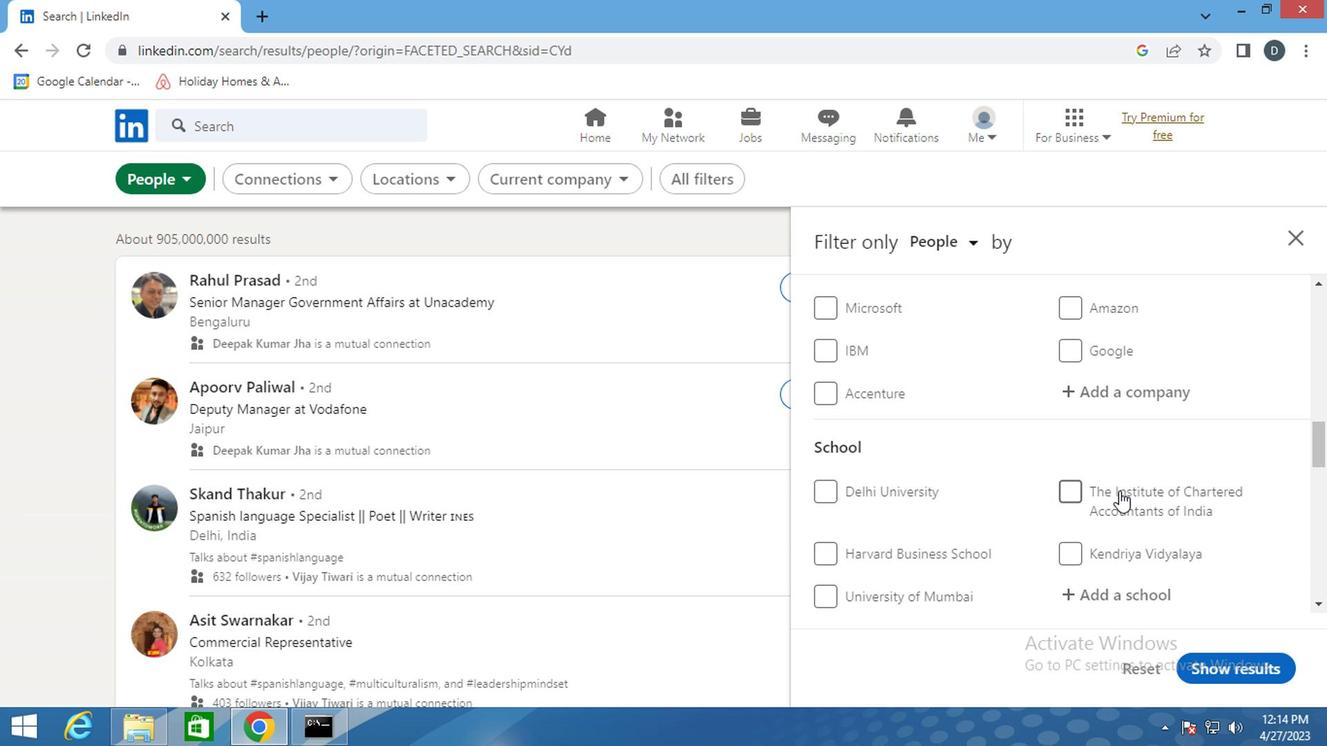 
Action: Mouse moved to (1124, 397)
Screenshot: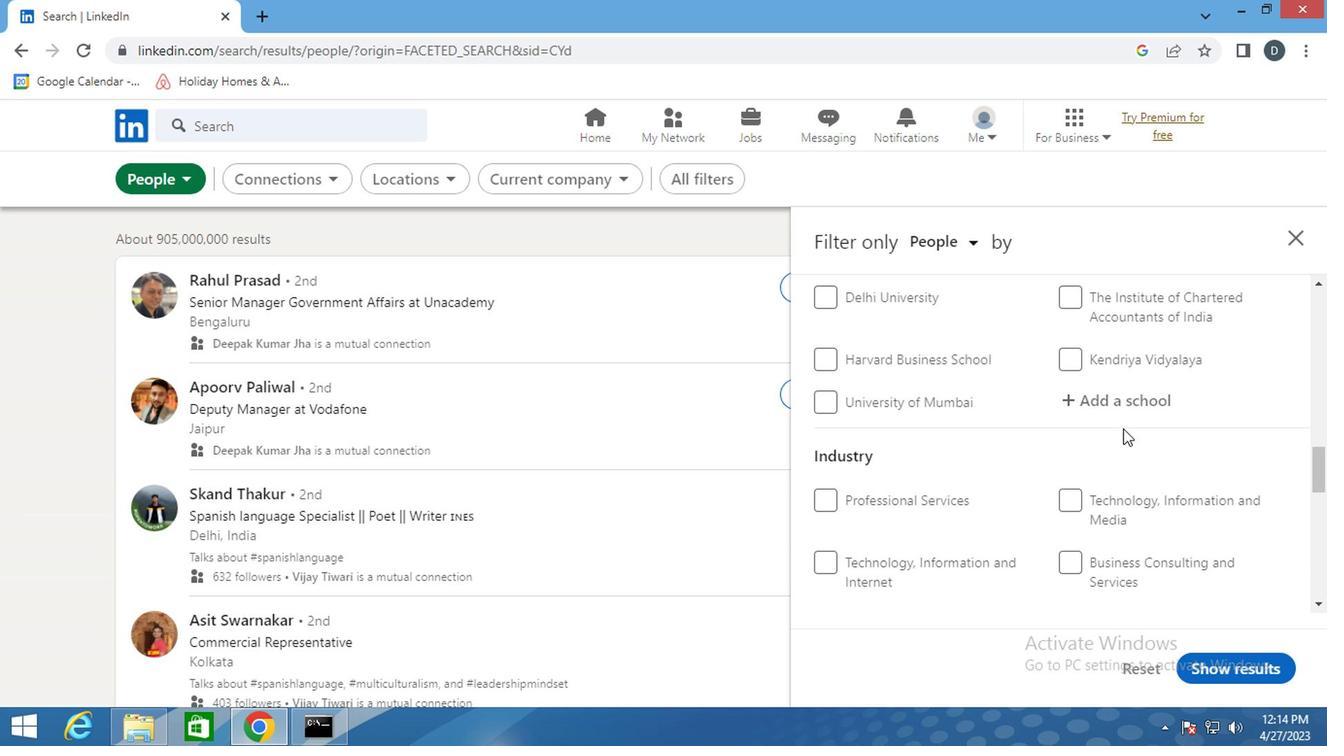 
Action: Mouse pressed left at (1124, 397)
Screenshot: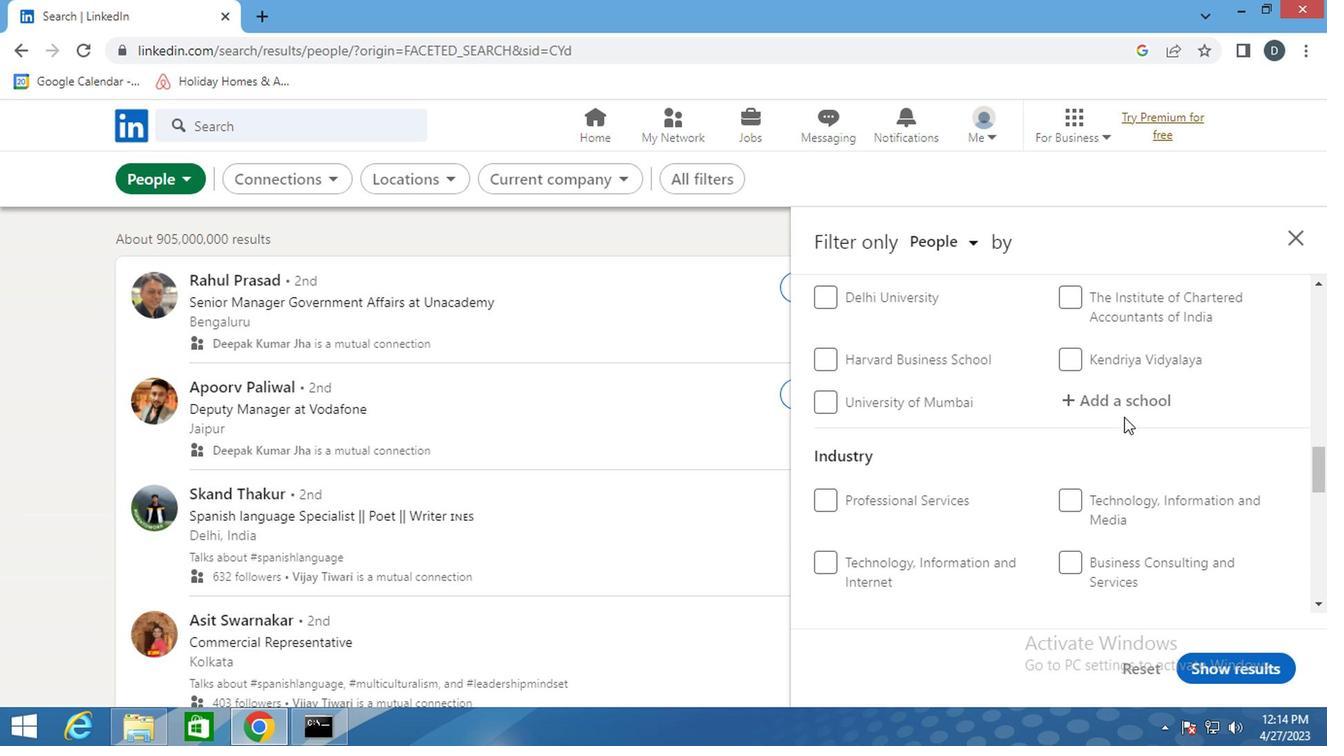 
Action: Mouse moved to (1118, 397)
Screenshot: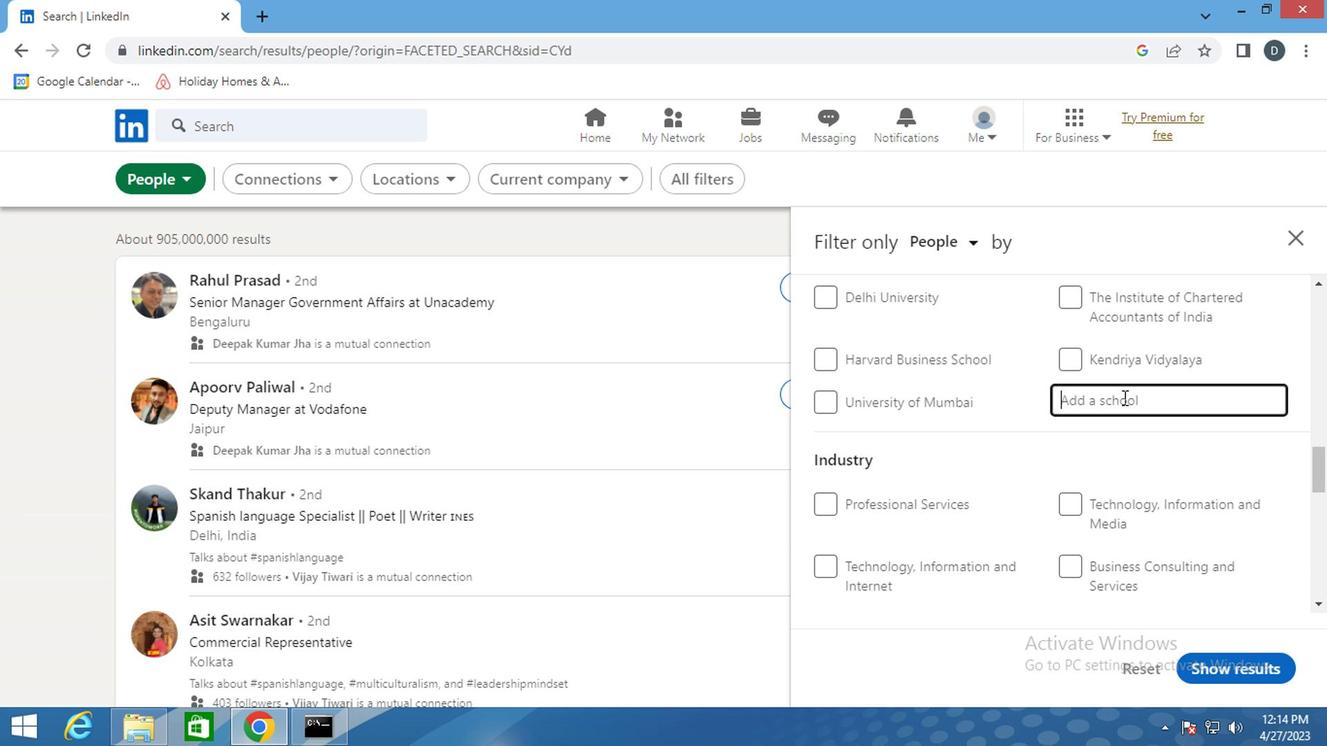 
Action: Key pressed <Key.shift><Key.shift><Key.shift><Key.shift><Key.shift><Key.shift><Key.shift><Key.shift><Key.shift><Key.shift><Key.shift>ANIL<Key.space><Key.shift>NEERUK
Screenshot: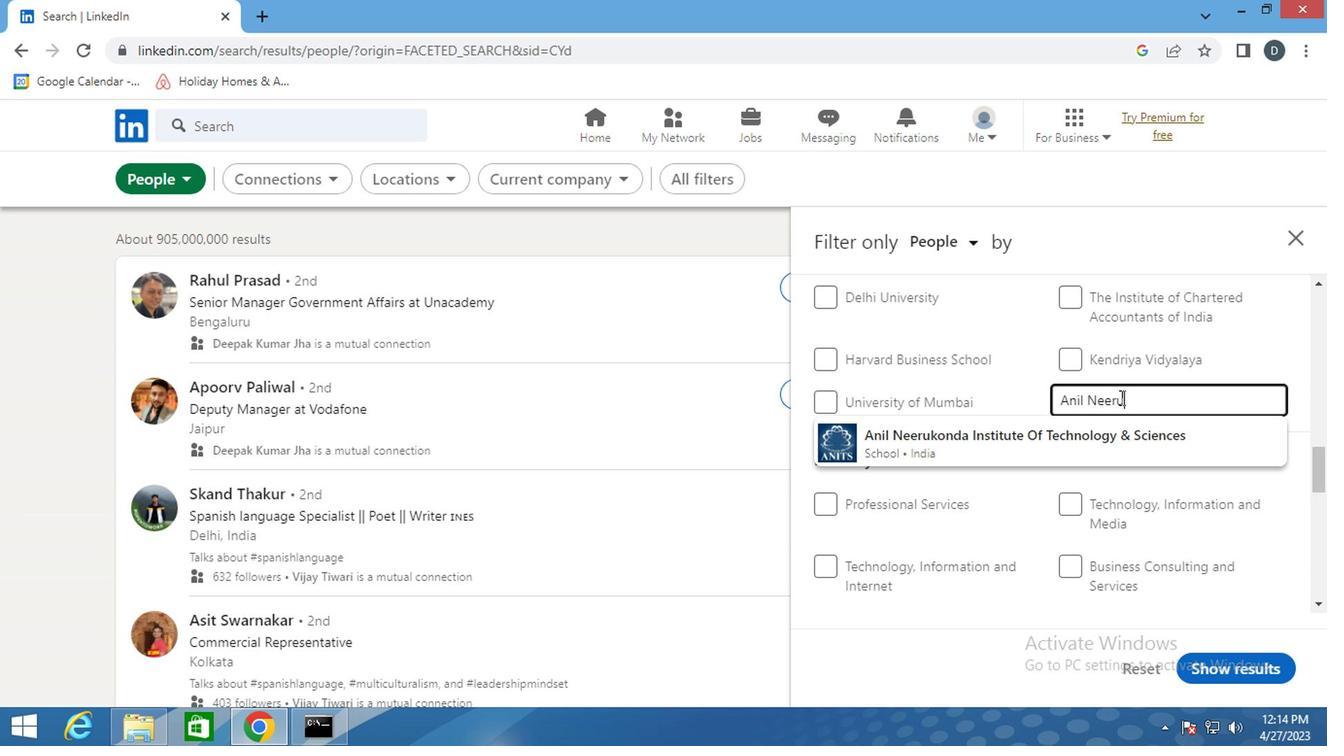 
Action: Mouse moved to (1044, 442)
Screenshot: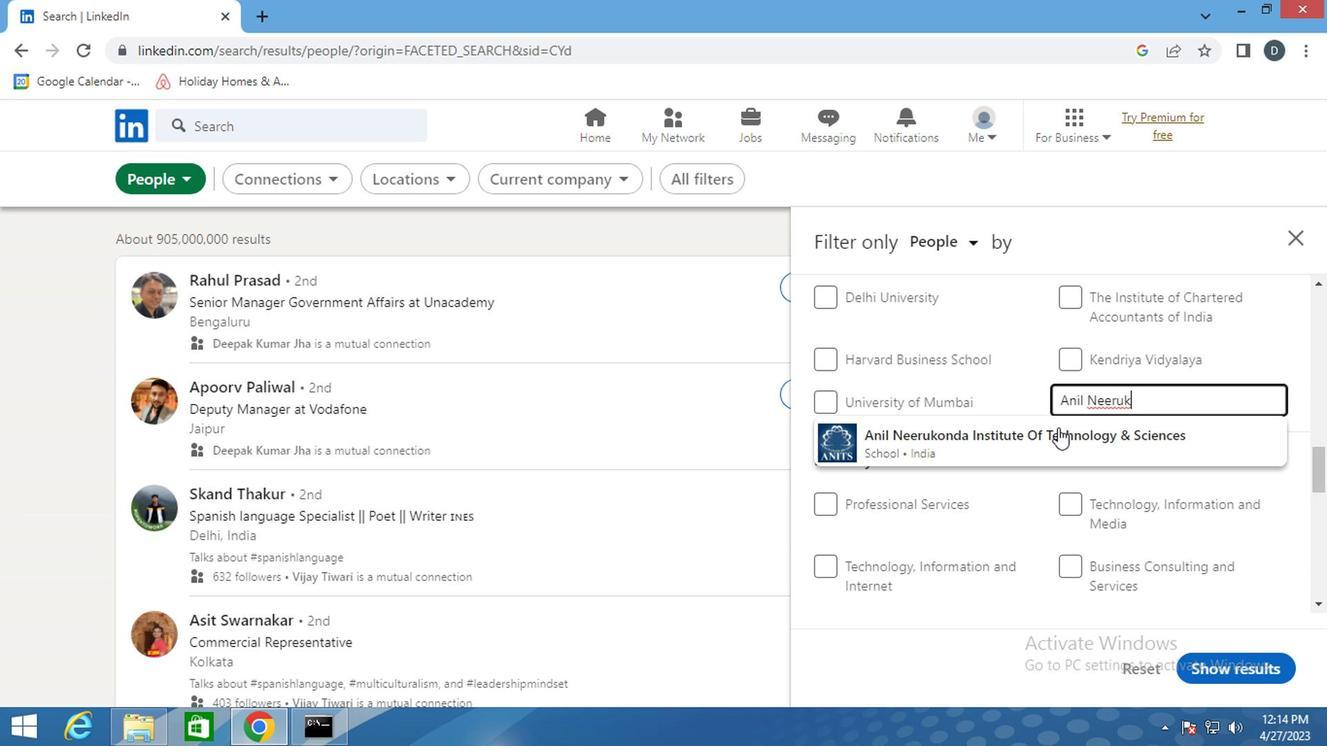 
Action: Mouse pressed left at (1044, 442)
Screenshot: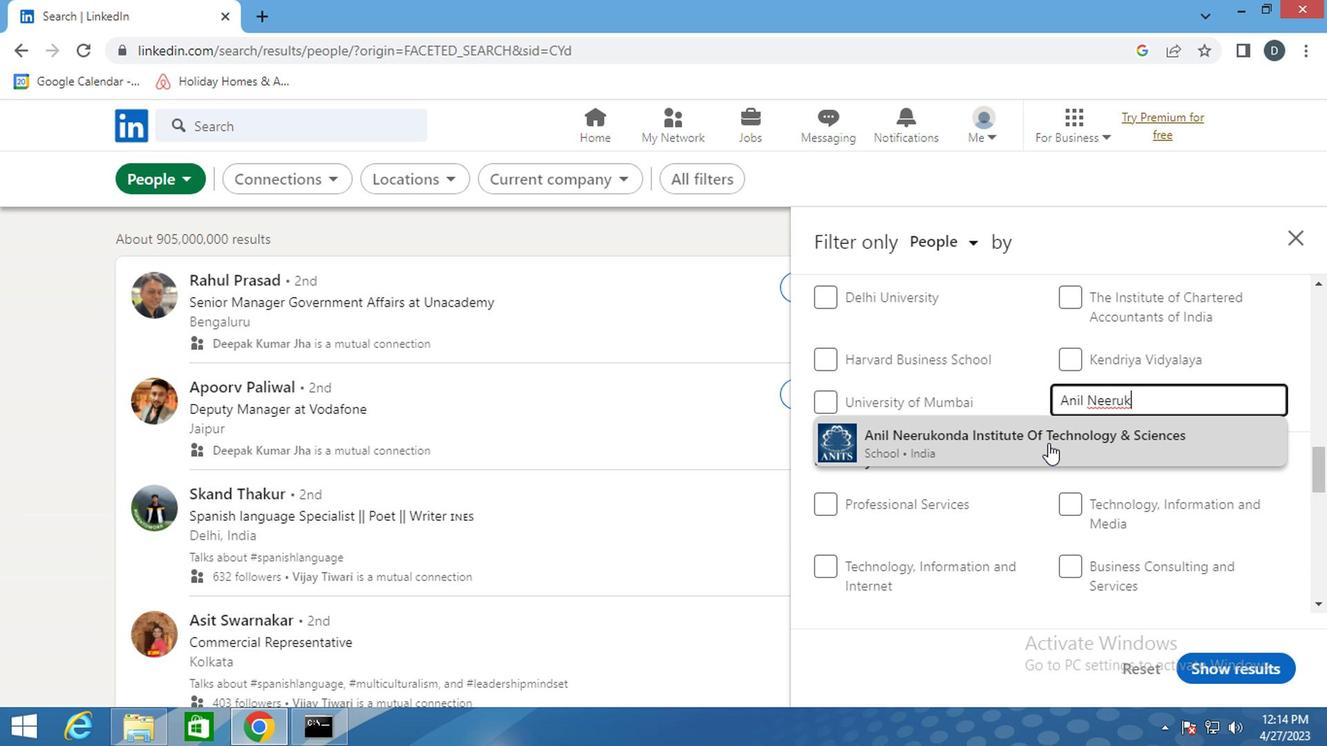 
Action: Mouse moved to (1027, 474)
Screenshot: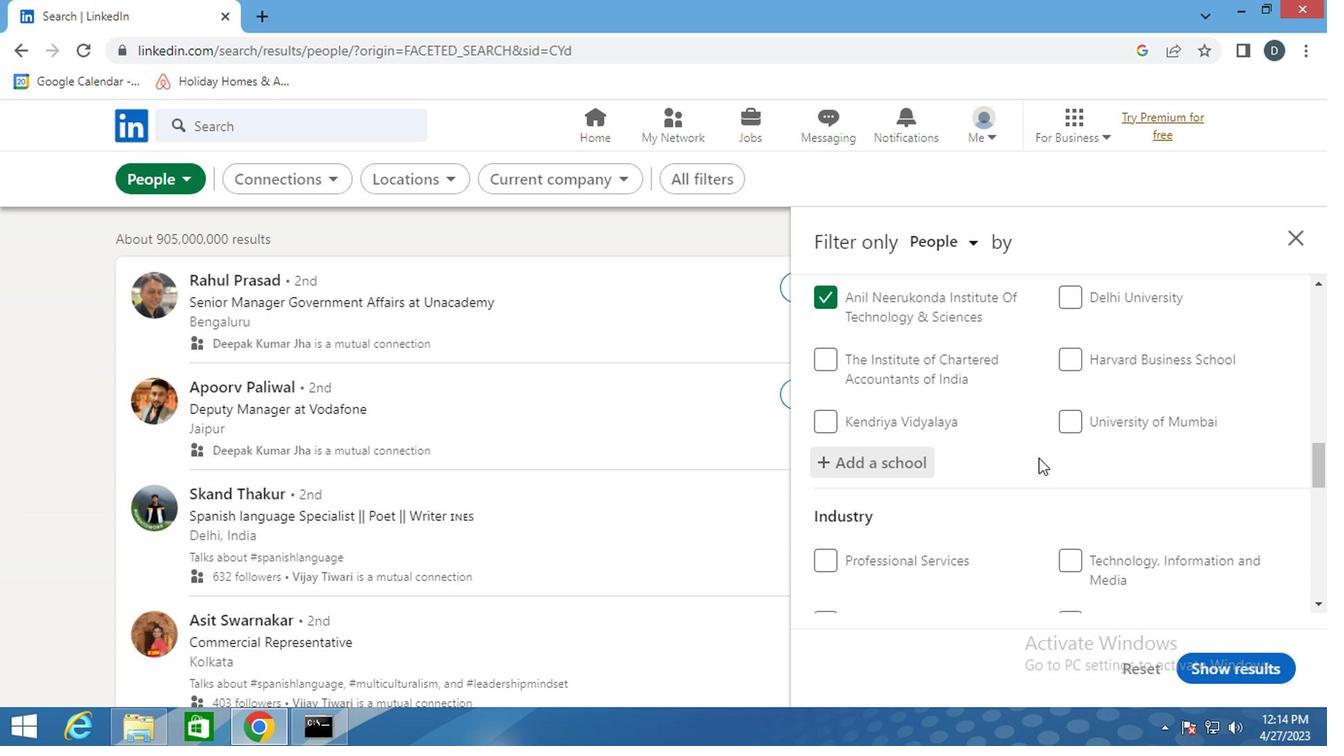 
Action: Mouse scrolled (1027, 473) with delta (0, 0)
Screenshot: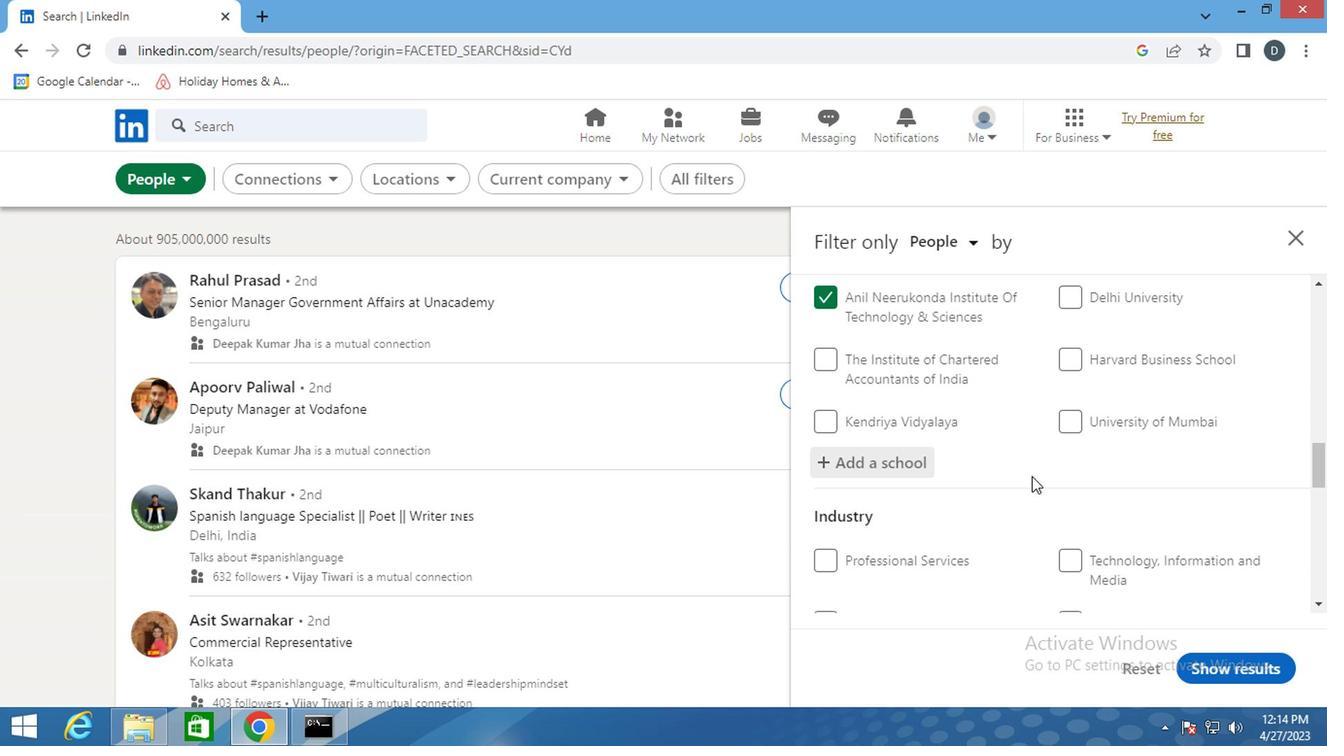 
Action: Mouse scrolled (1027, 473) with delta (0, 0)
Screenshot: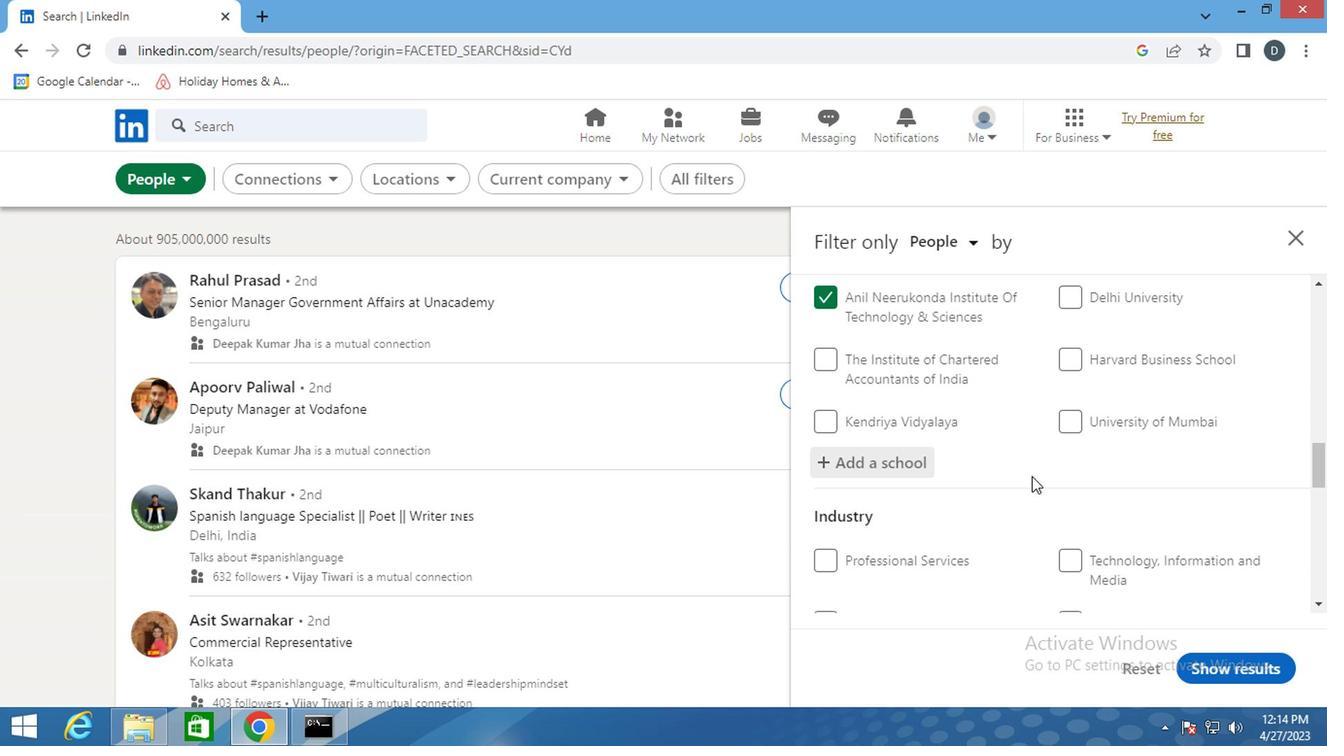 
Action: Mouse scrolled (1027, 473) with delta (0, 0)
Screenshot: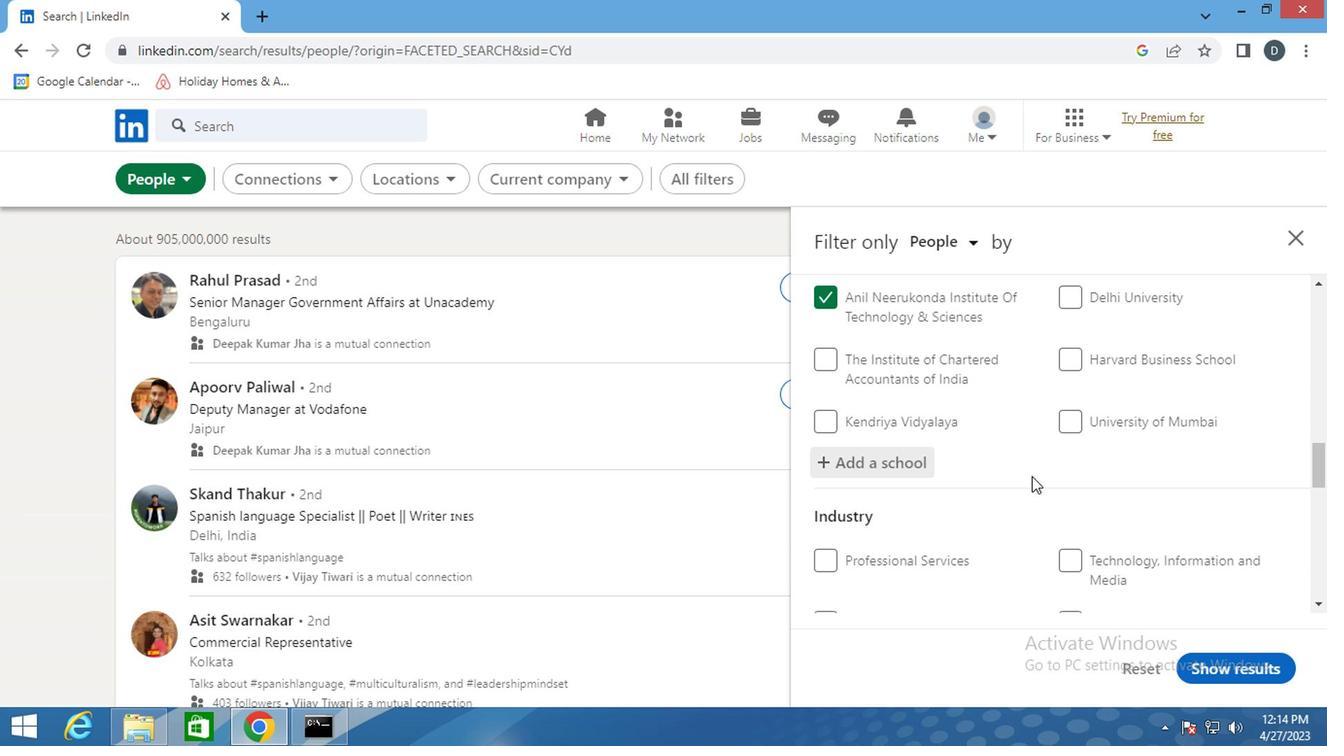 
Action: Mouse moved to (1149, 374)
Screenshot: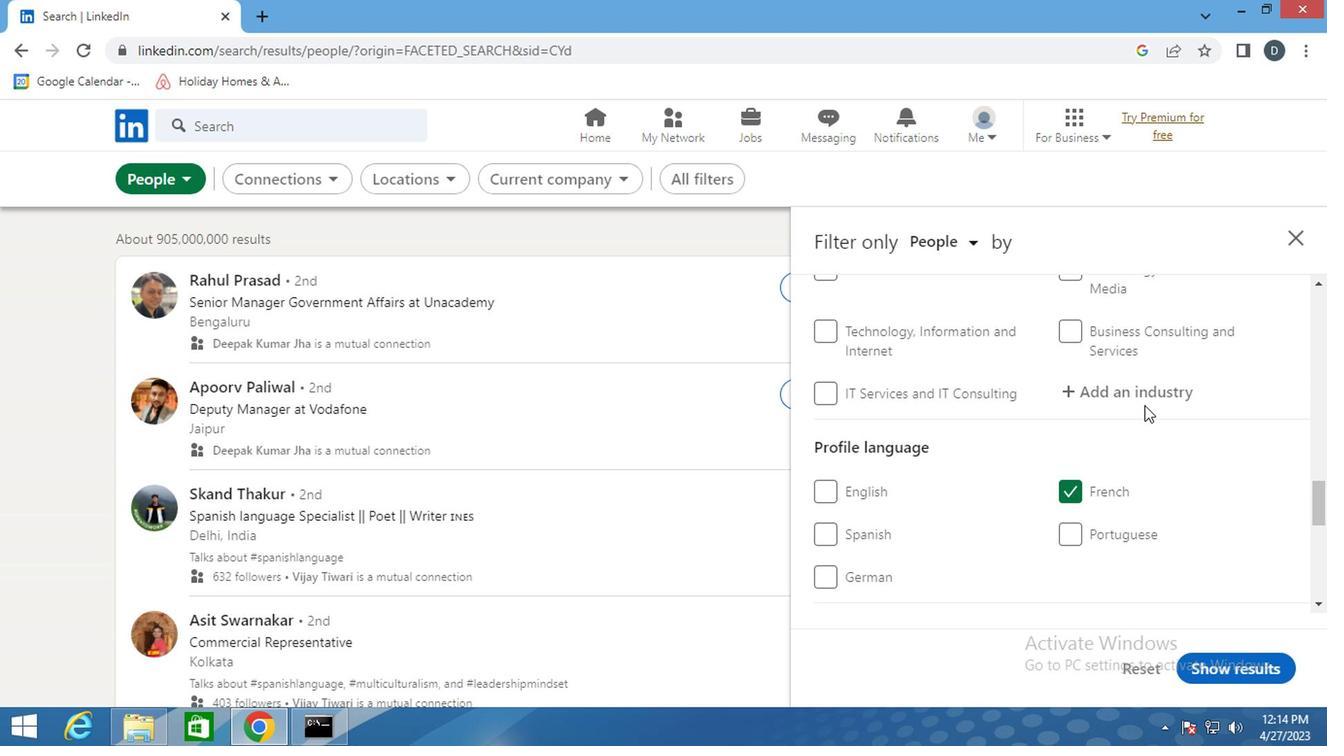 
Action: Mouse pressed left at (1149, 374)
Screenshot: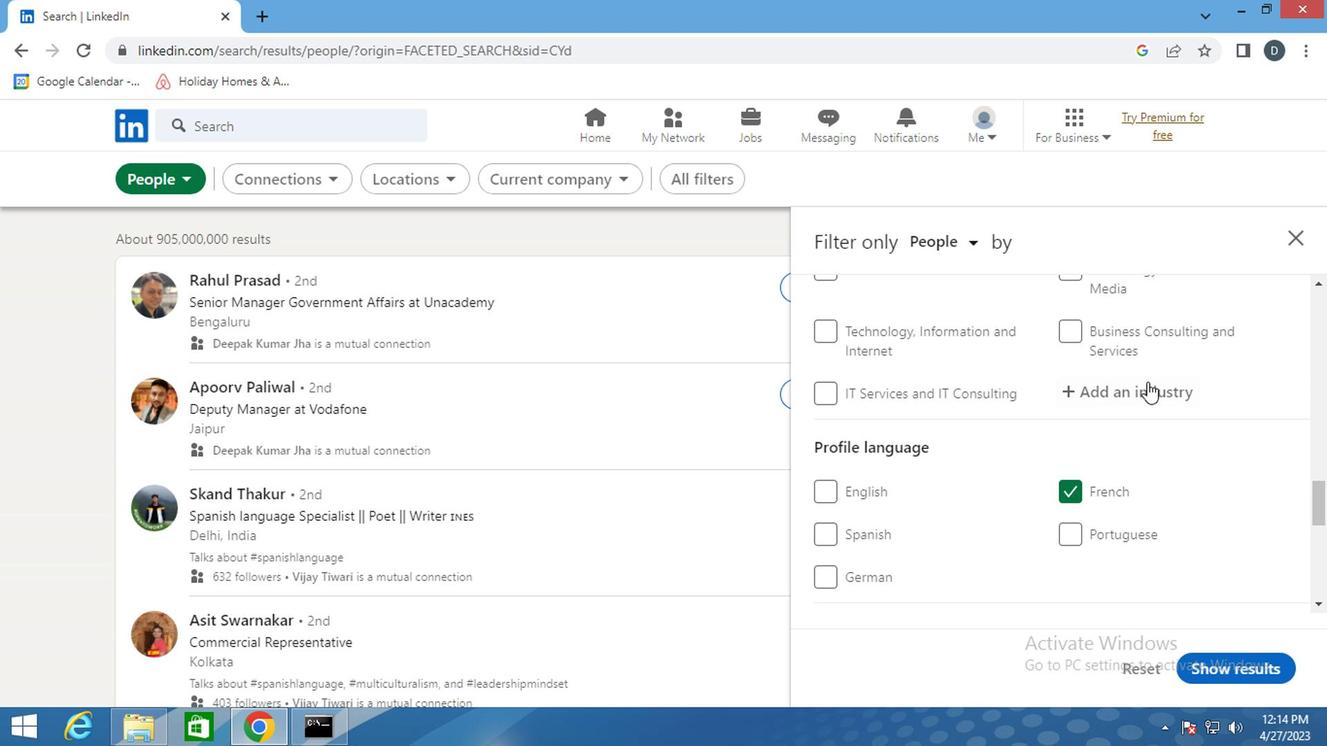 
Action: Mouse moved to (1144, 396)
Screenshot: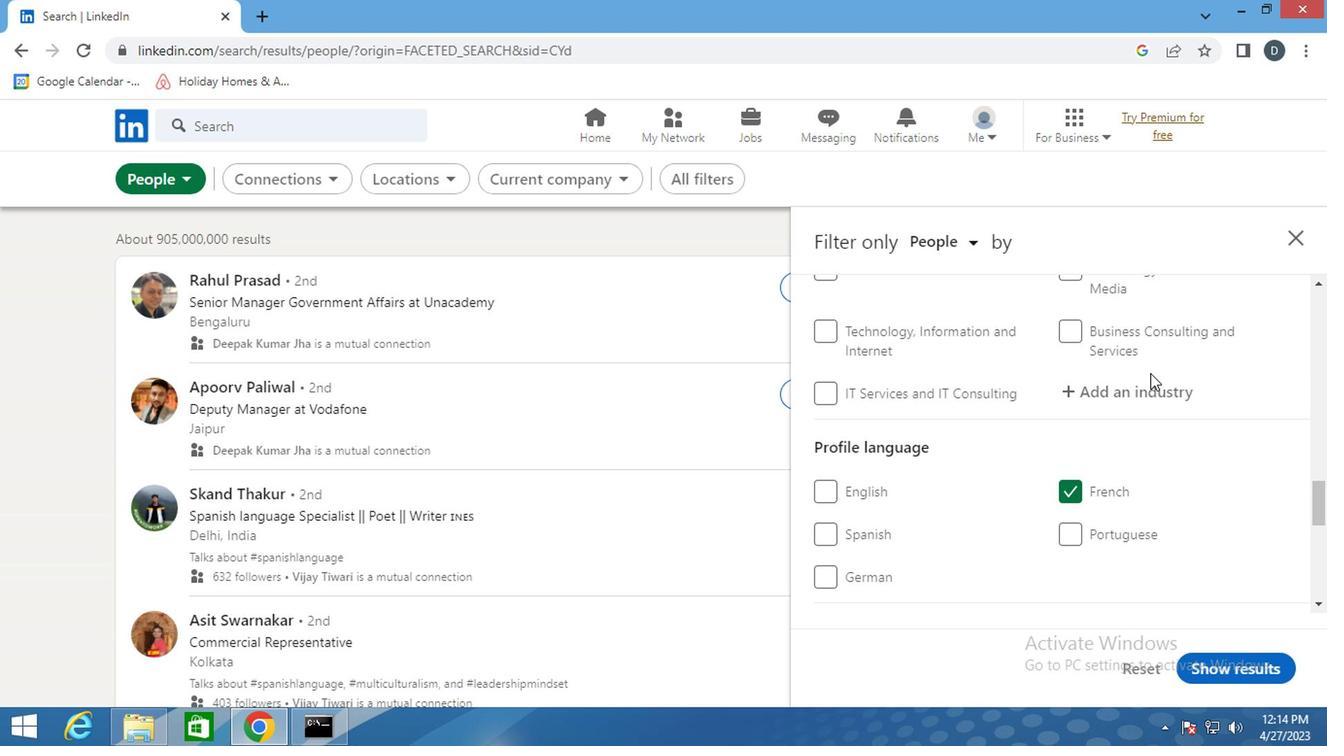 
Action: Mouse pressed left at (1144, 396)
Screenshot: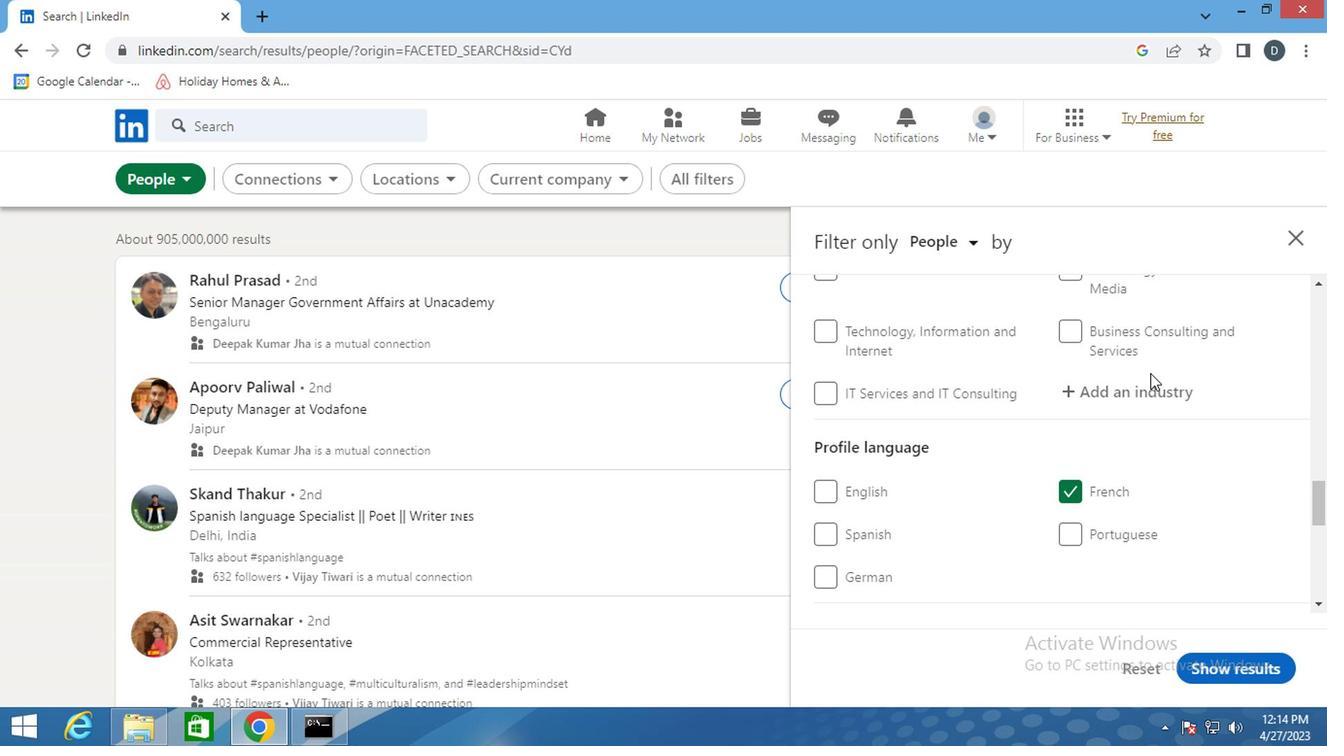 
Action: Mouse moved to (1144, 396)
Screenshot: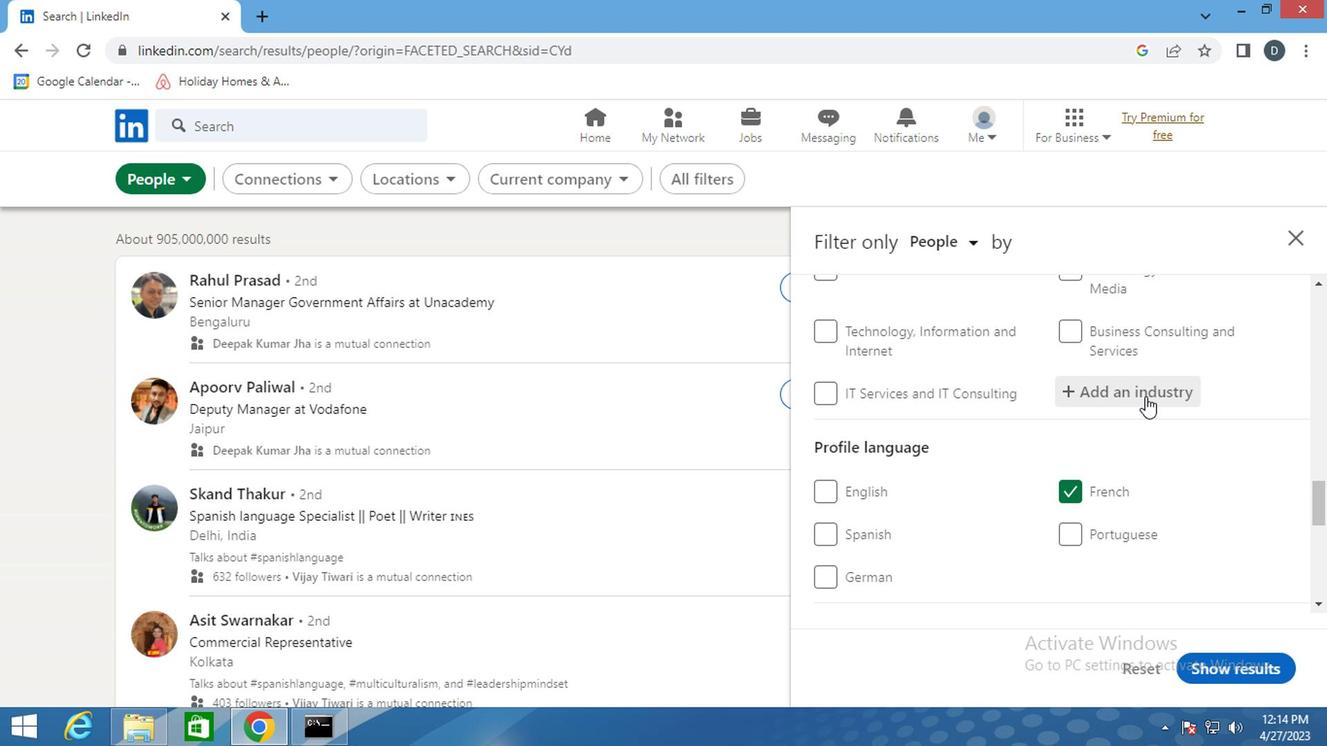 
Action: Key pressed <Key.shift>RELIGIOUS
Screenshot: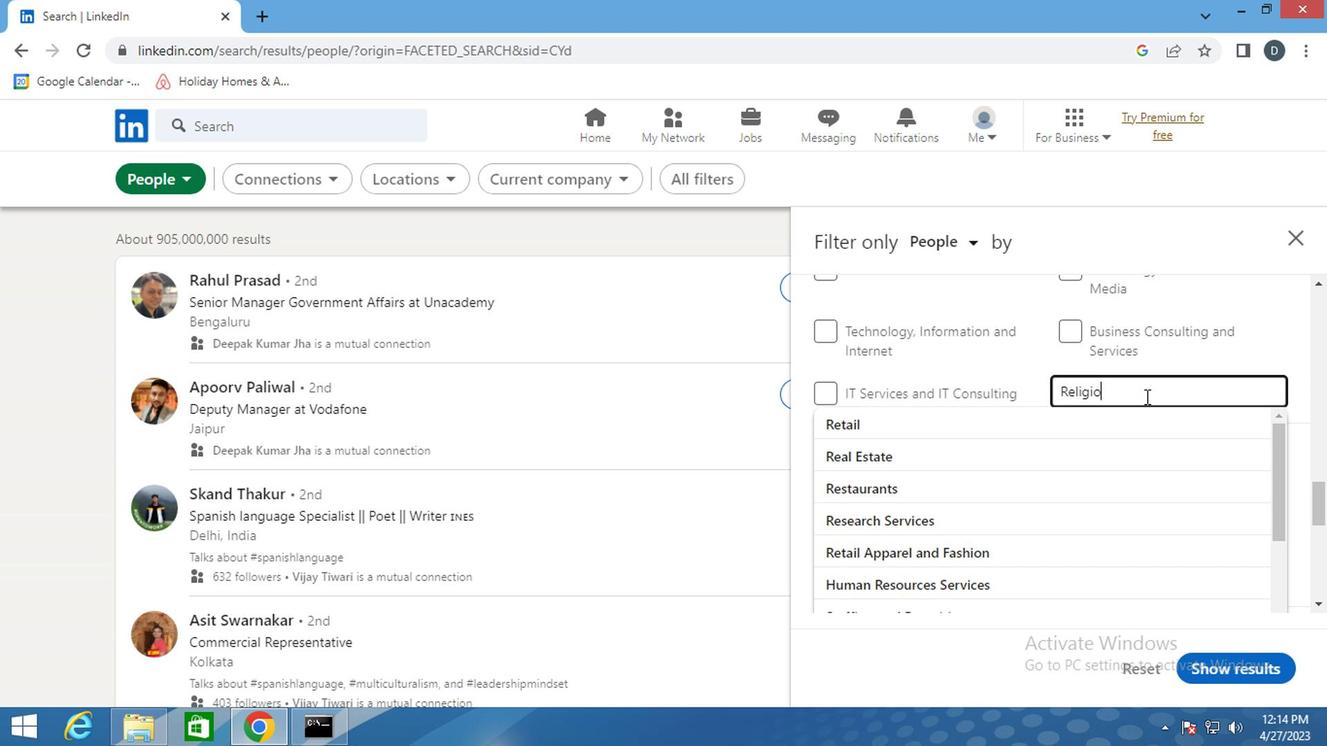 
Action: Mouse moved to (1123, 425)
Screenshot: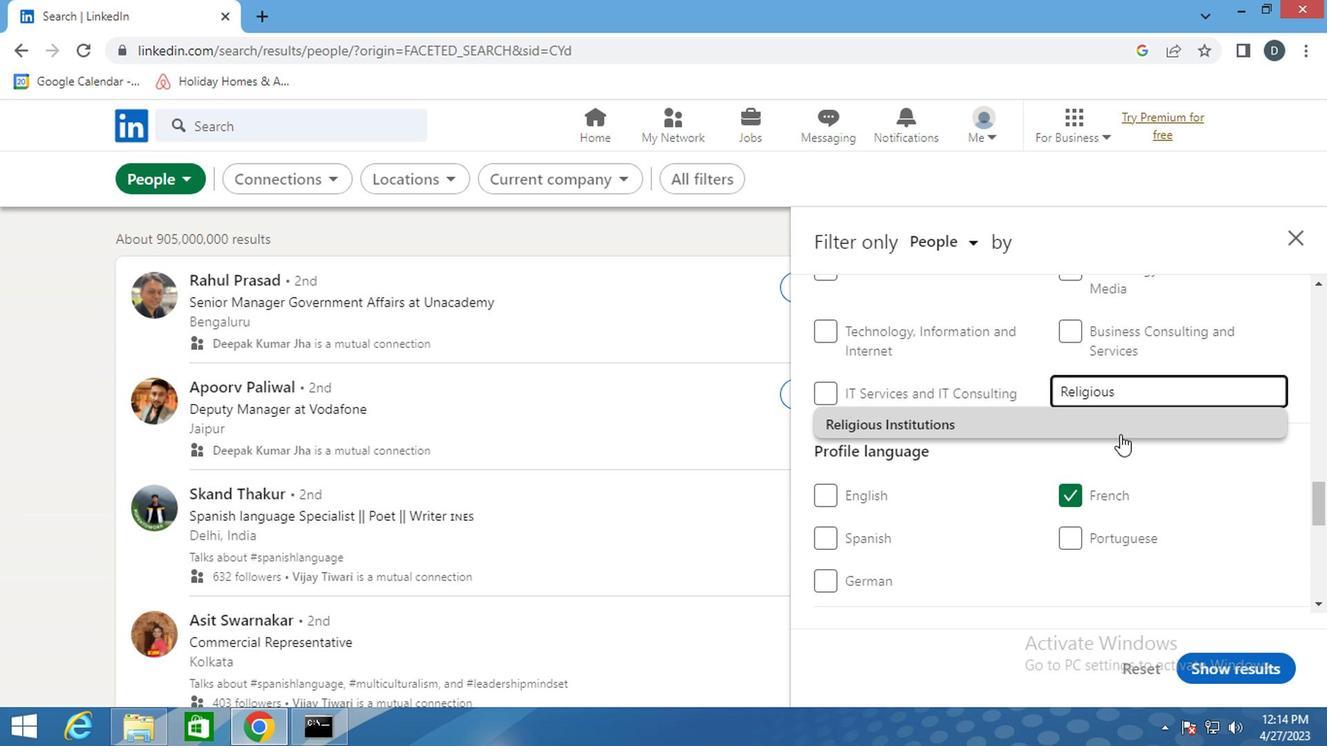 
Action: Mouse pressed left at (1123, 425)
Screenshot: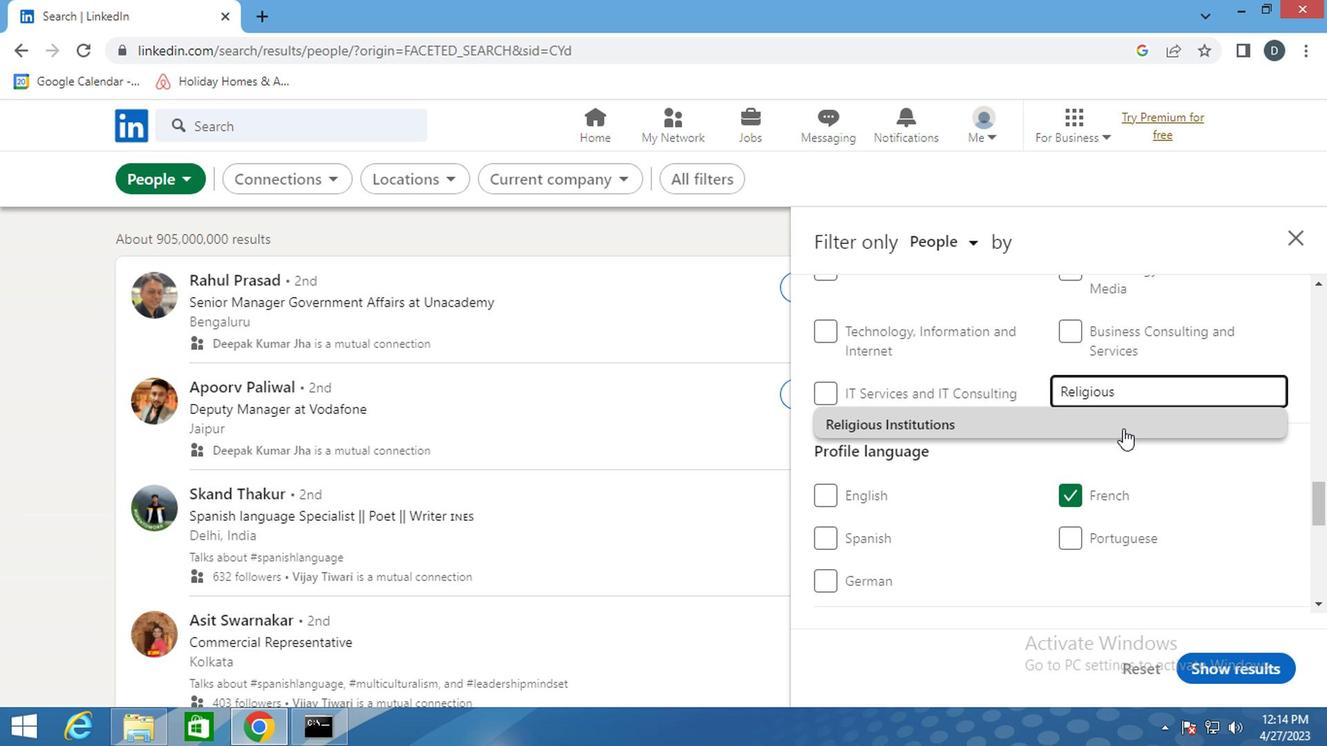 
Action: Mouse moved to (1123, 427)
Screenshot: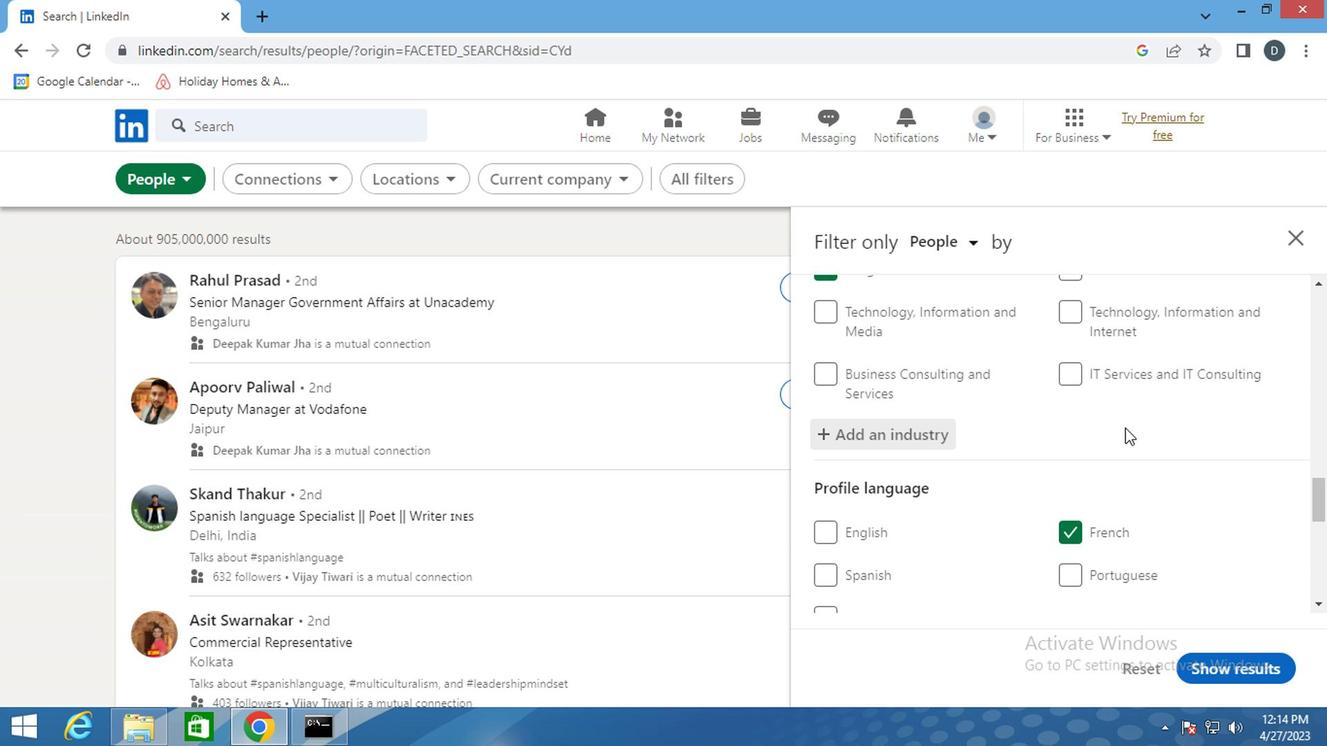 
Action: Mouse scrolled (1123, 427) with delta (0, 0)
Screenshot: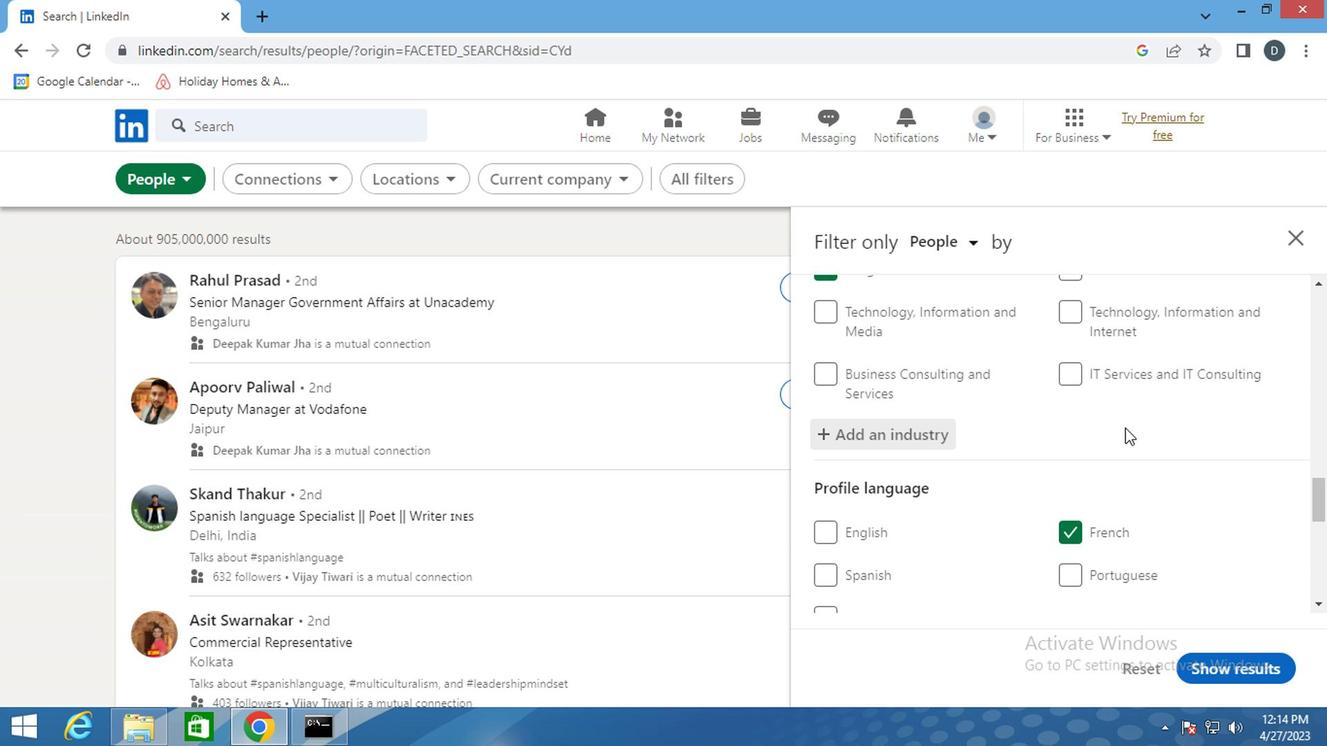 
Action: Mouse scrolled (1123, 427) with delta (0, 0)
Screenshot: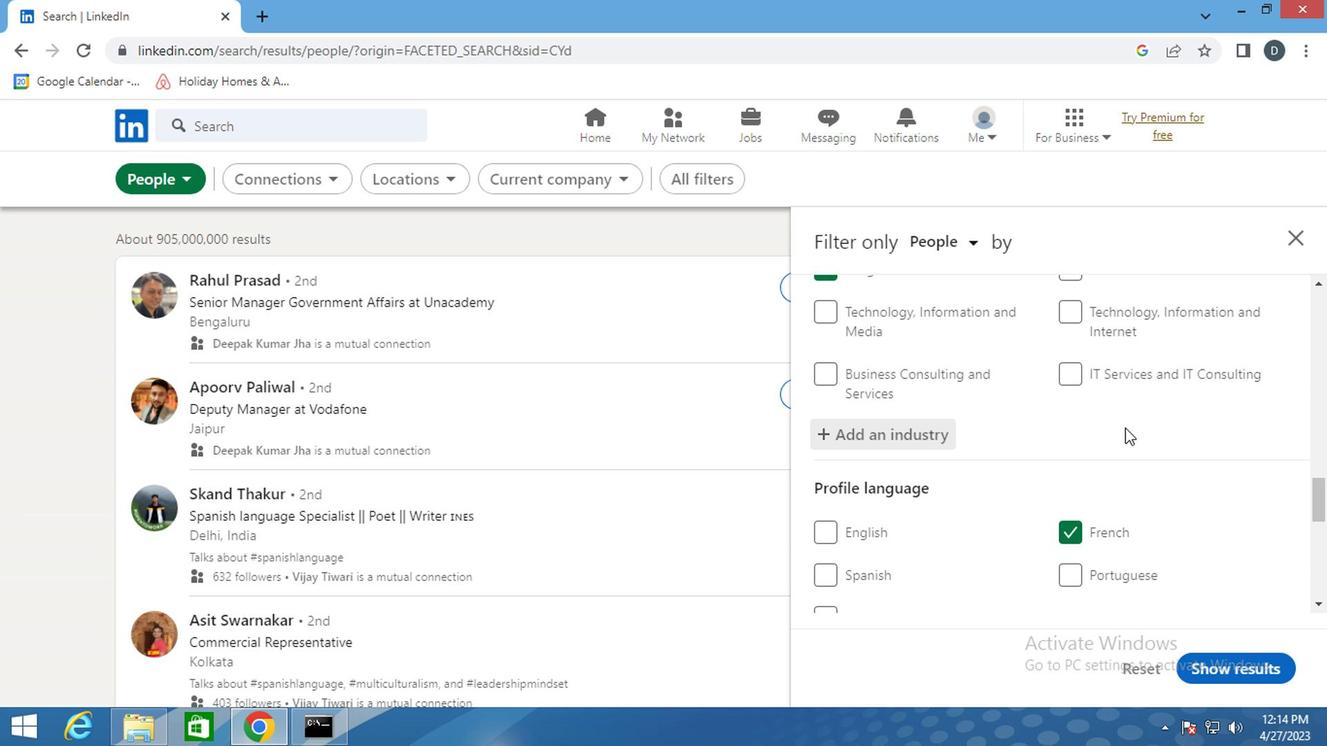 
Action: Mouse scrolled (1123, 427) with delta (0, 0)
Screenshot: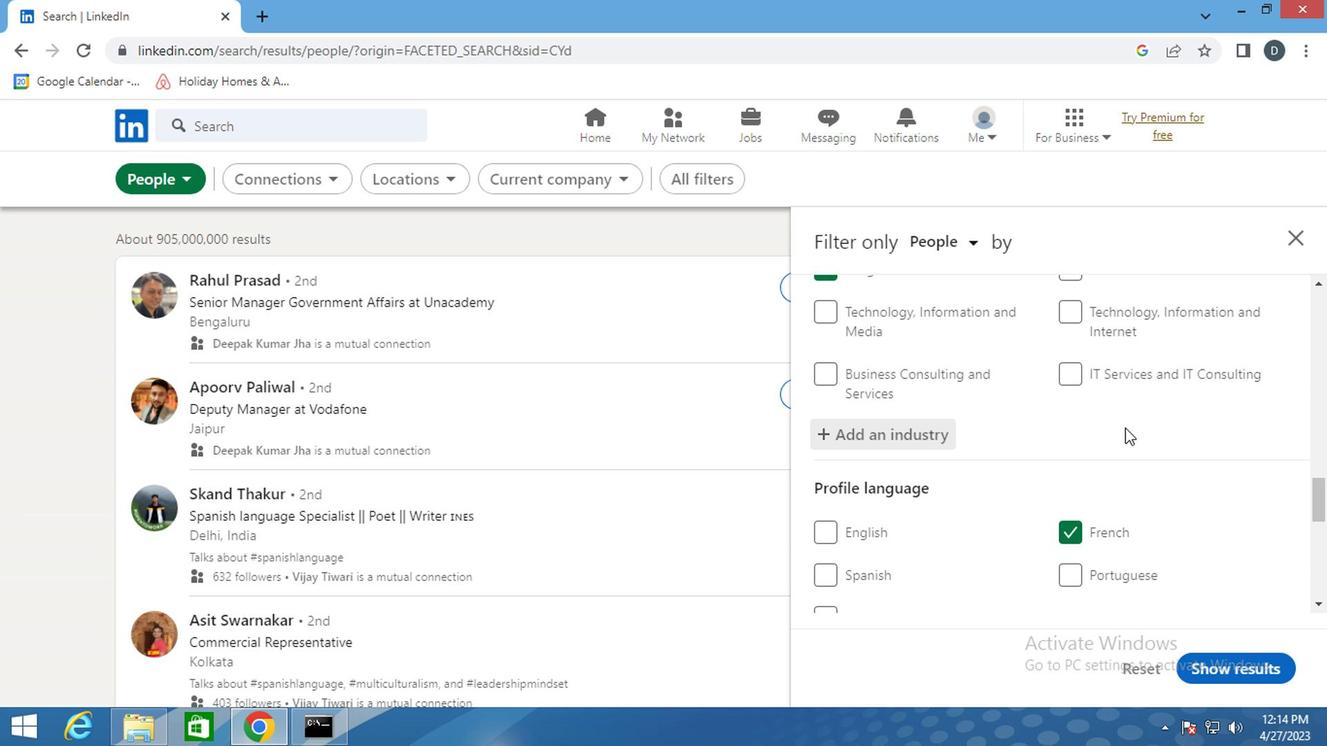 
Action: Mouse scrolled (1123, 427) with delta (0, 0)
Screenshot: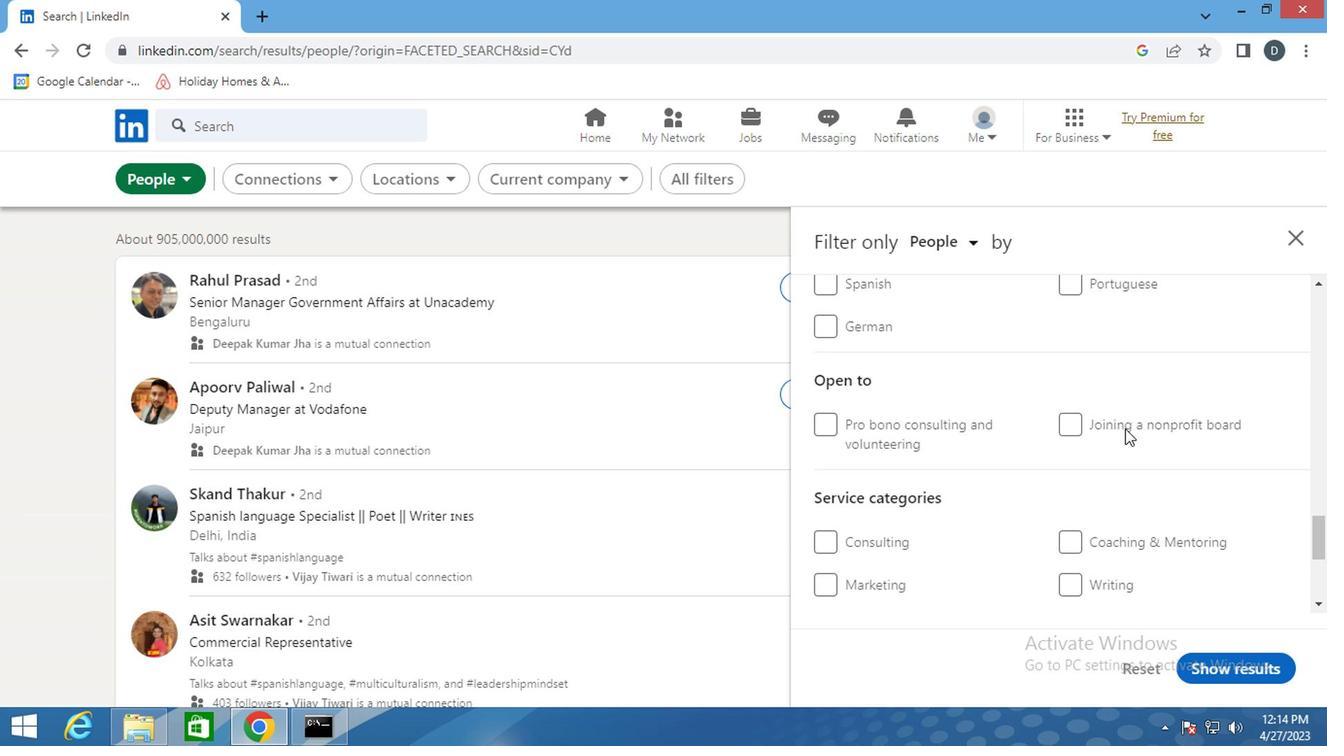 
Action: Mouse scrolled (1123, 427) with delta (0, 0)
Screenshot: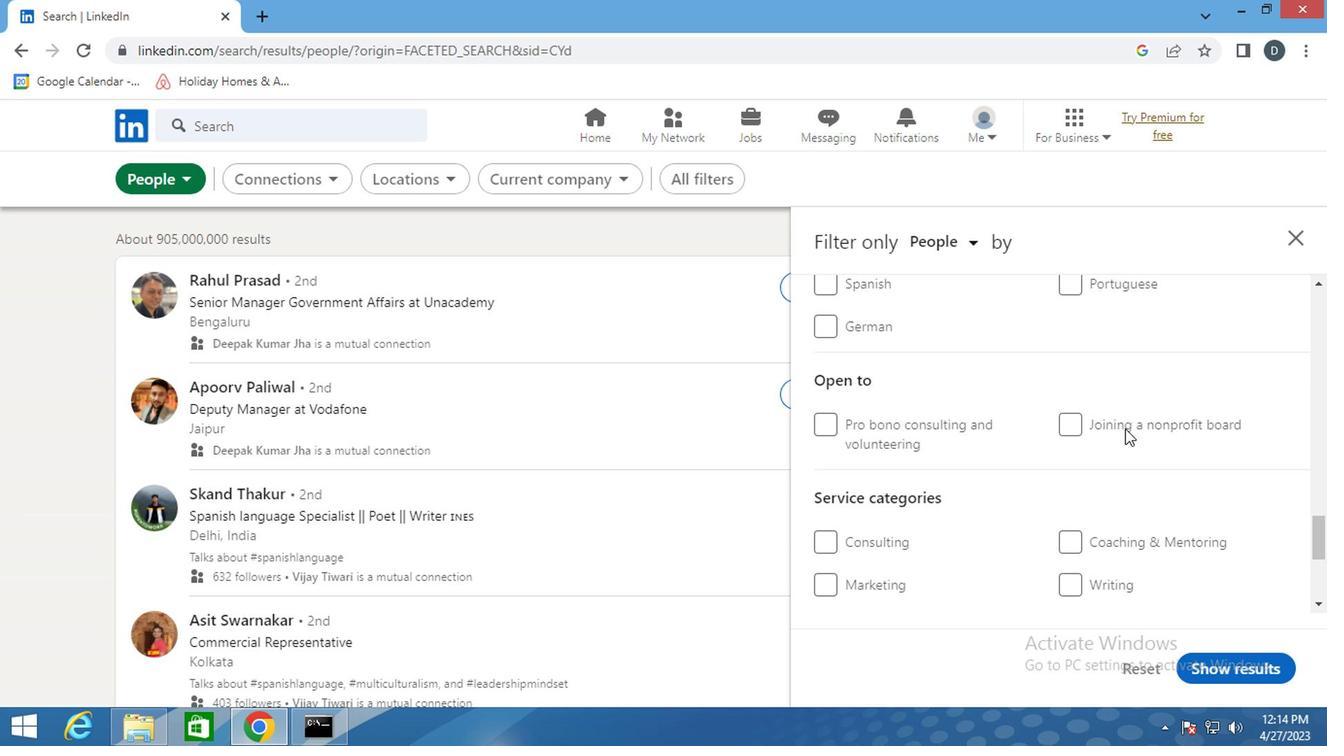 
Action: Mouse moved to (1123, 431)
Screenshot: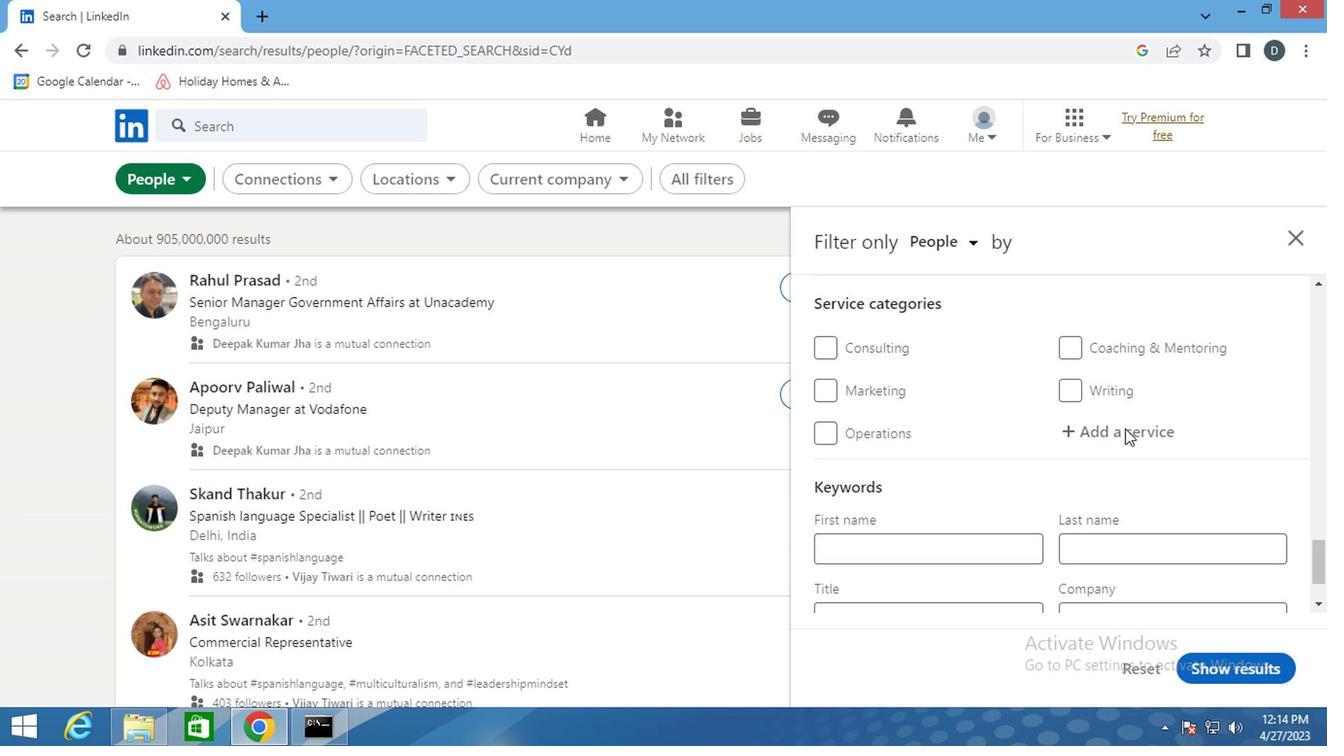 
Action: Mouse pressed left at (1123, 431)
Screenshot: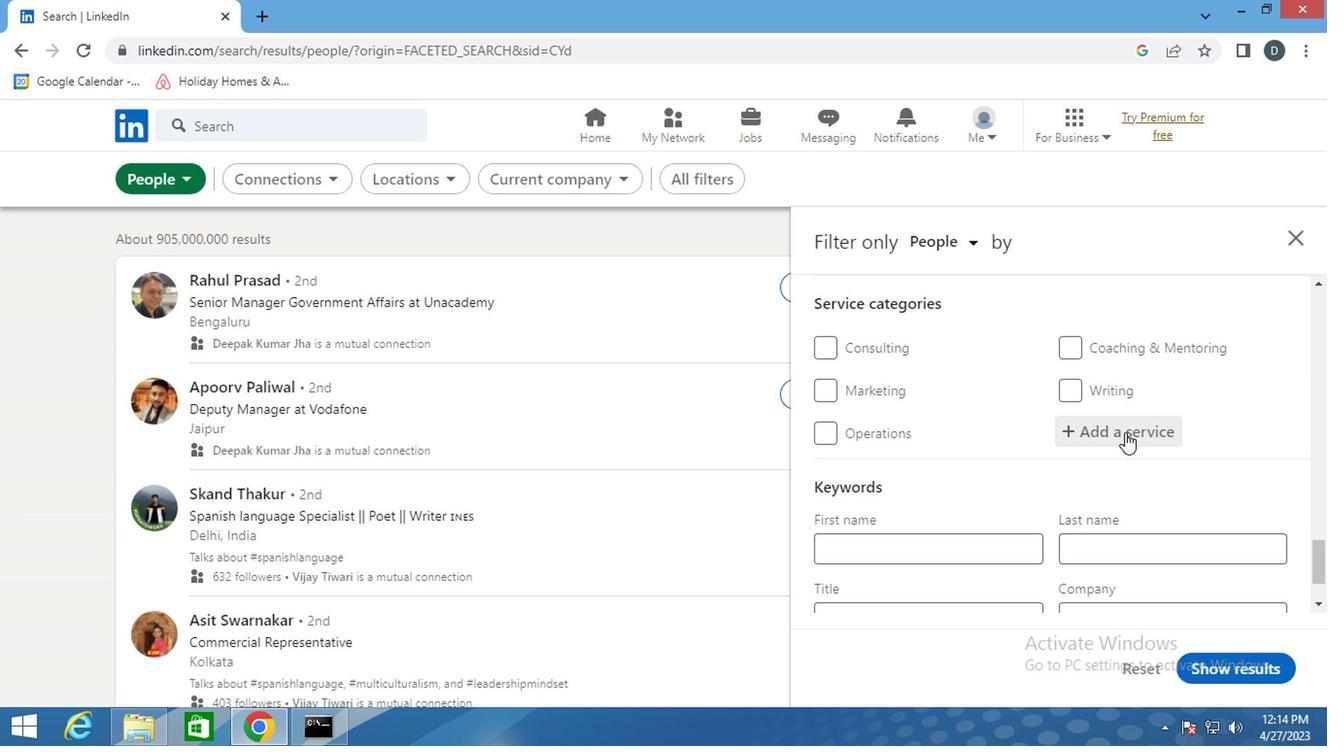 
Action: Key pressed <Key.shift>FINANCIAL<Key.space><Key.shift>ACC
Screenshot: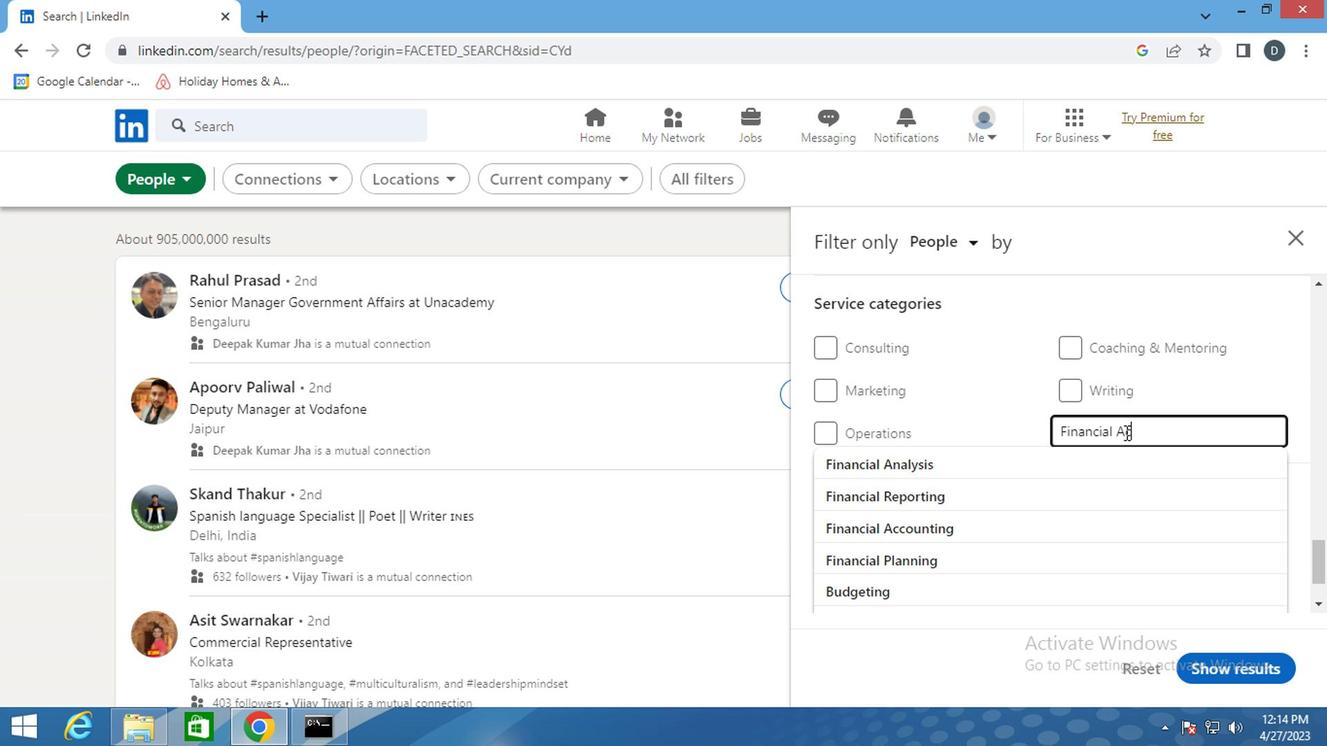 
Action: Mouse moved to (1095, 454)
Screenshot: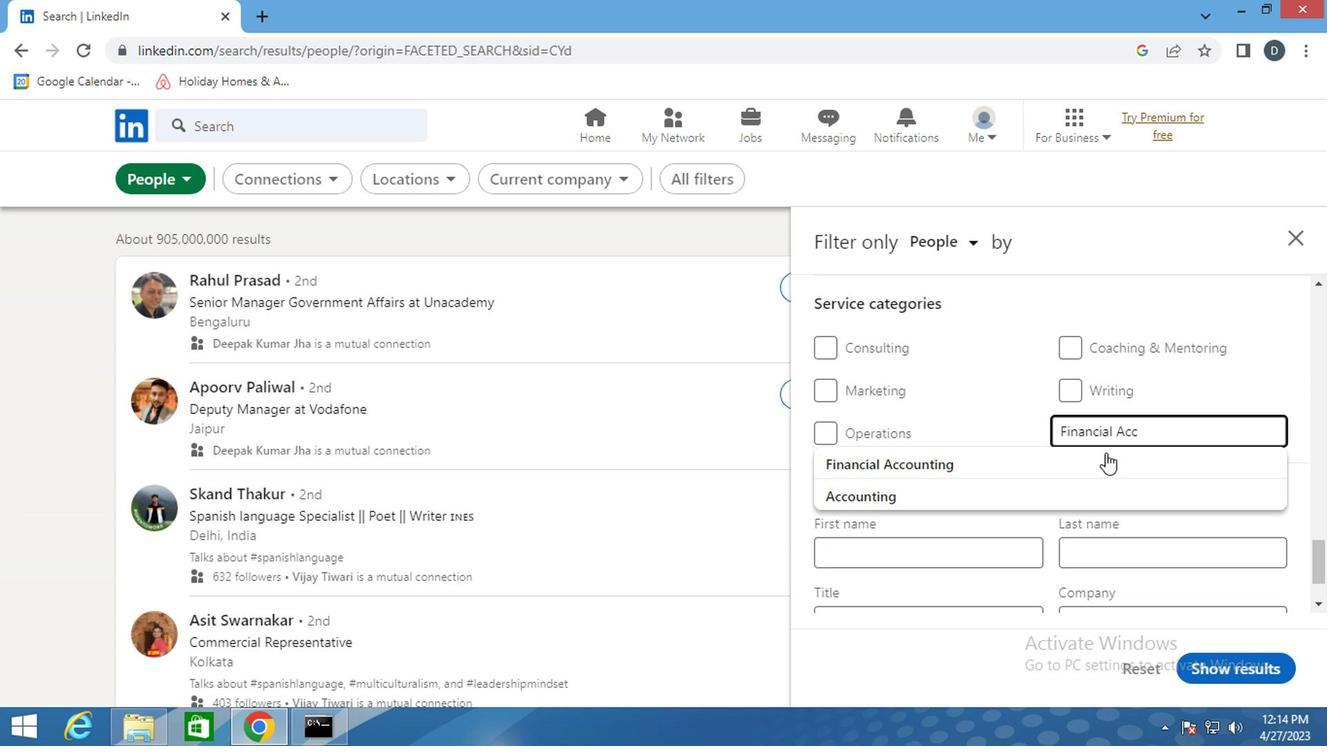 
Action: Mouse pressed left at (1095, 454)
Screenshot: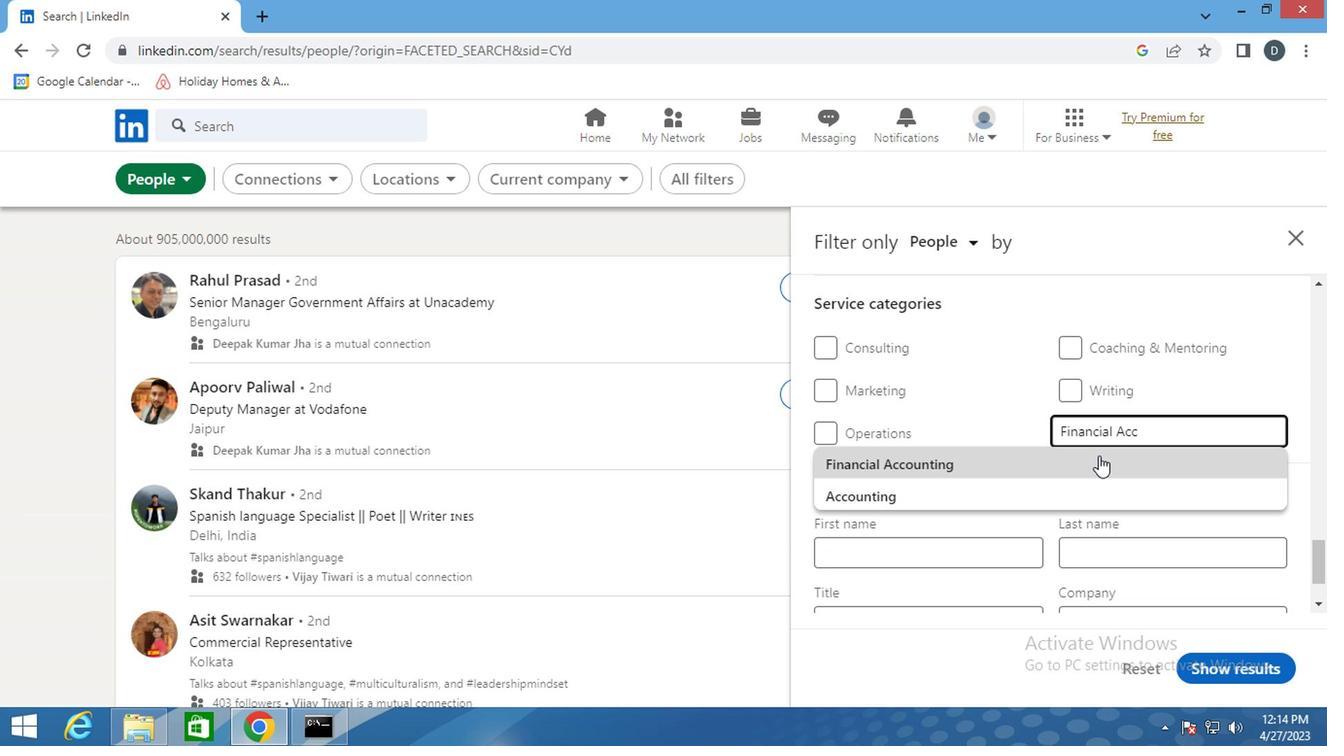 
Action: Mouse scrolled (1095, 453) with delta (0, 0)
Screenshot: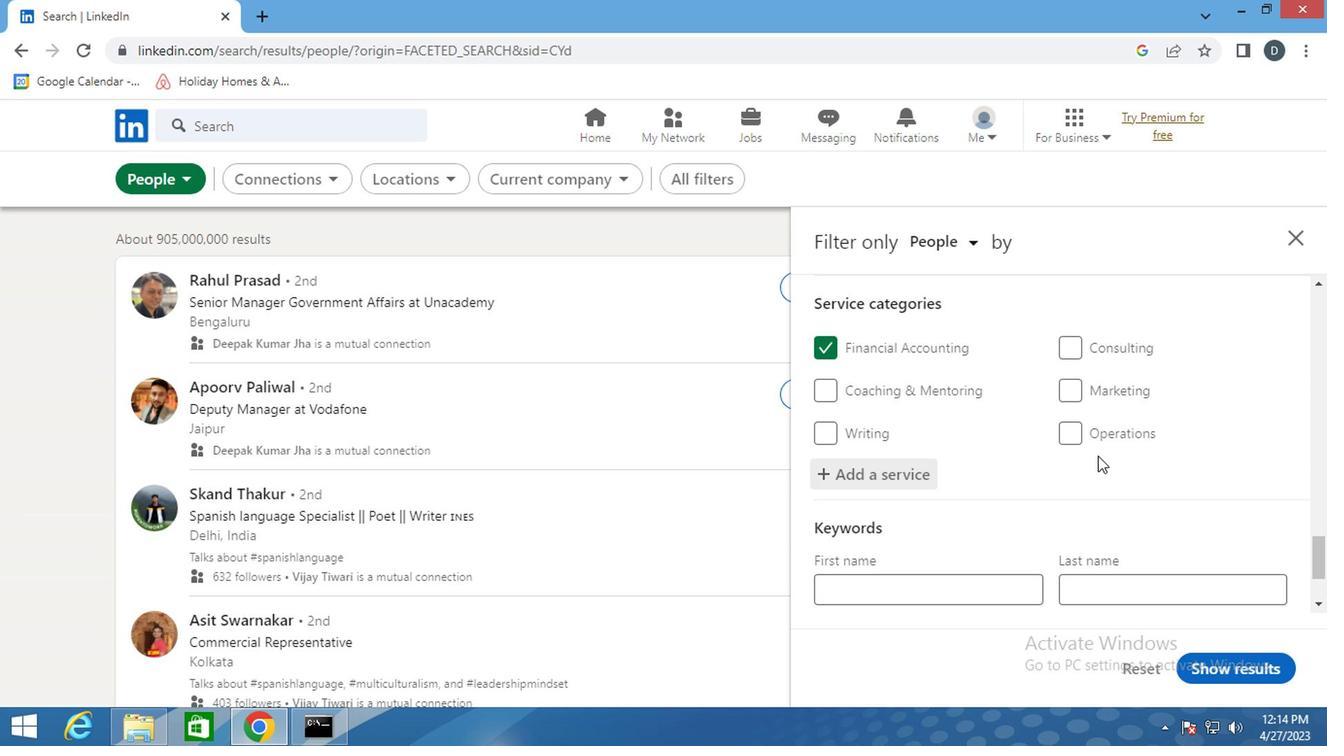 
Action: Mouse scrolled (1095, 453) with delta (0, 0)
Screenshot: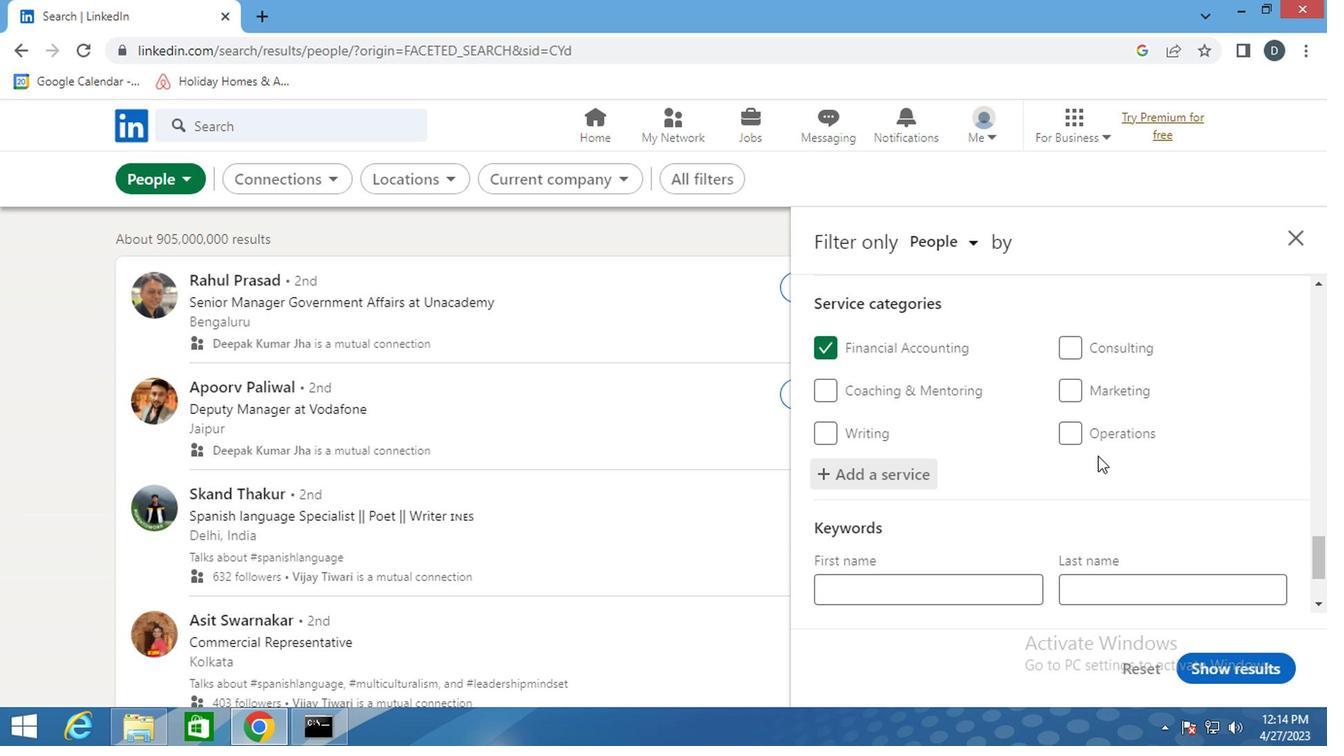
Action: Mouse scrolled (1095, 453) with delta (0, 0)
Screenshot: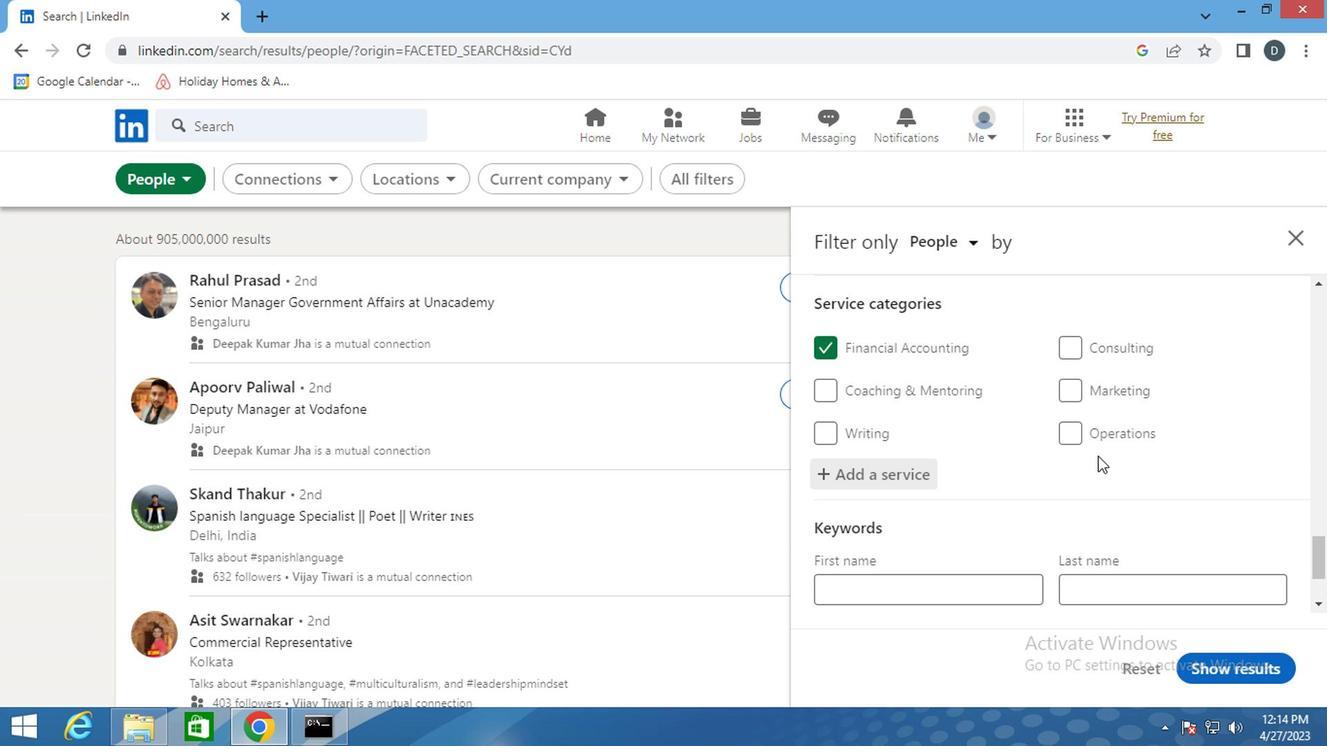 
Action: Mouse moved to (952, 522)
Screenshot: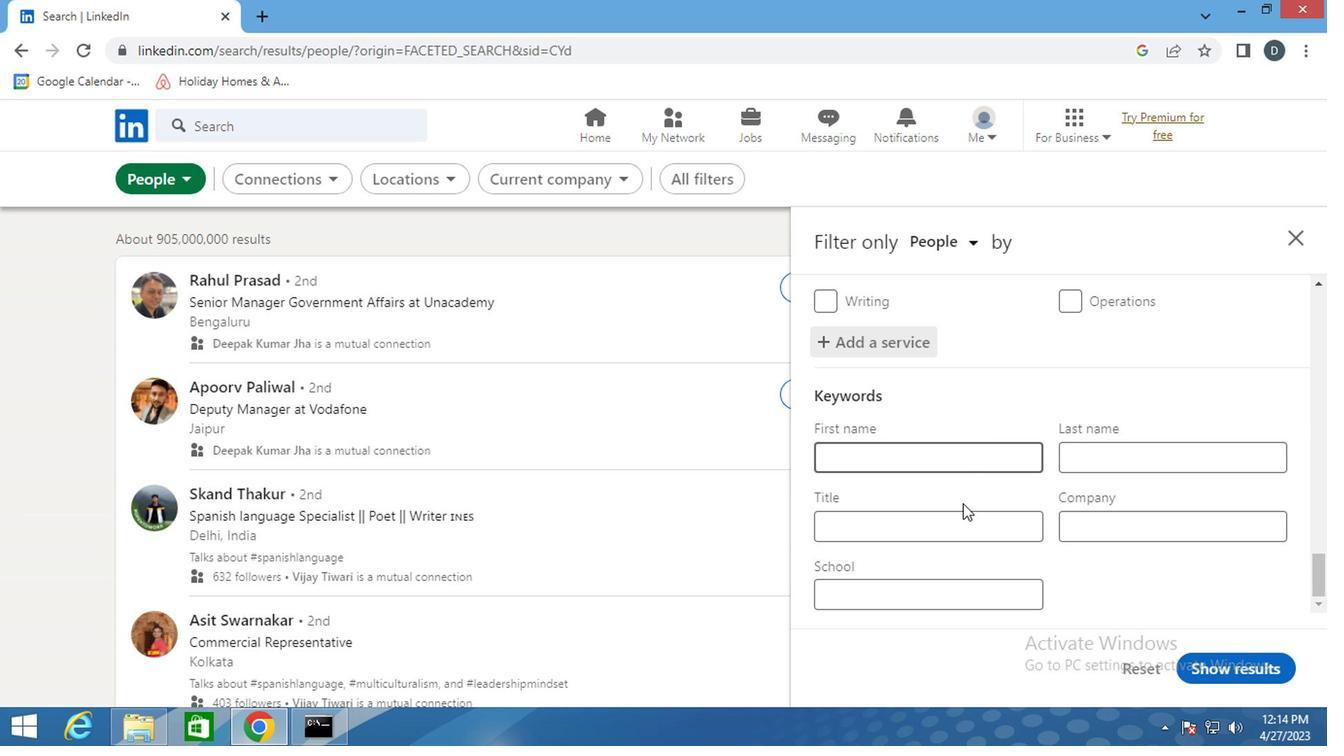 
Action: Mouse pressed left at (952, 522)
Screenshot: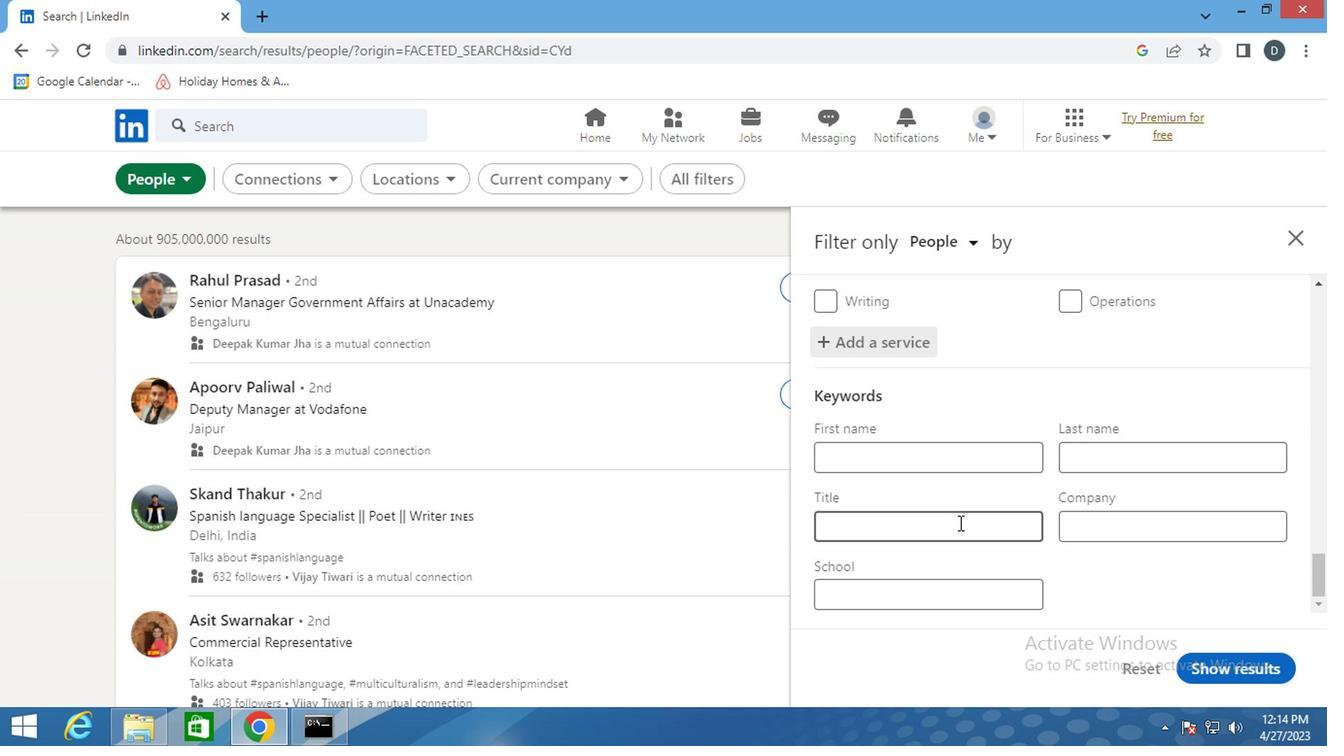 
Action: Mouse moved to (942, 516)
Screenshot: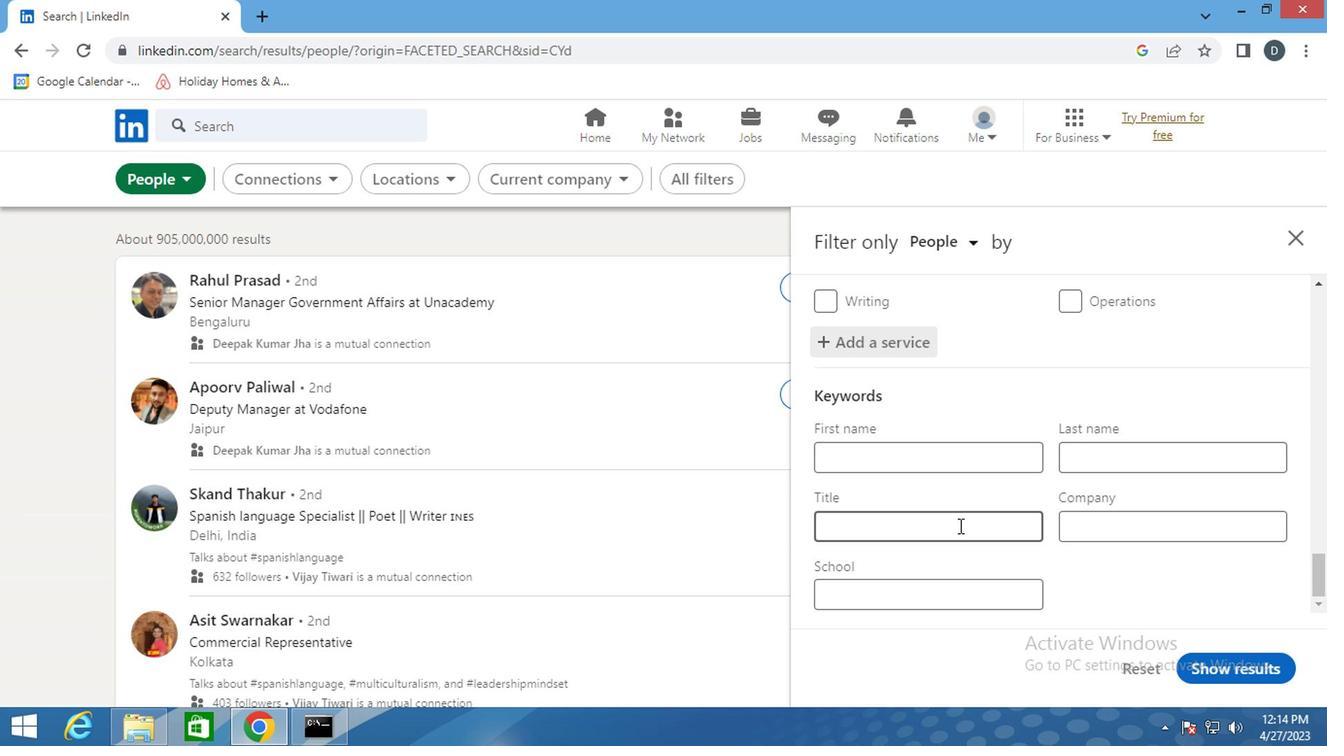 
Action: Key pressed <Key.shift><Key.shift><Key.shift><Key.shift>WOMEN'S<Key.space><Key.shift>SHELTER<Key.space><Key.shift><Key.shift><Key.shift><Key.shift>JOBS
Screenshot: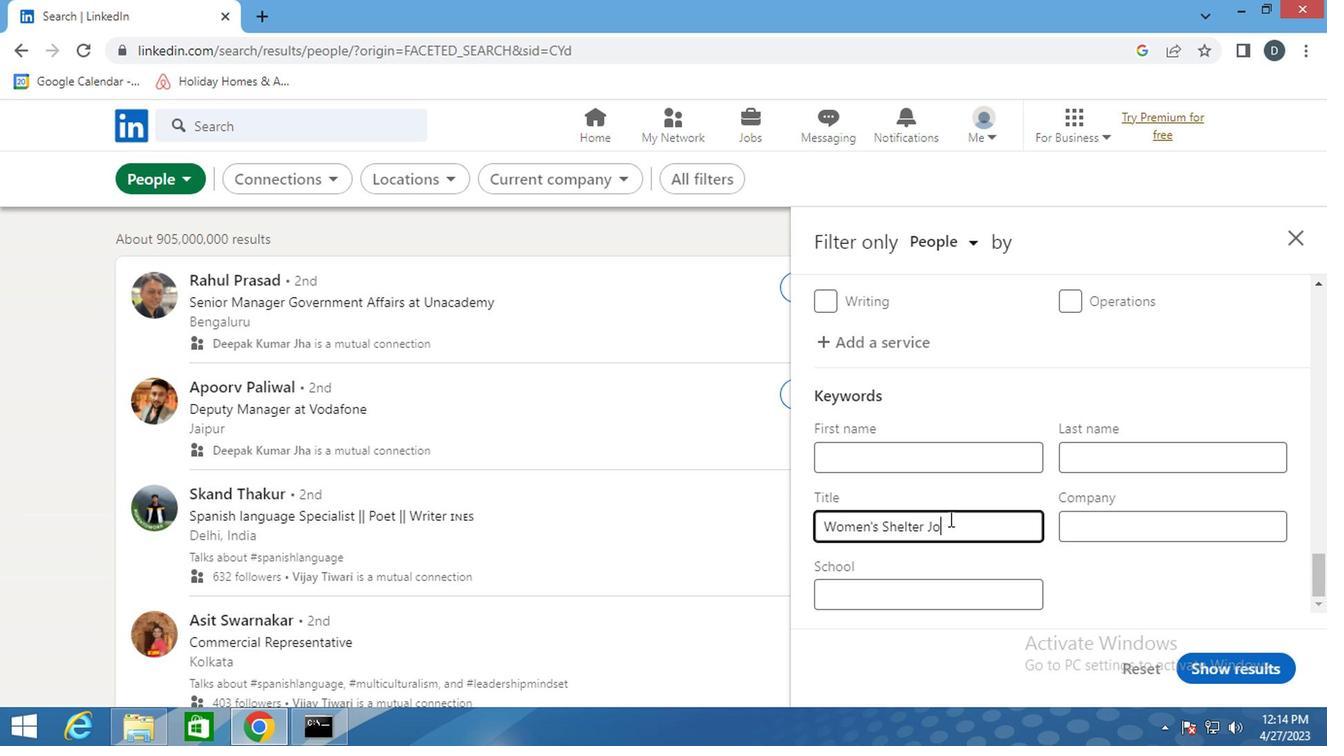 
Action: Mouse moved to (1205, 661)
Screenshot: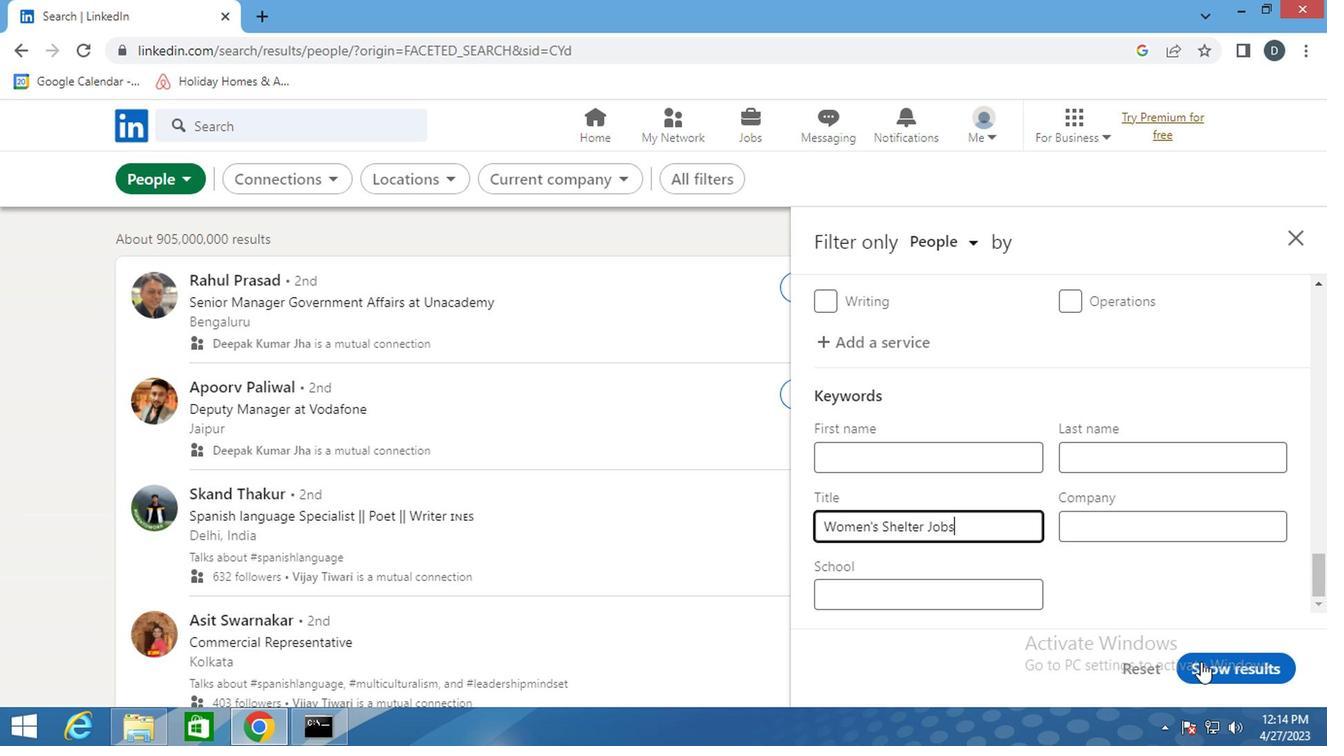 
Action: Mouse pressed left at (1205, 661)
Screenshot: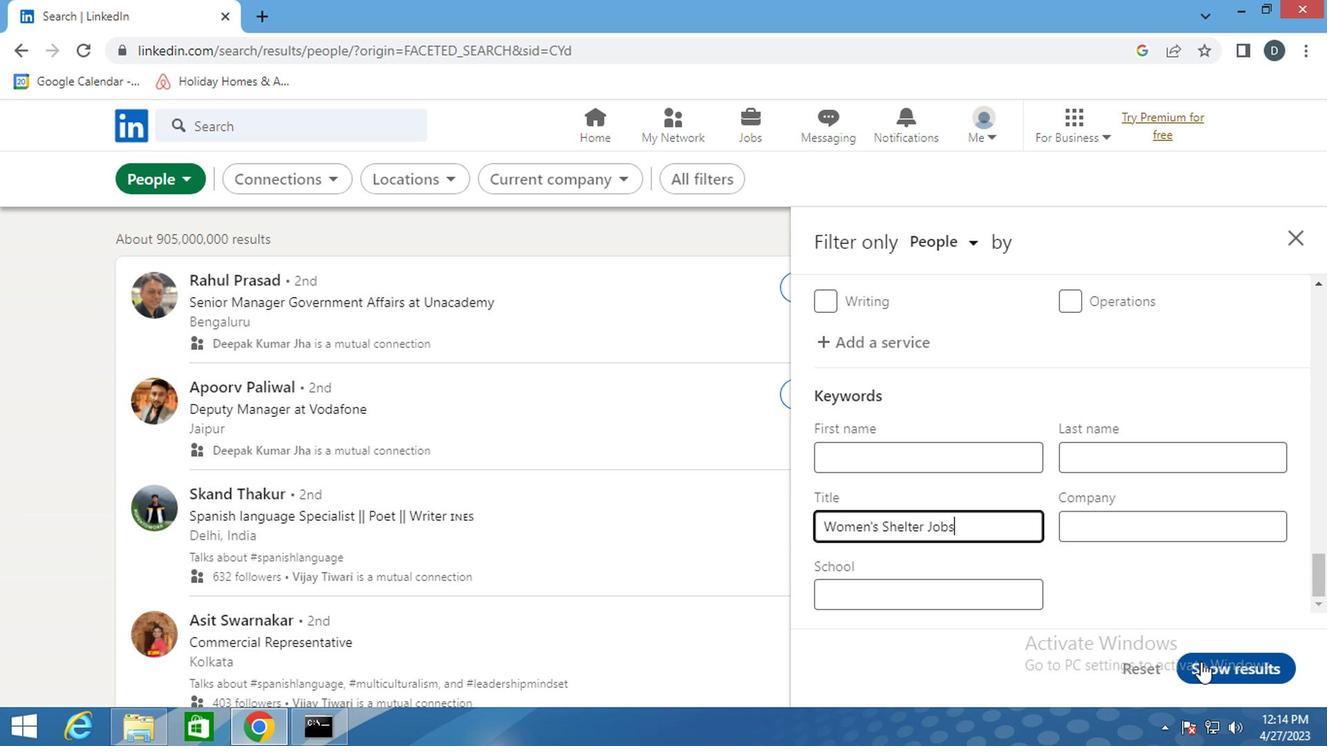 
Action: Mouse moved to (927, 451)
Screenshot: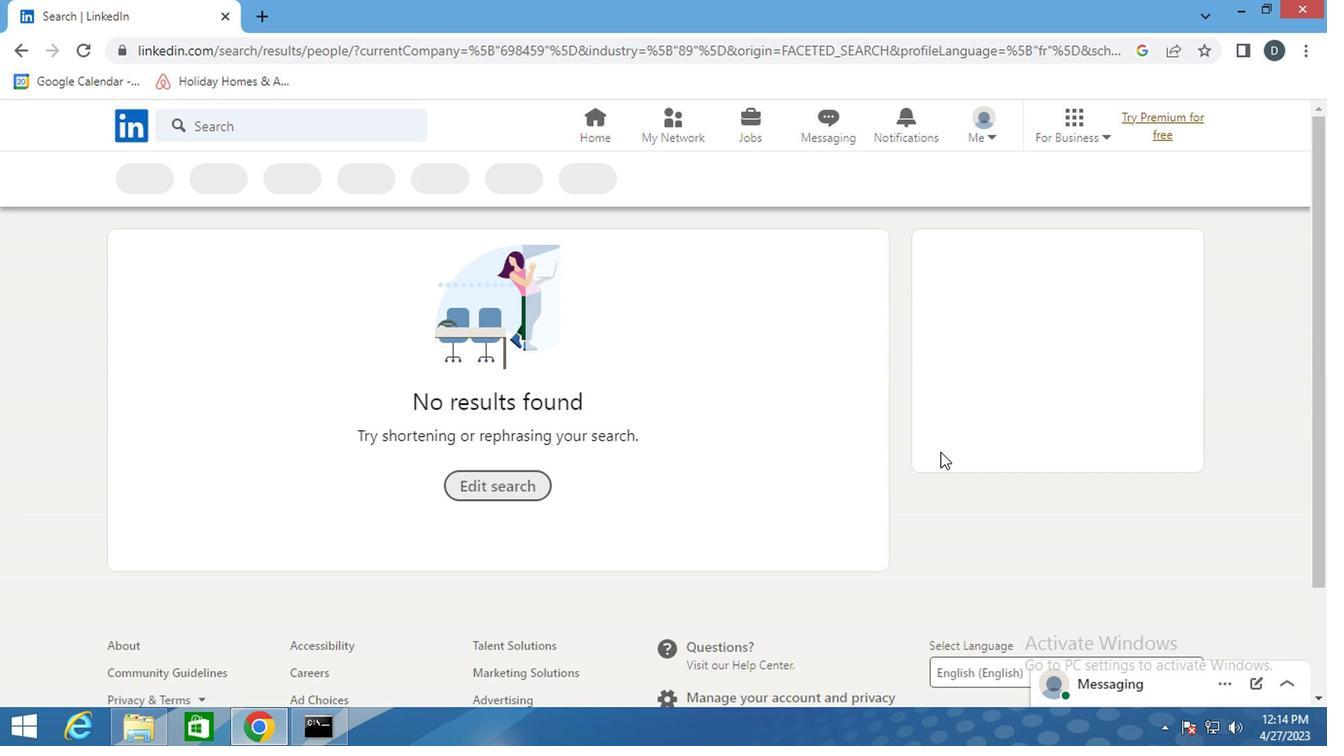 
